Task: Book a multi-city flight from New Delhi to Bengaluru and then to Kolkata, departing on June 1, 2023, and June 2, 2023, respectively. Compare prices across different platforms.
Action: Mouse moved to (262, 239)
Screenshot: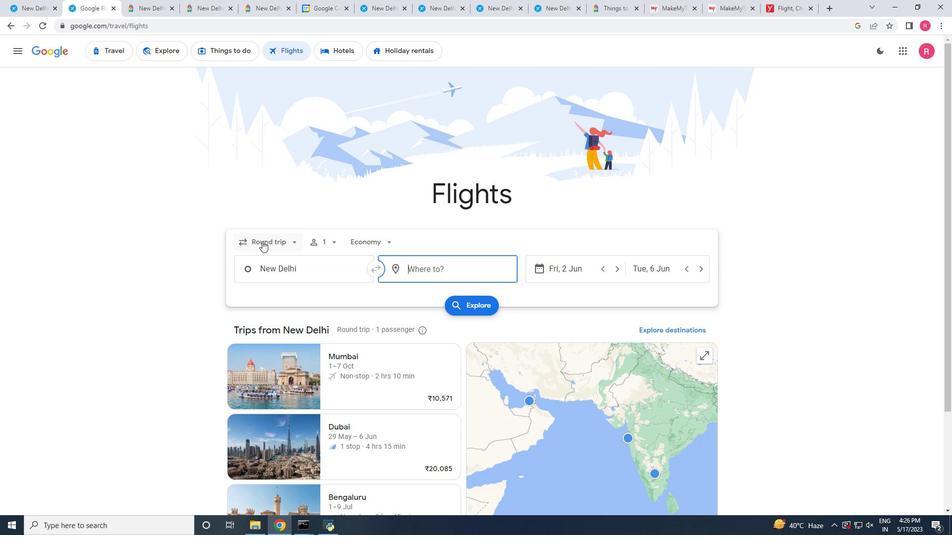 
Action: Mouse pressed left at (262, 239)
Screenshot: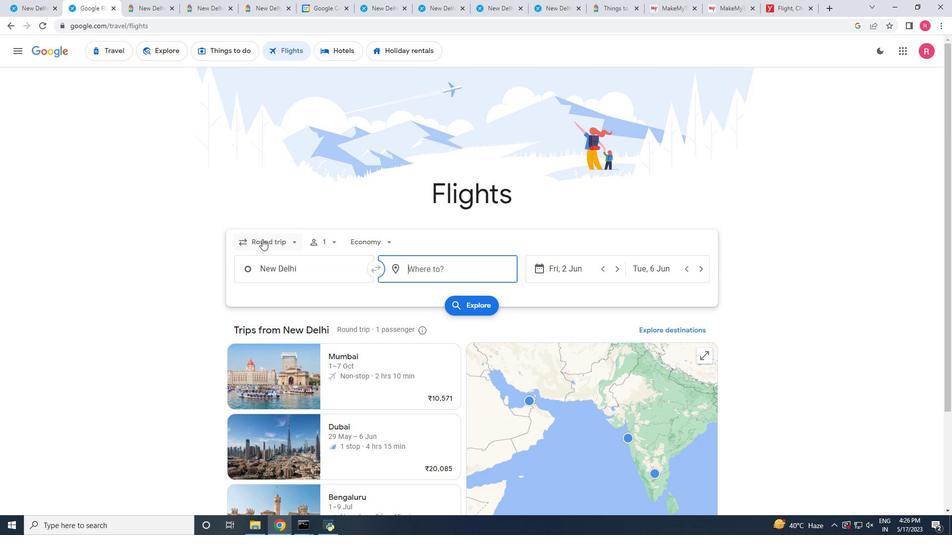 
Action: Mouse moved to (265, 304)
Screenshot: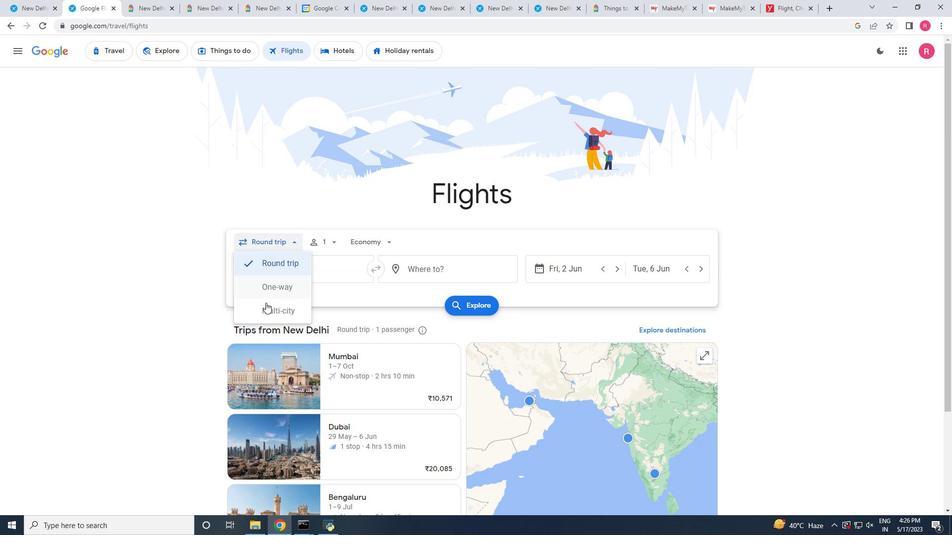 
Action: Mouse pressed left at (265, 304)
Screenshot: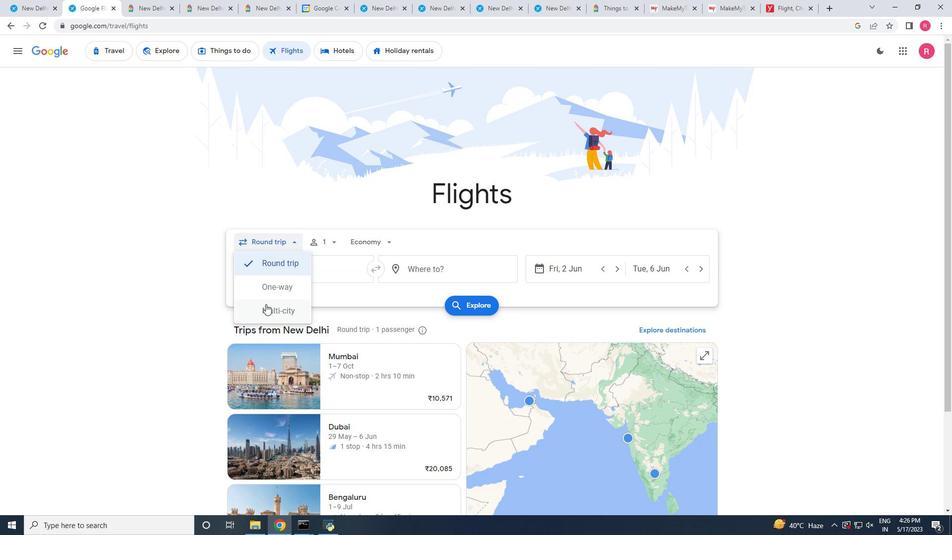 
Action: Mouse moved to (411, 274)
Screenshot: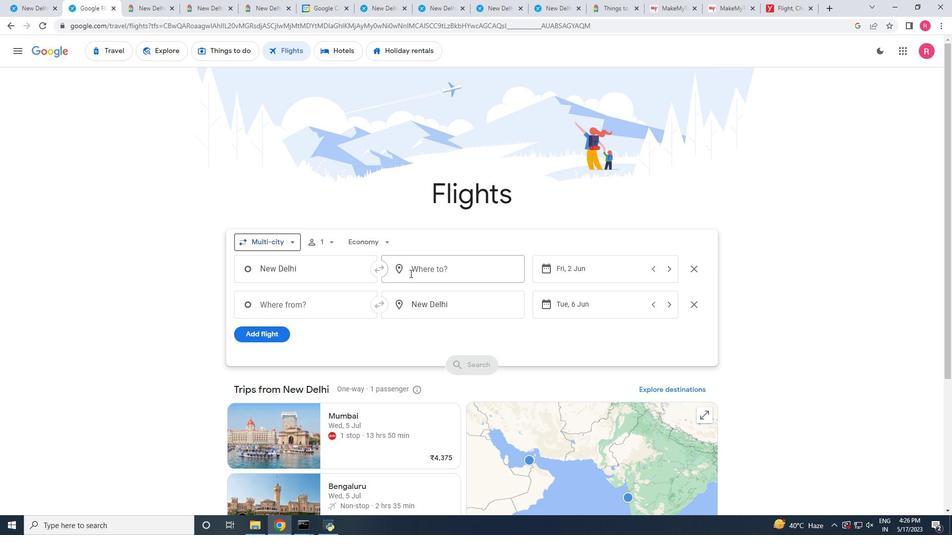 
Action: Mouse pressed left at (411, 274)
Screenshot: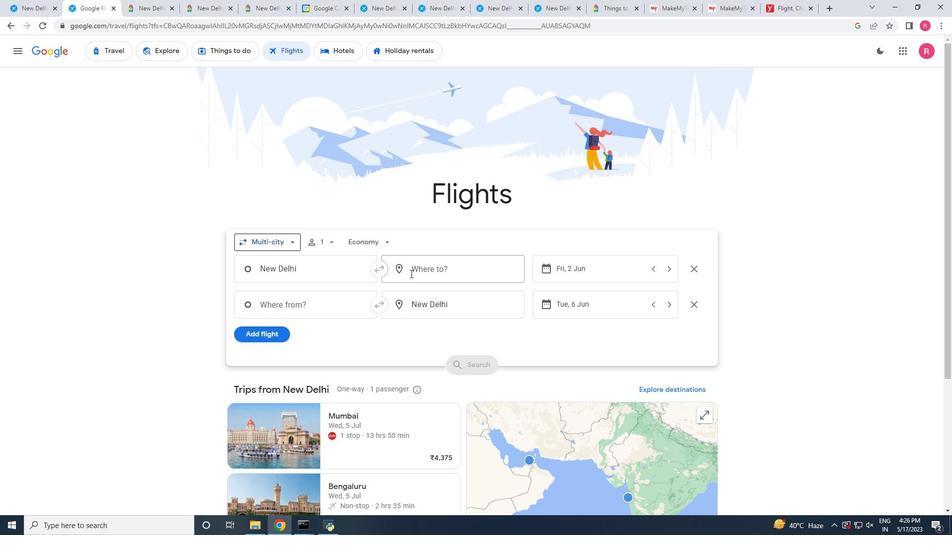 
Action: Mouse moved to (427, 323)
Screenshot: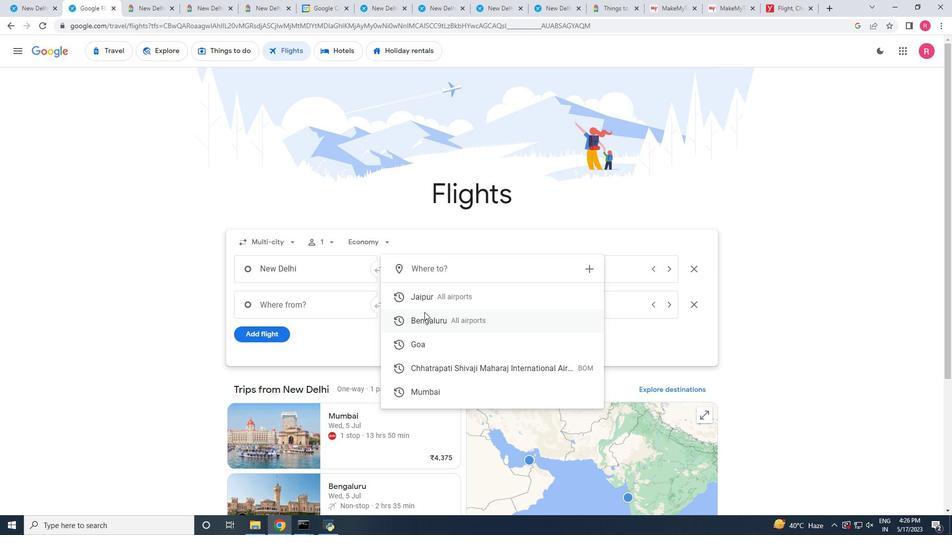 
Action: Mouse pressed left at (427, 323)
Screenshot: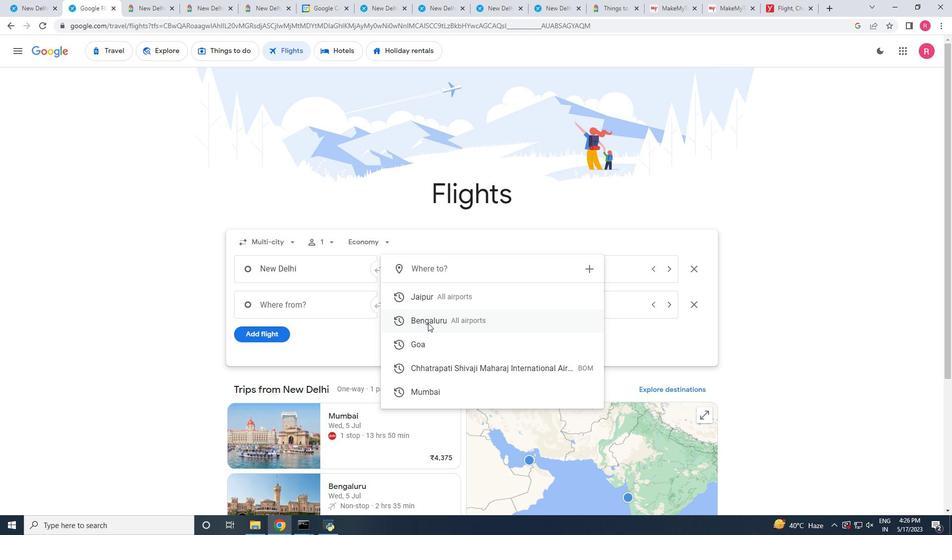 
Action: Mouse moved to (471, 313)
Screenshot: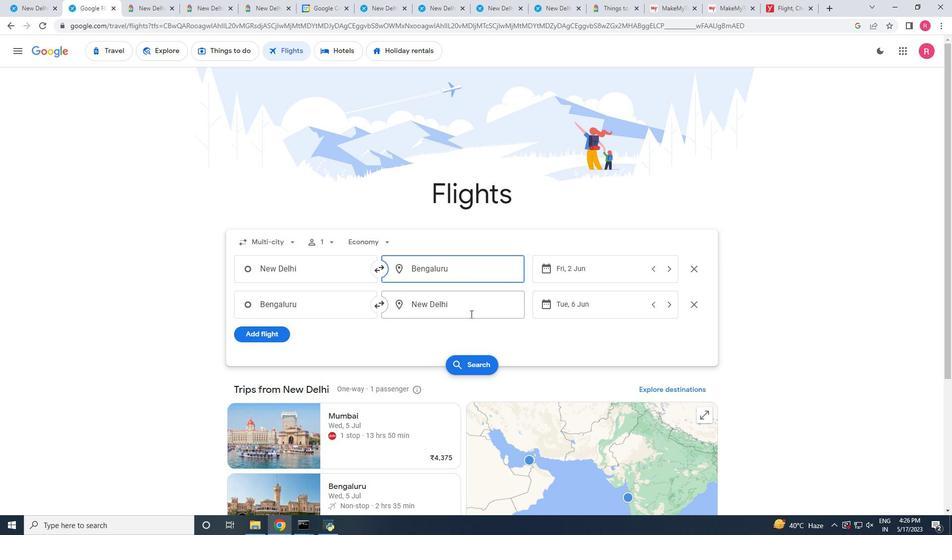 
Action: Mouse pressed left at (471, 313)
Screenshot: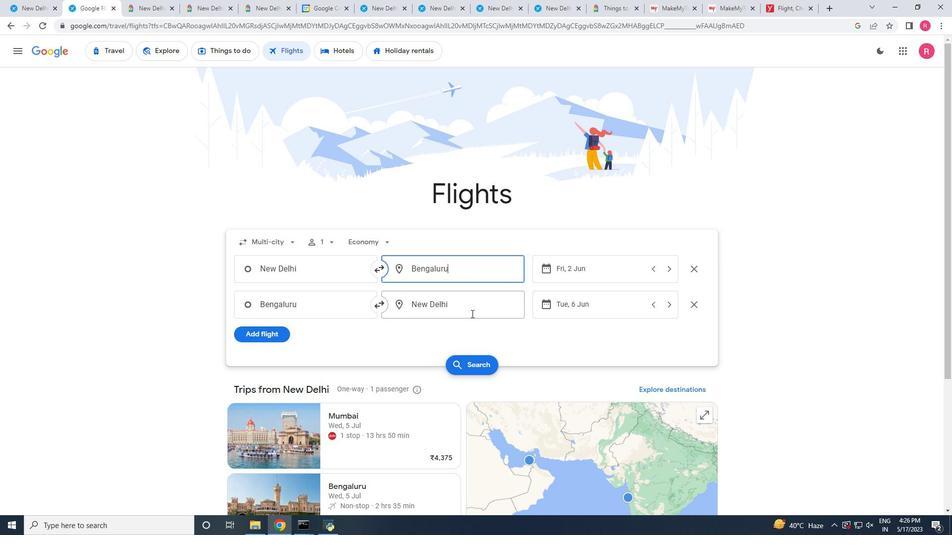 
Action: Mouse moved to (450, 299)
Screenshot: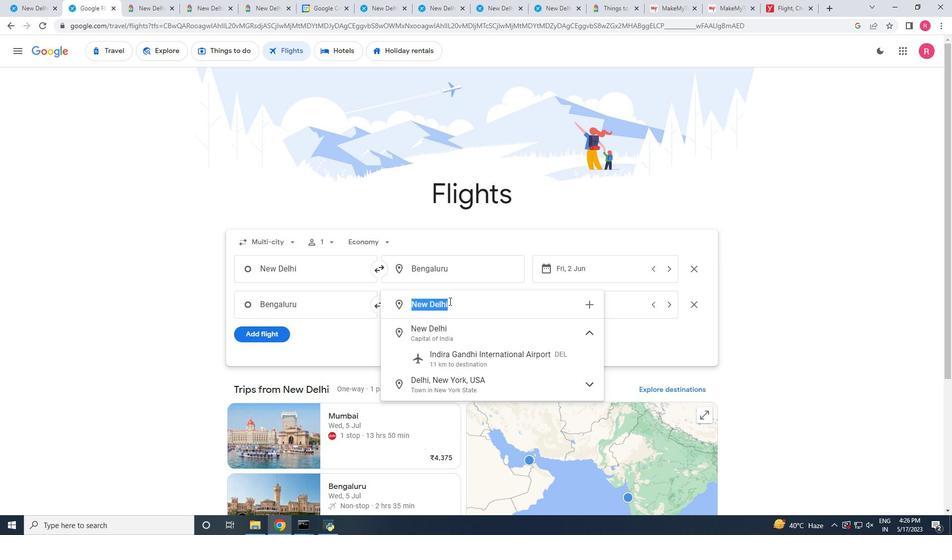 
Action: Key pressed ka<Key.backspace>ol
Screenshot: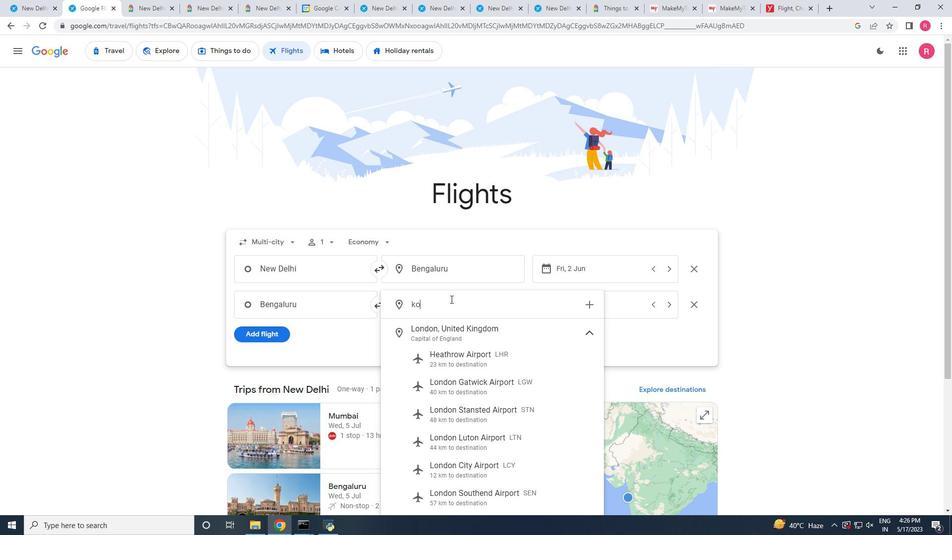 
Action: Mouse moved to (464, 356)
Screenshot: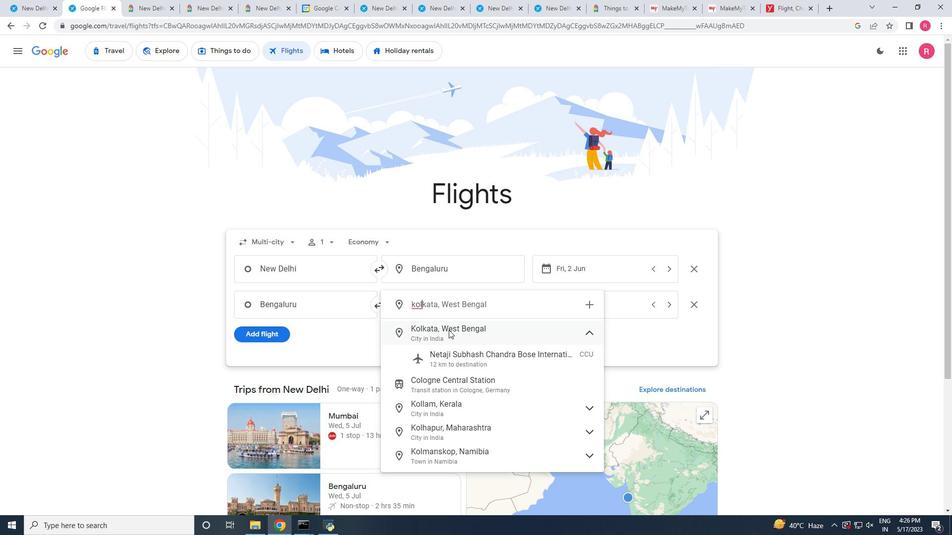 
Action: Mouse pressed left at (464, 356)
Screenshot: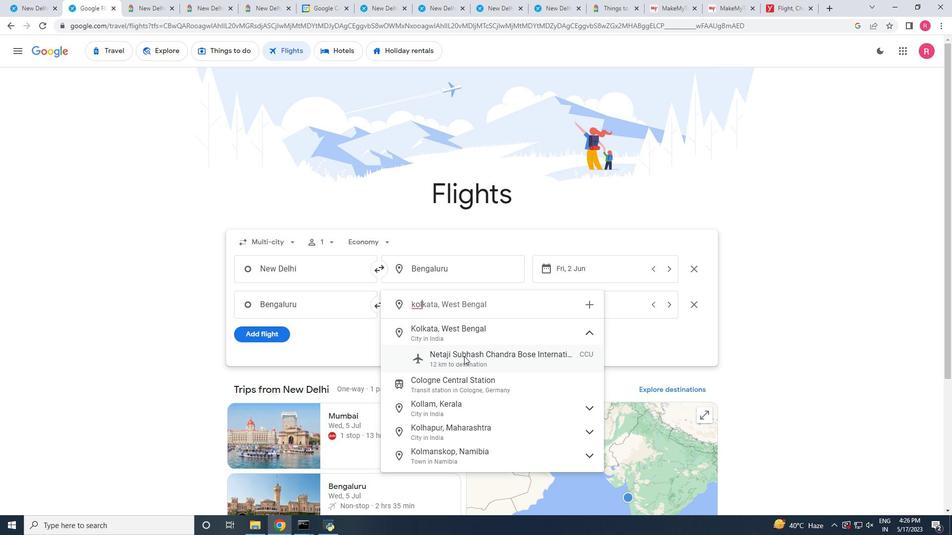 
Action: Mouse moved to (603, 268)
Screenshot: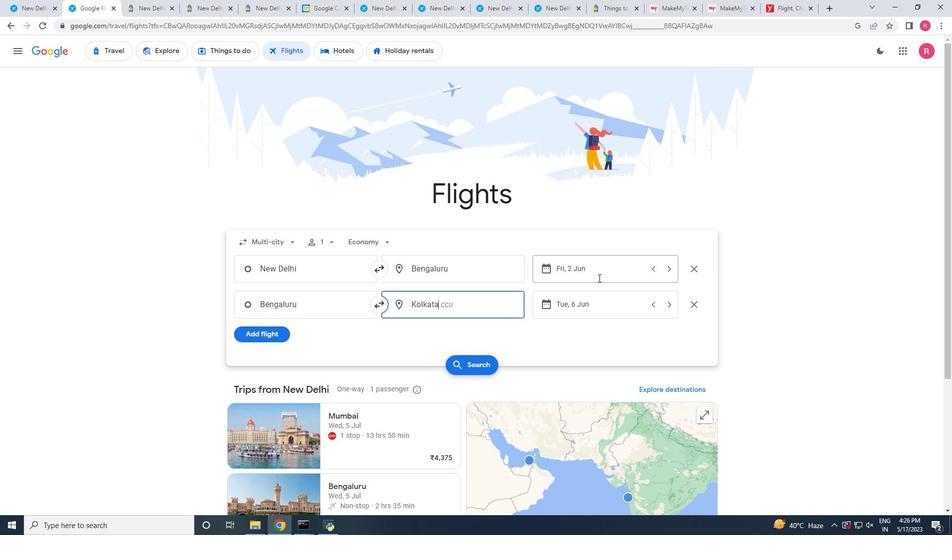 
Action: Mouse pressed left at (603, 268)
Screenshot: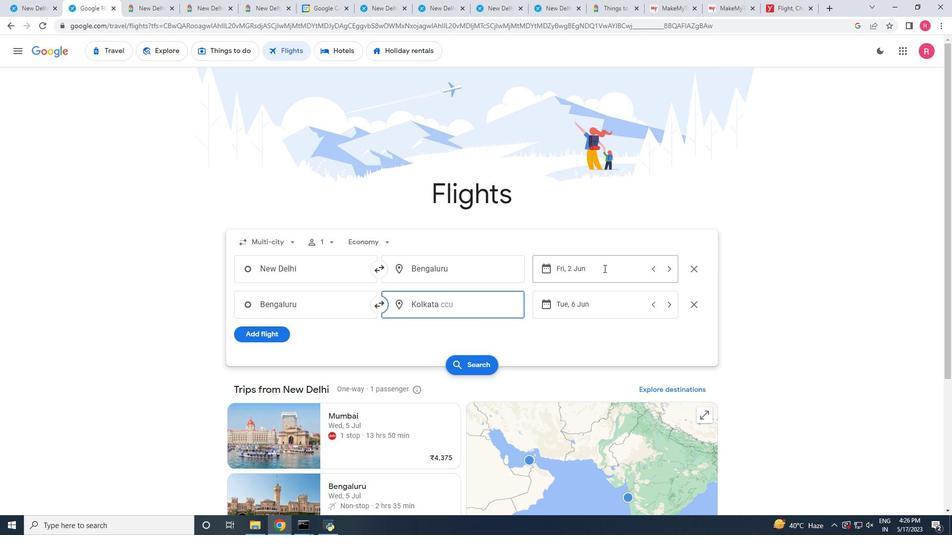 
Action: Mouse moved to (609, 331)
Screenshot: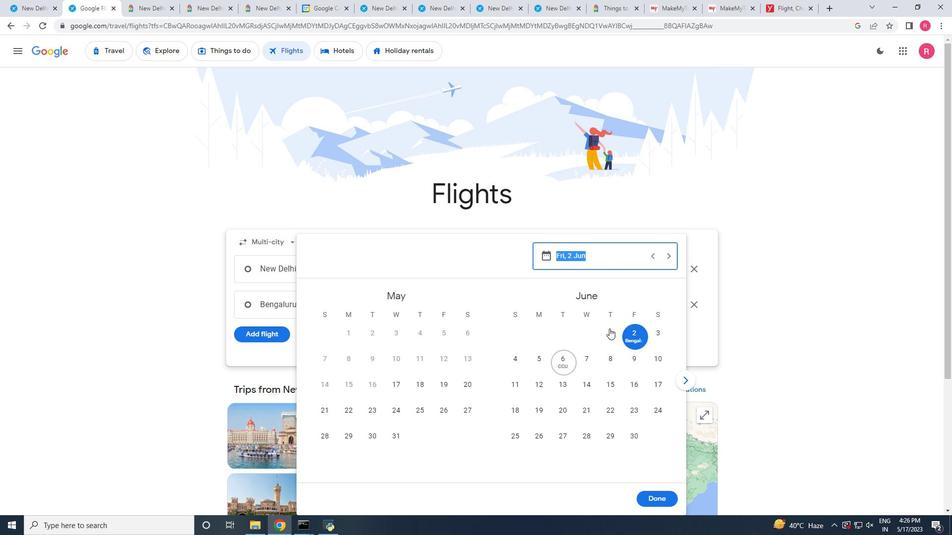 
Action: Mouse pressed left at (609, 331)
Screenshot: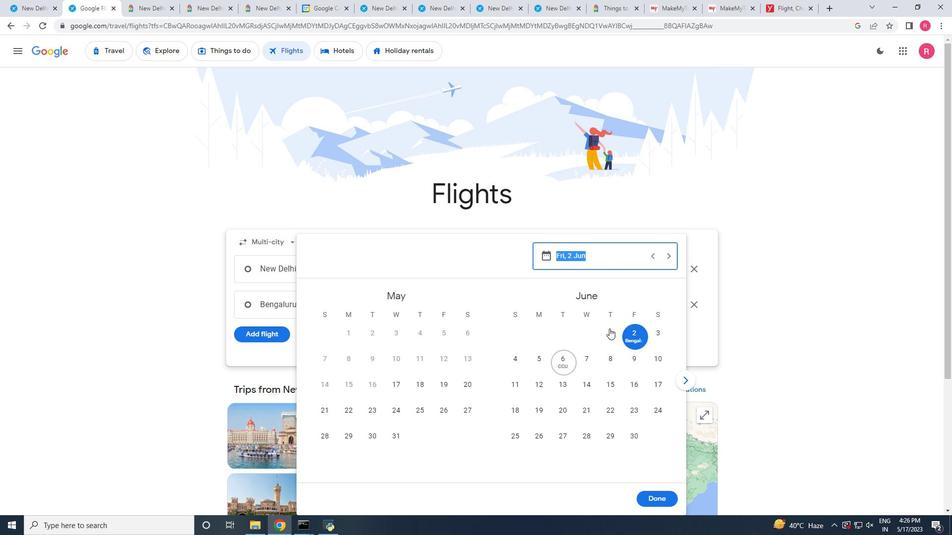 
Action: Mouse moved to (649, 497)
Screenshot: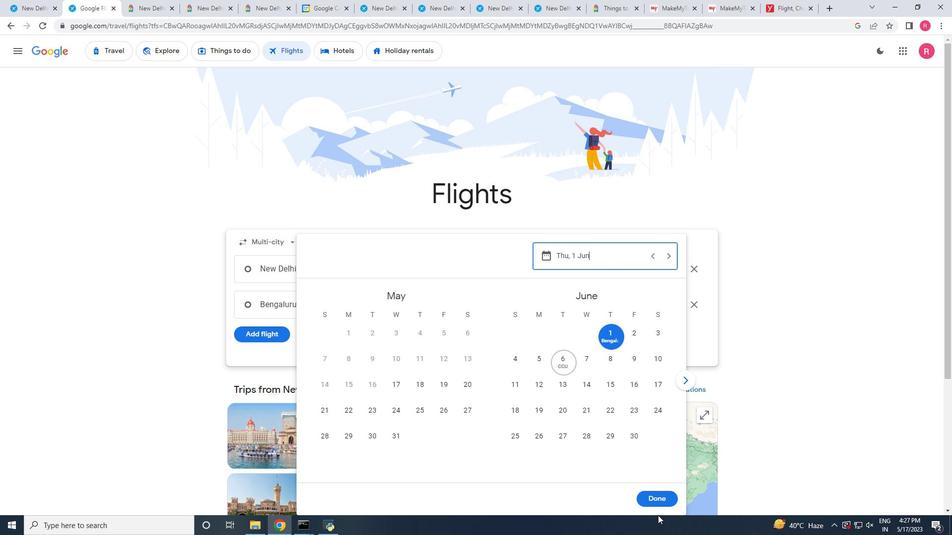 
Action: Mouse pressed left at (649, 497)
Screenshot: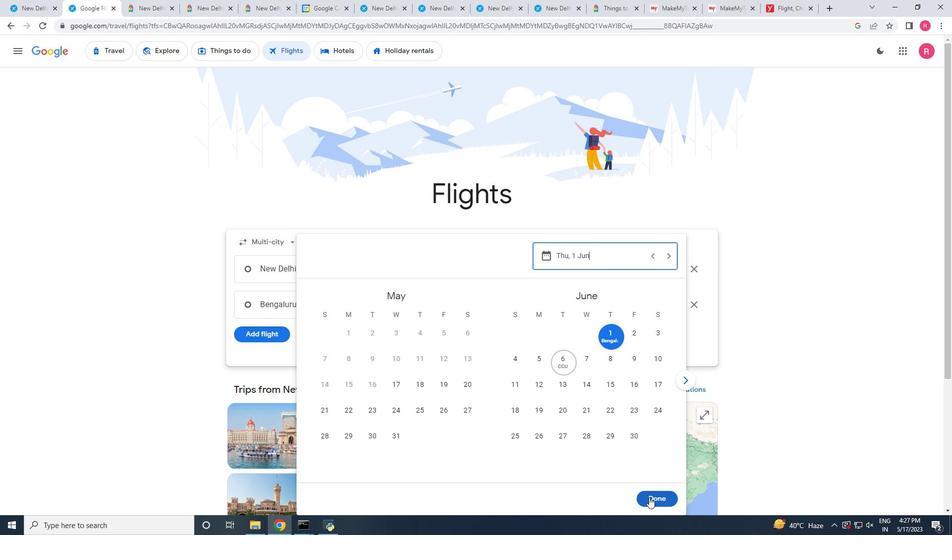 
Action: Mouse moved to (612, 305)
Screenshot: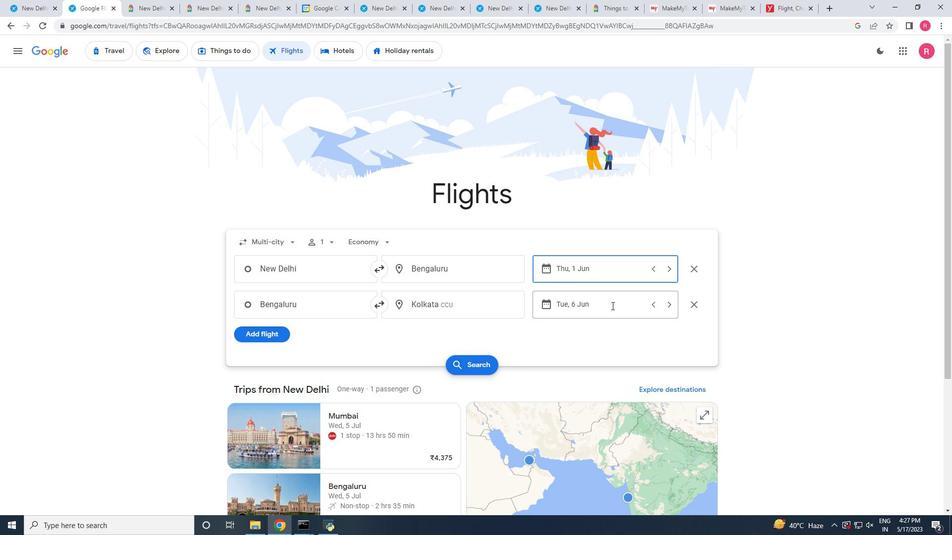
Action: Mouse pressed left at (612, 305)
Screenshot: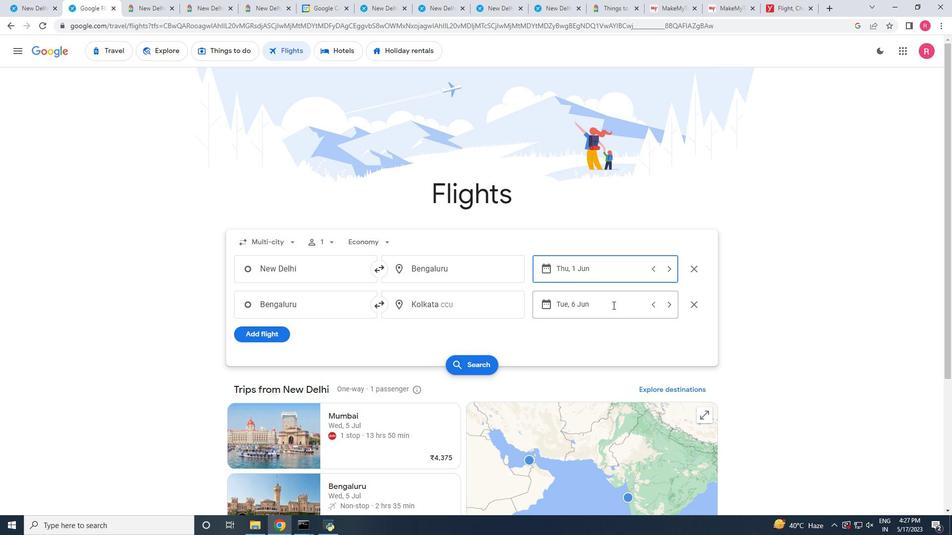 
Action: Mouse moved to (631, 334)
Screenshot: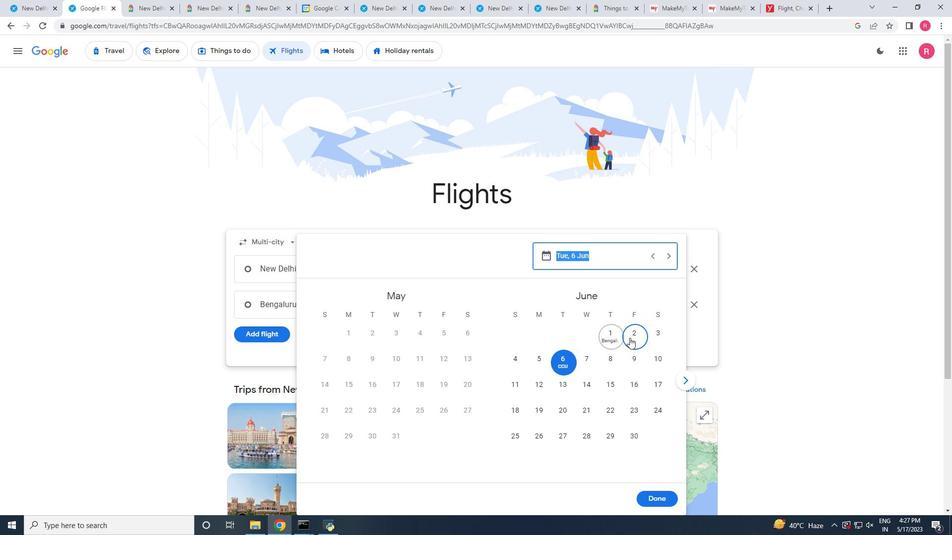 
Action: Mouse pressed left at (631, 334)
Screenshot: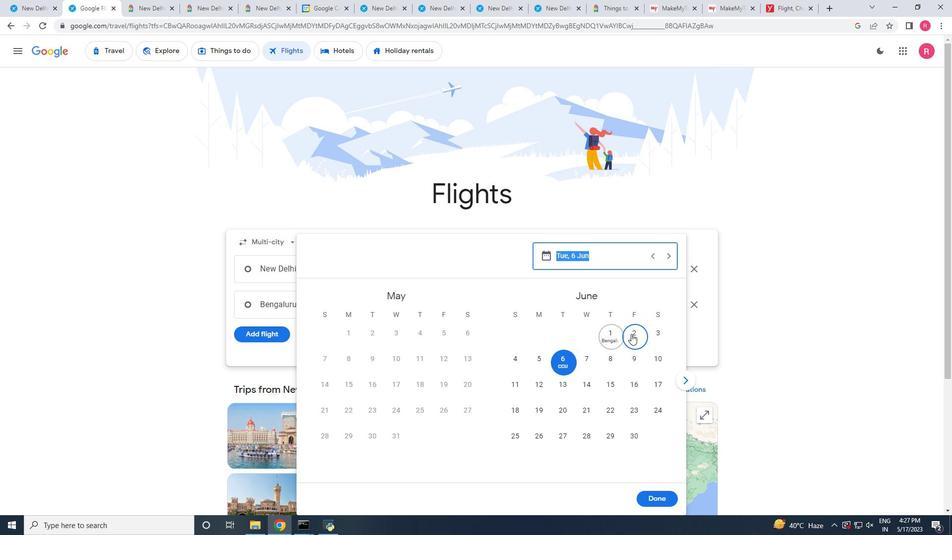 
Action: Mouse moved to (655, 498)
Screenshot: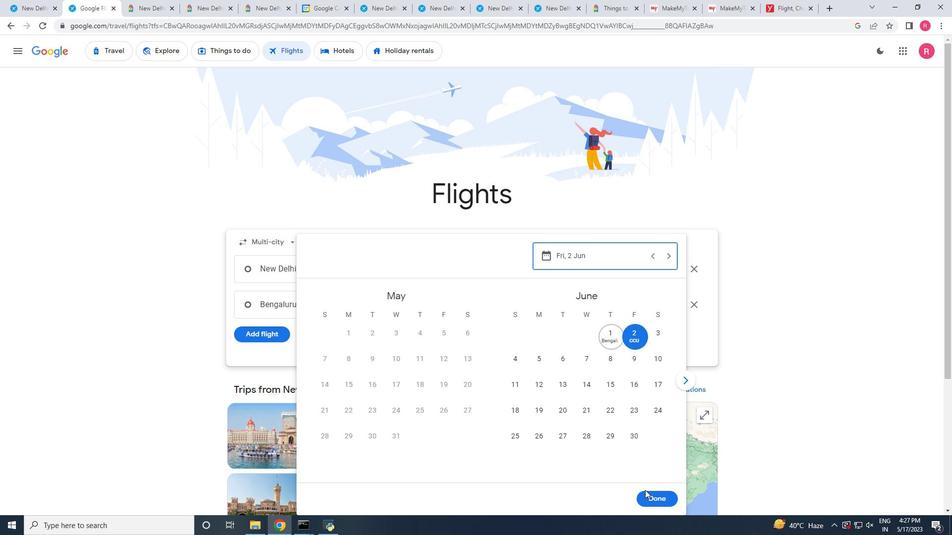 
Action: Mouse pressed left at (655, 498)
Screenshot: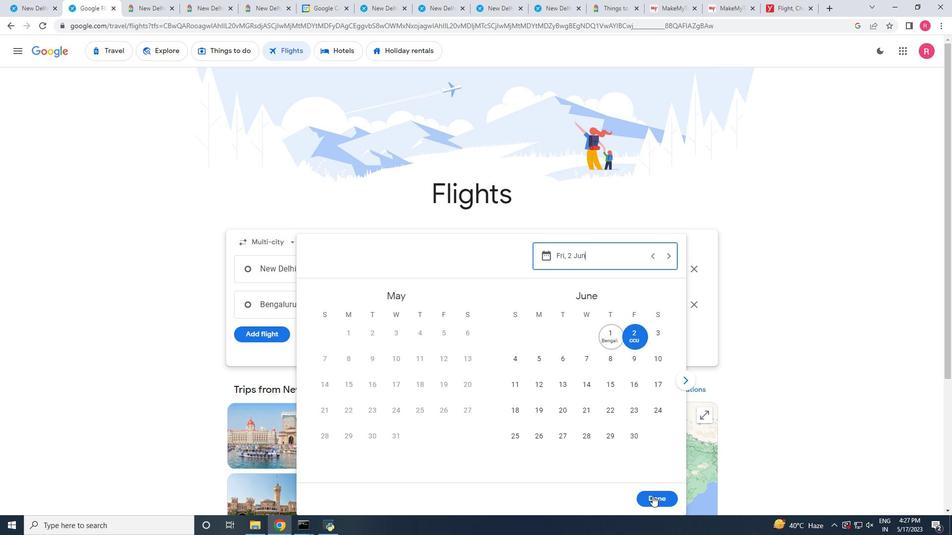 
Action: Mouse moved to (462, 365)
Screenshot: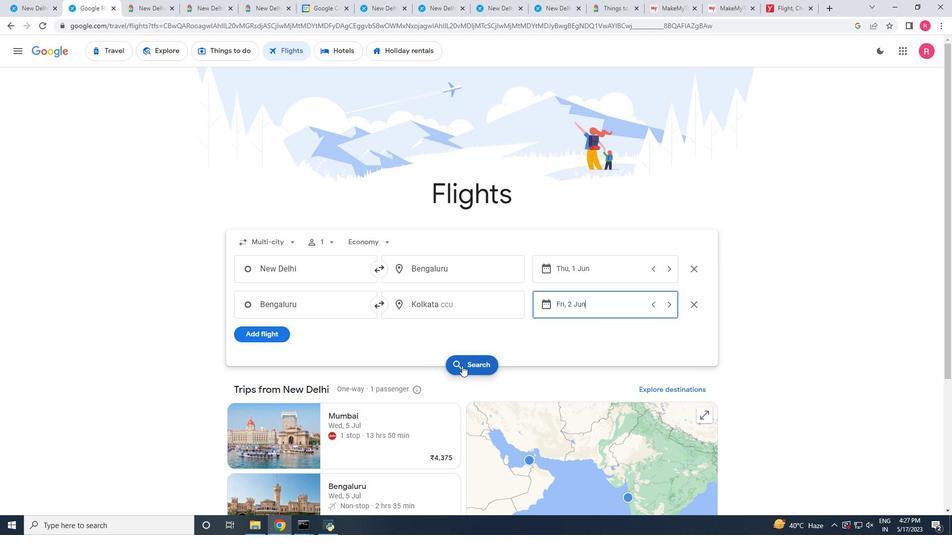 
Action: Mouse pressed left at (462, 365)
Screenshot: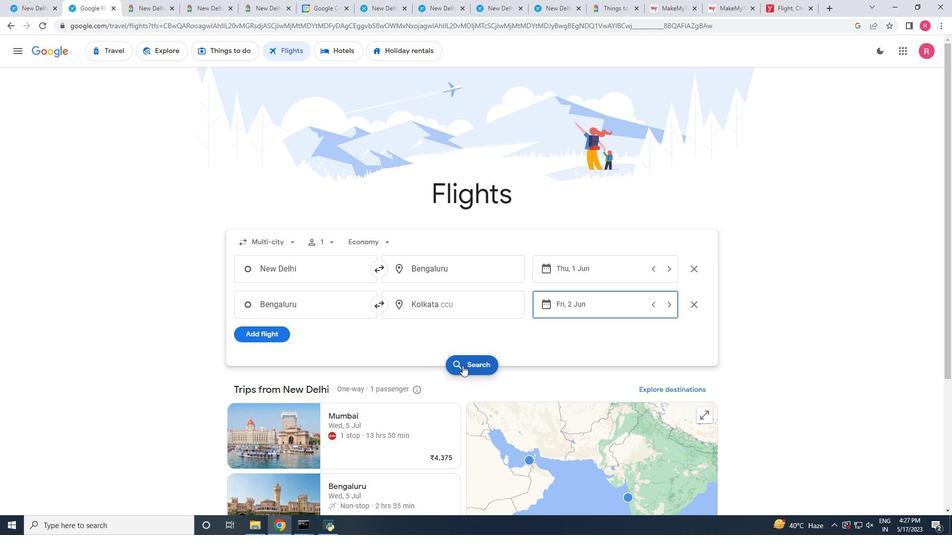 
Action: Mouse moved to (307, 198)
Screenshot: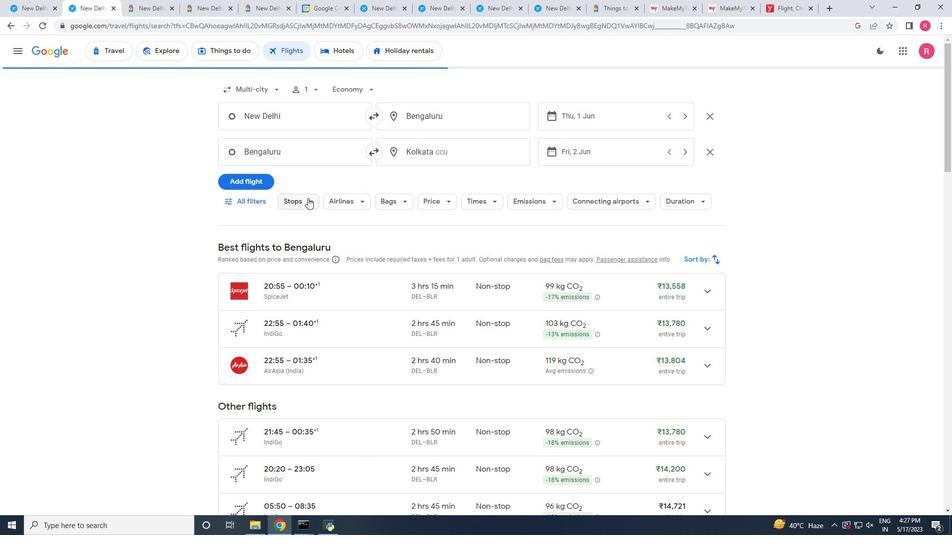 
Action: Mouse pressed left at (307, 198)
Screenshot: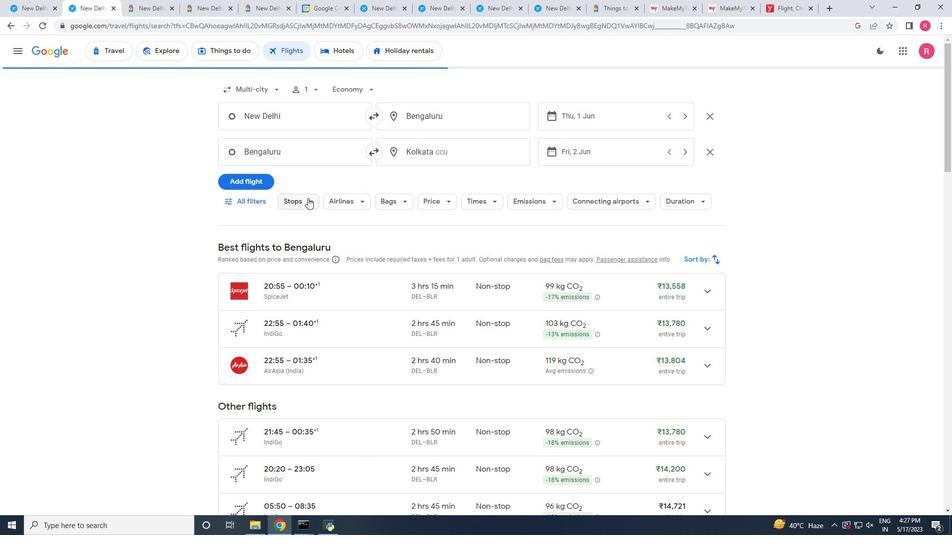 
Action: Mouse moved to (313, 322)
Screenshot: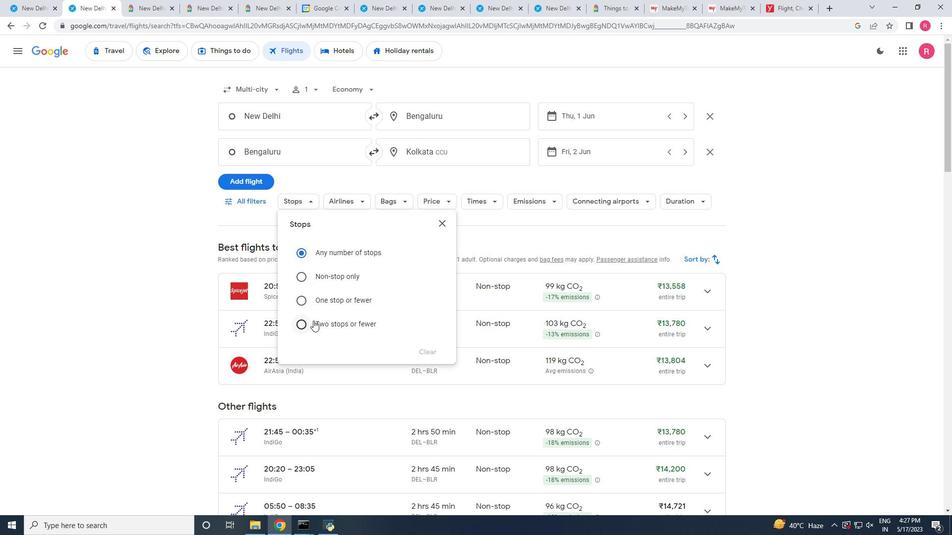 
Action: Mouse pressed left at (313, 322)
Screenshot: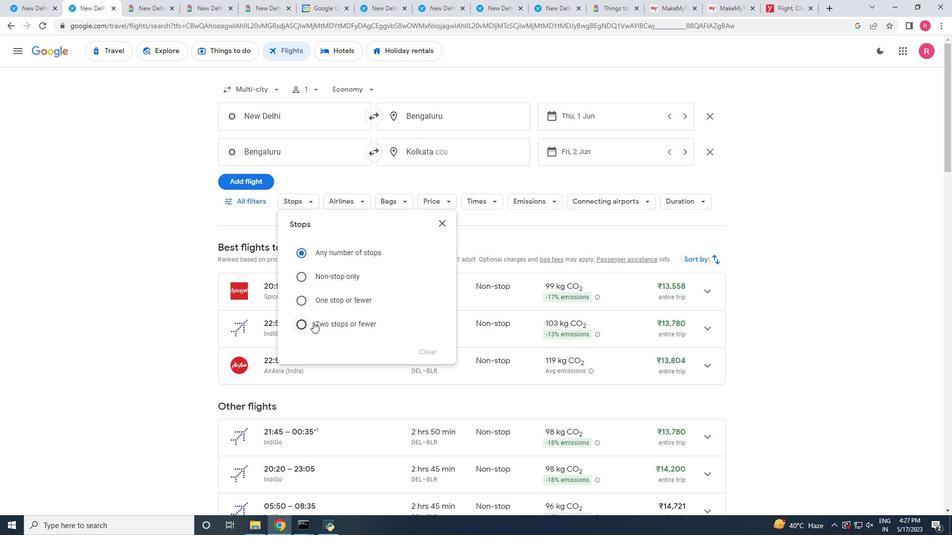 
Action: Mouse moved to (441, 223)
Screenshot: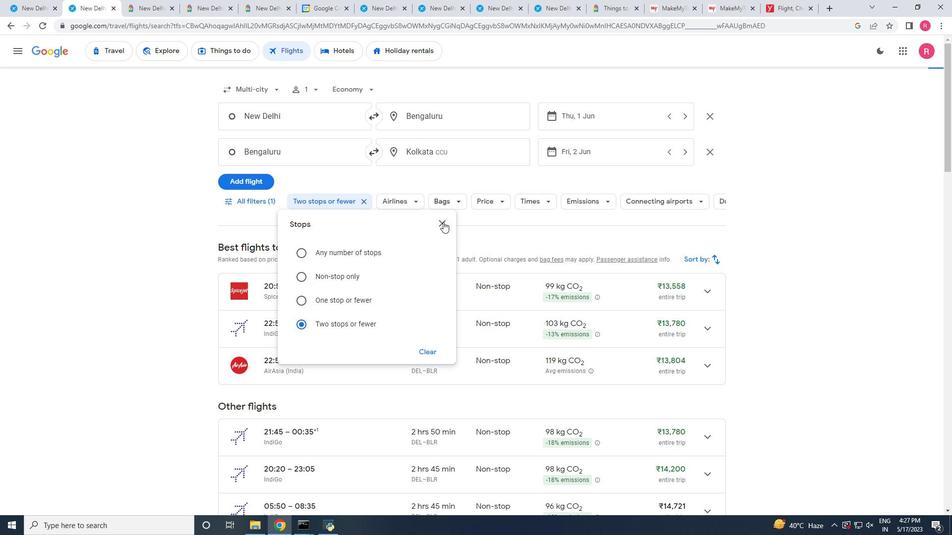 
Action: Mouse pressed left at (441, 223)
Screenshot: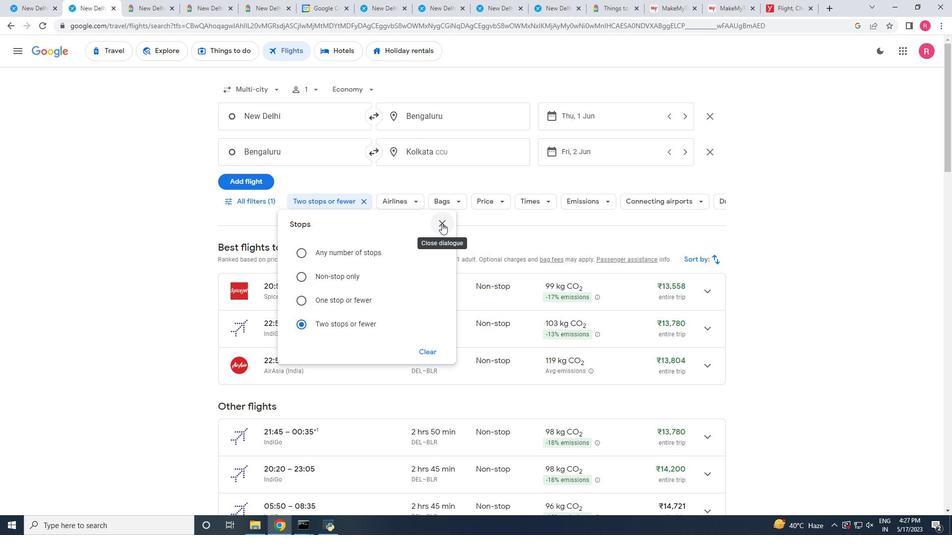 
Action: Mouse moved to (704, 294)
Screenshot: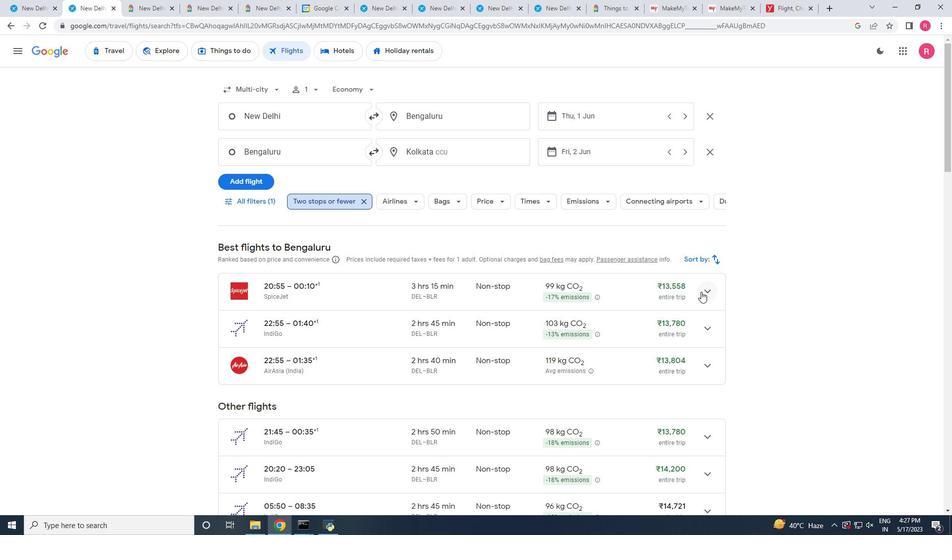 
Action: Mouse pressed left at (704, 294)
Screenshot: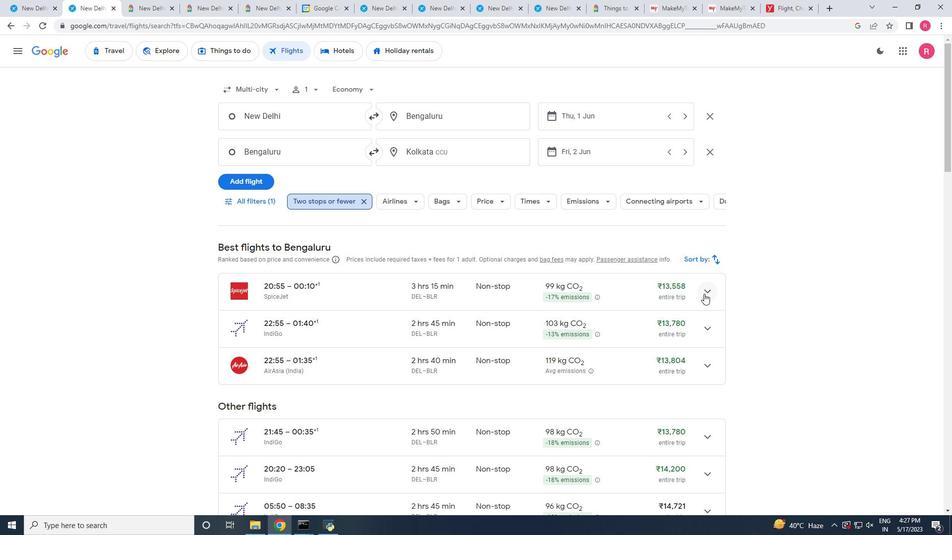 
Action: Mouse moved to (549, 326)
Screenshot: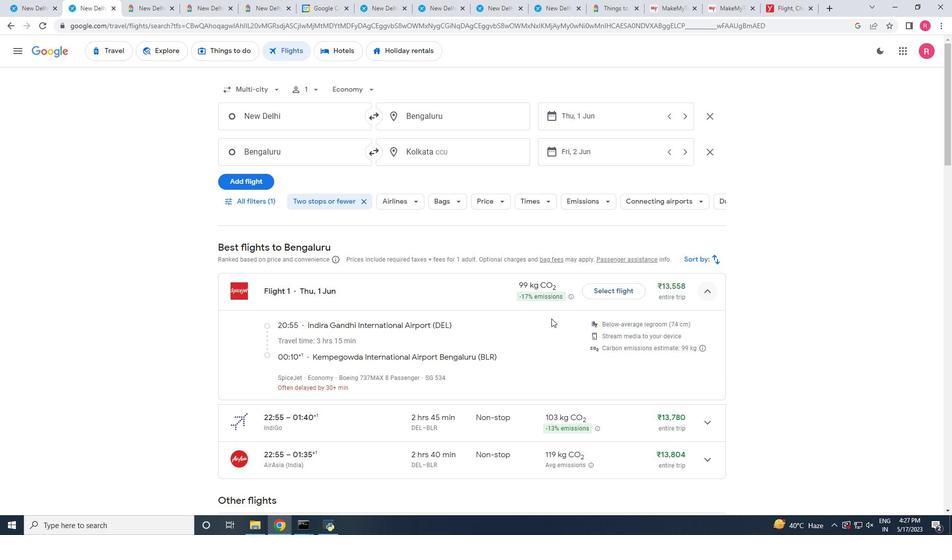 
Action: Mouse scrolled (549, 326) with delta (0, 0)
Screenshot: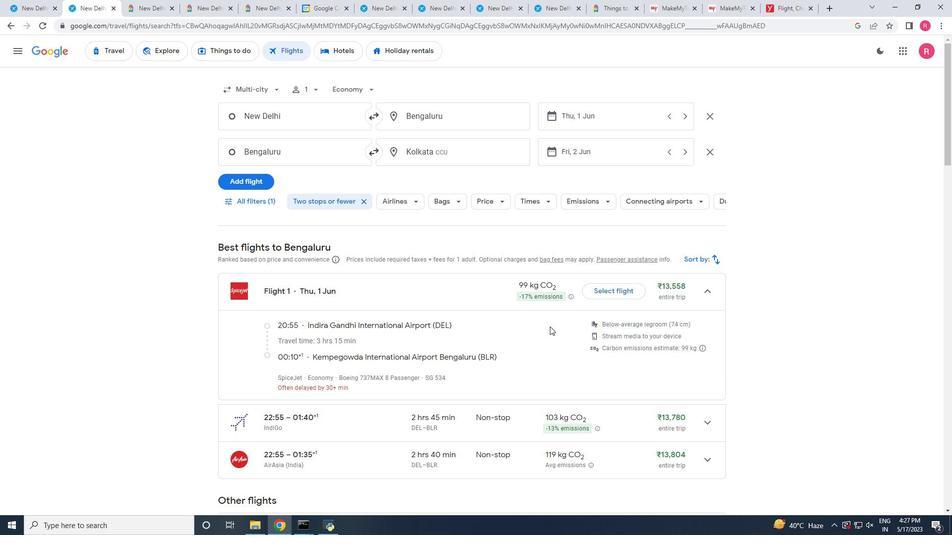 
Action: Mouse scrolled (549, 326) with delta (0, 0)
Screenshot: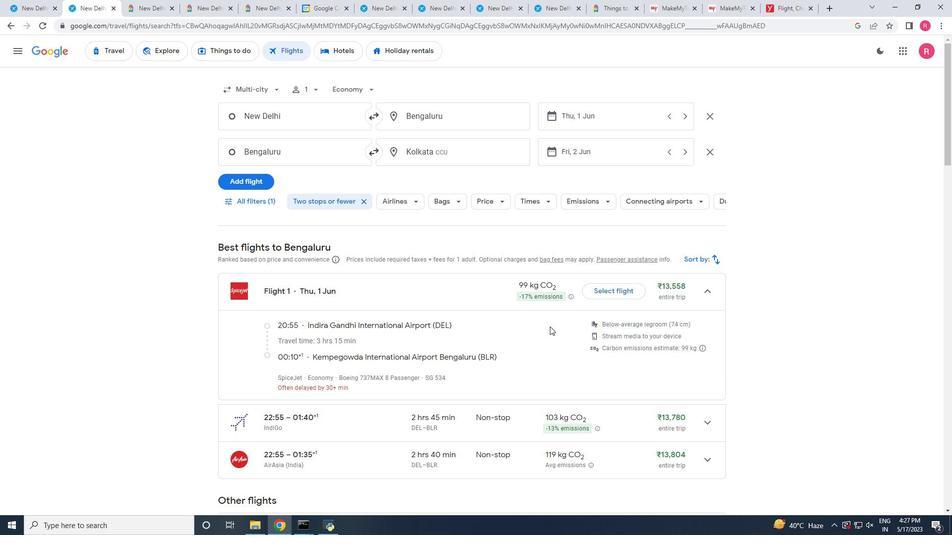 
Action: Mouse scrolled (549, 326) with delta (0, 0)
Screenshot: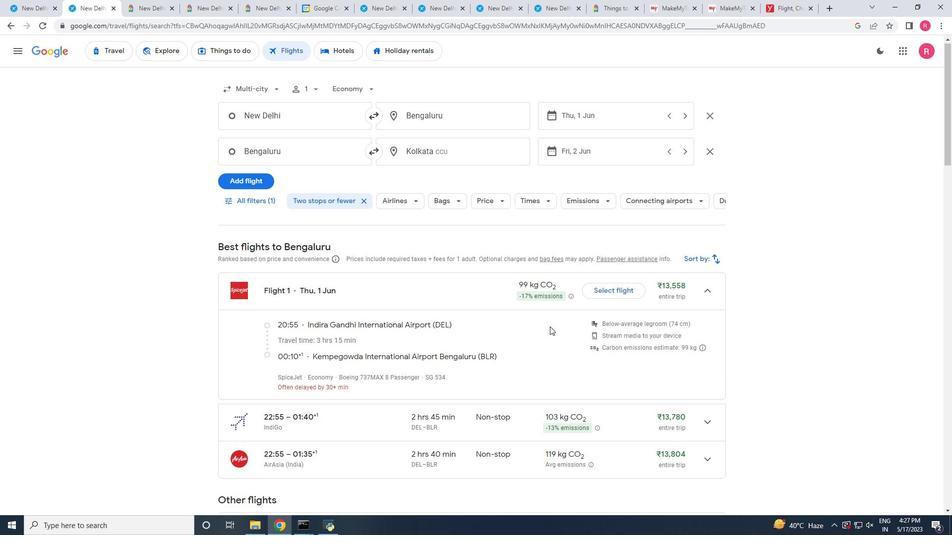 
Action: Mouse moved to (708, 278)
Screenshot: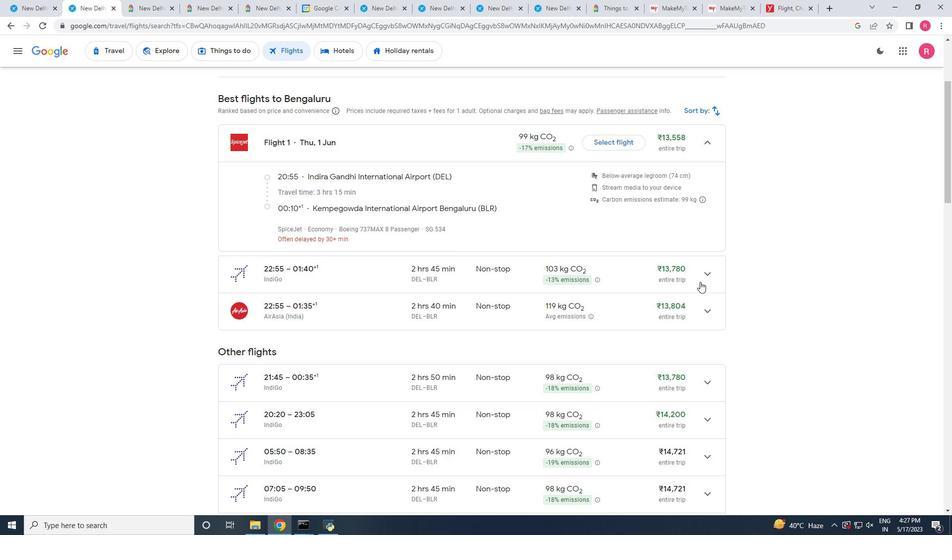 
Action: Mouse pressed left at (708, 278)
Screenshot: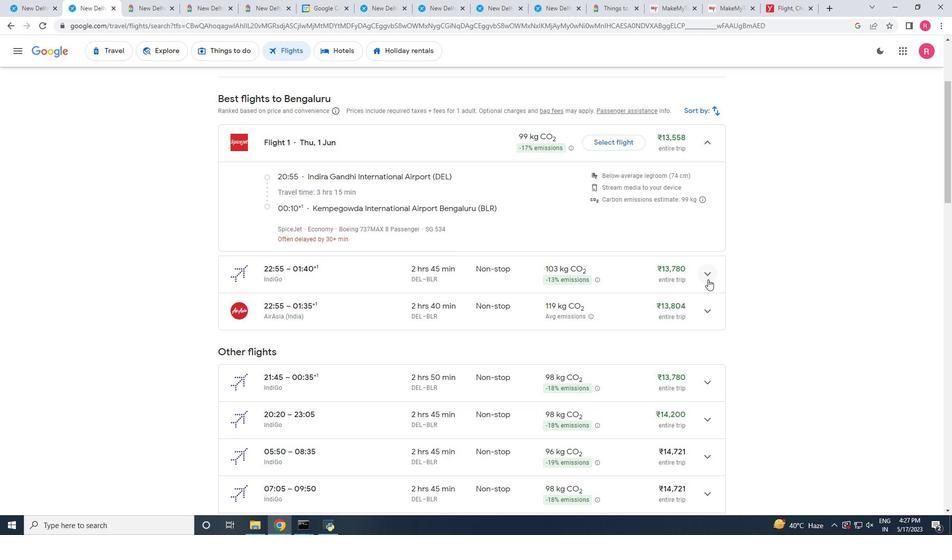 
Action: Mouse moved to (695, 309)
Screenshot: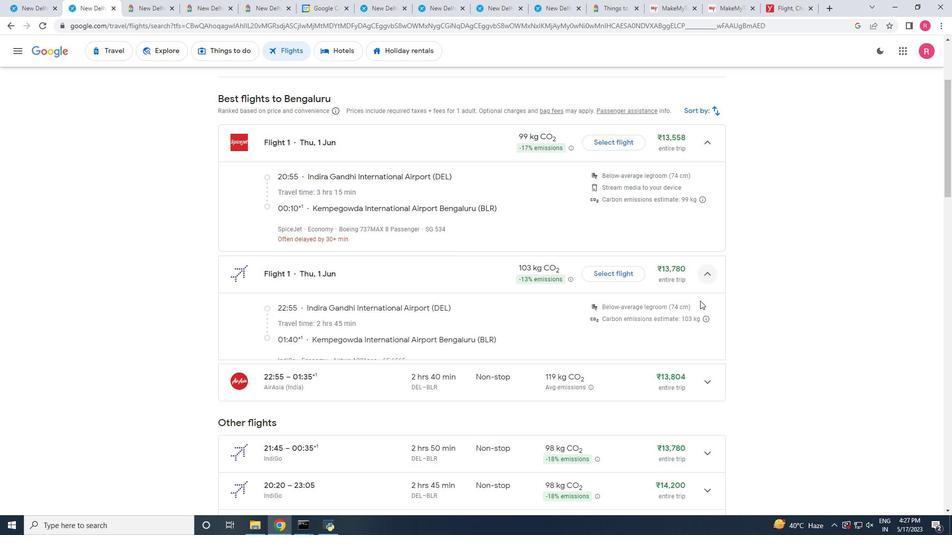 
Action: Mouse scrolled (695, 309) with delta (0, 0)
Screenshot: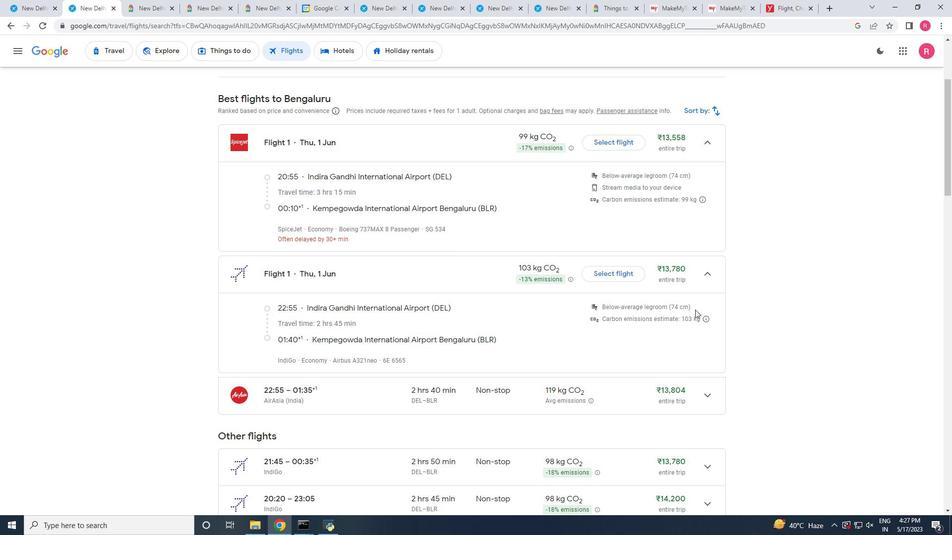 
Action: Mouse scrolled (695, 309) with delta (0, 0)
Screenshot: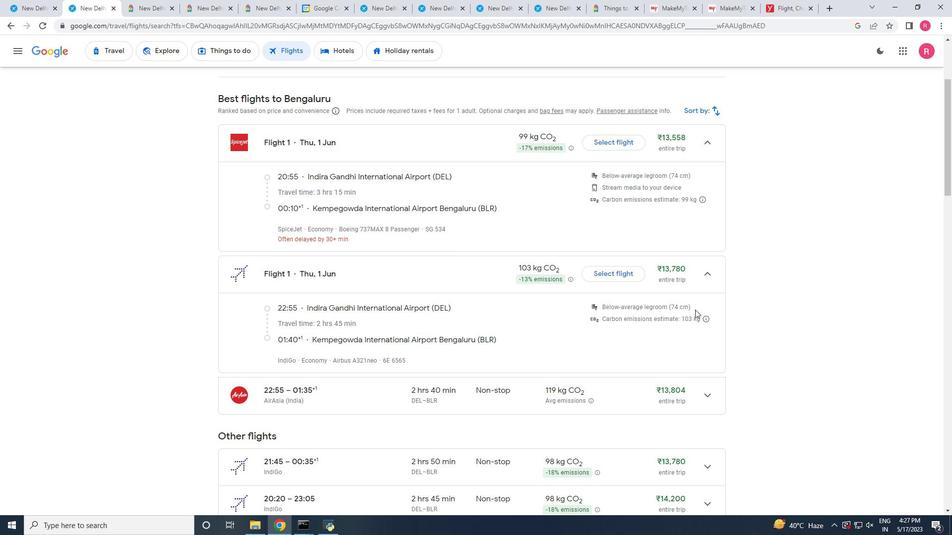 
Action: Mouse moved to (702, 301)
Screenshot: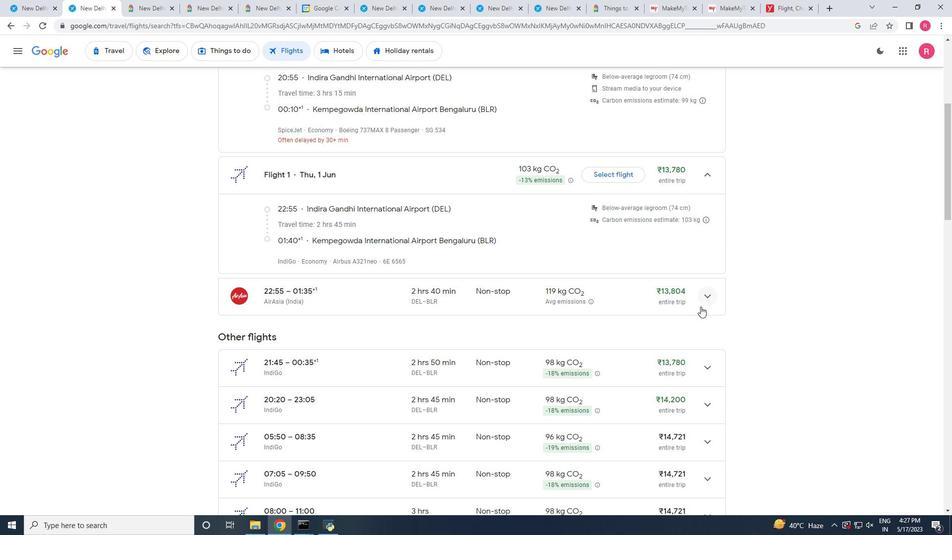 
Action: Mouse pressed left at (702, 301)
Screenshot: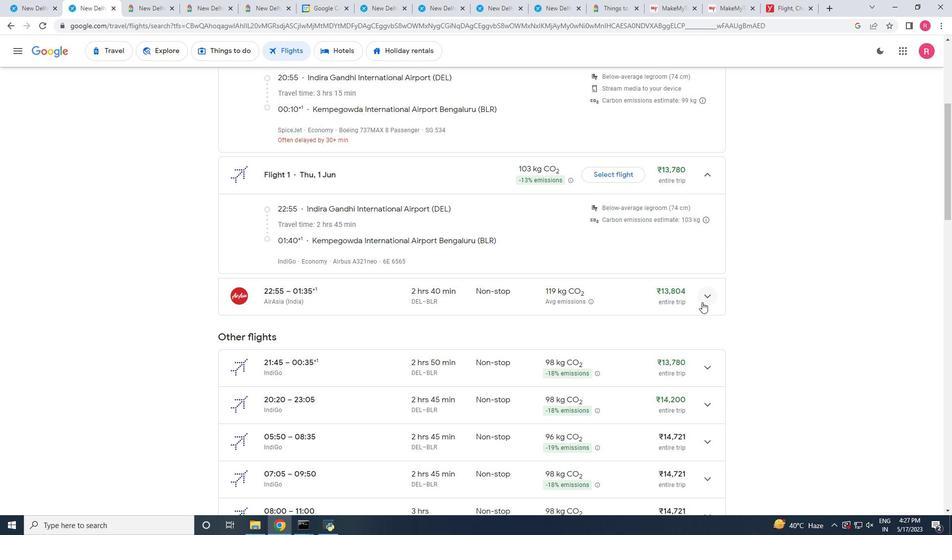 
Action: Mouse scrolled (702, 301) with delta (0, 0)
Screenshot: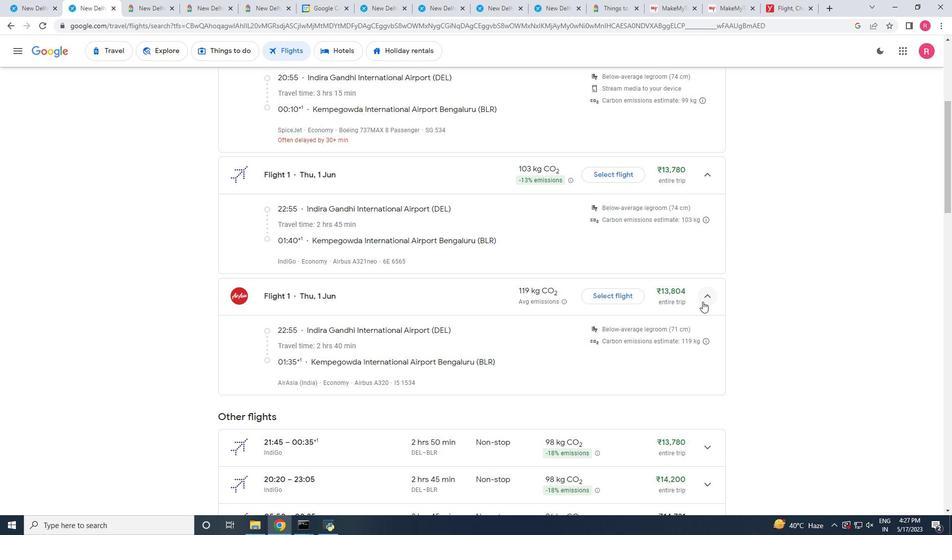 
Action: Mouse moved to (703, 363)
Screenshot: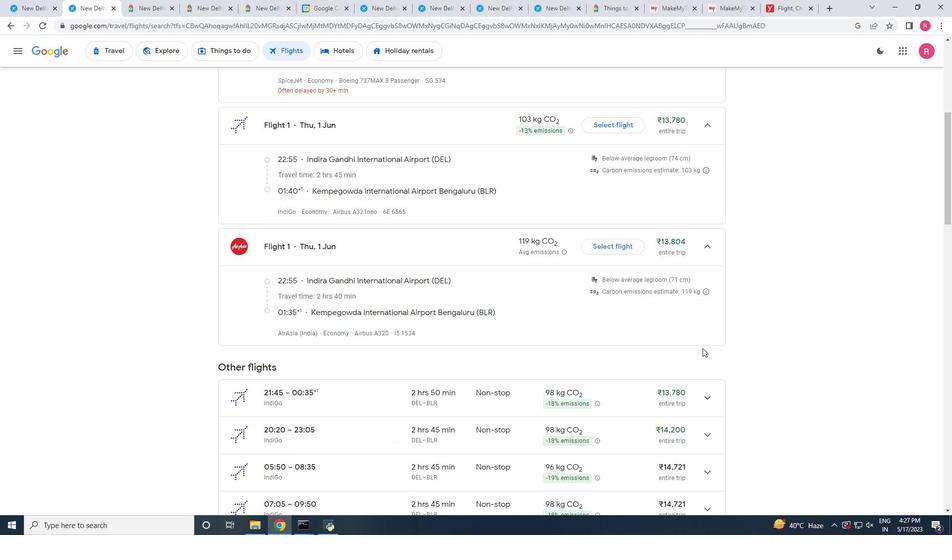 
Action: Mouse scrolled (703, 362) with delta (0, 0)
Screenshot: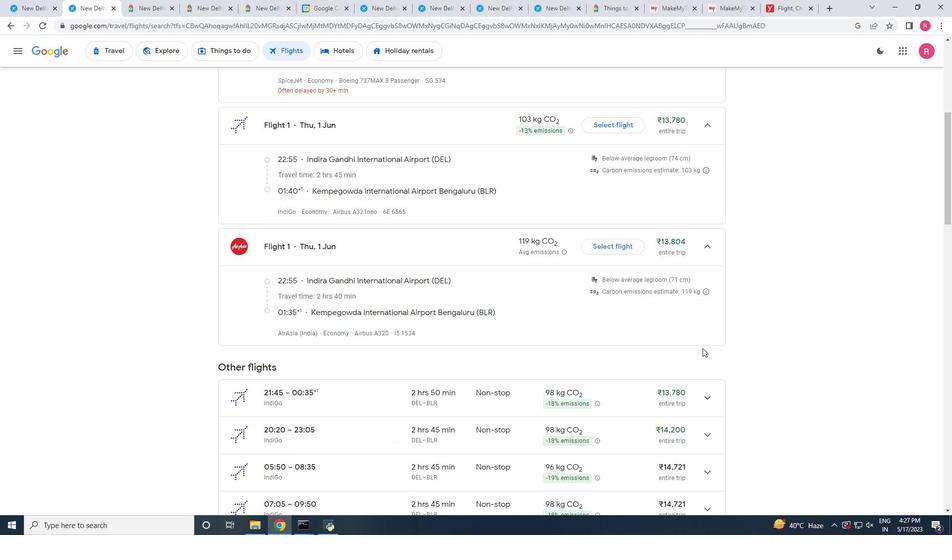 
Action: Mouse moved to (703, 363)
Screenshot: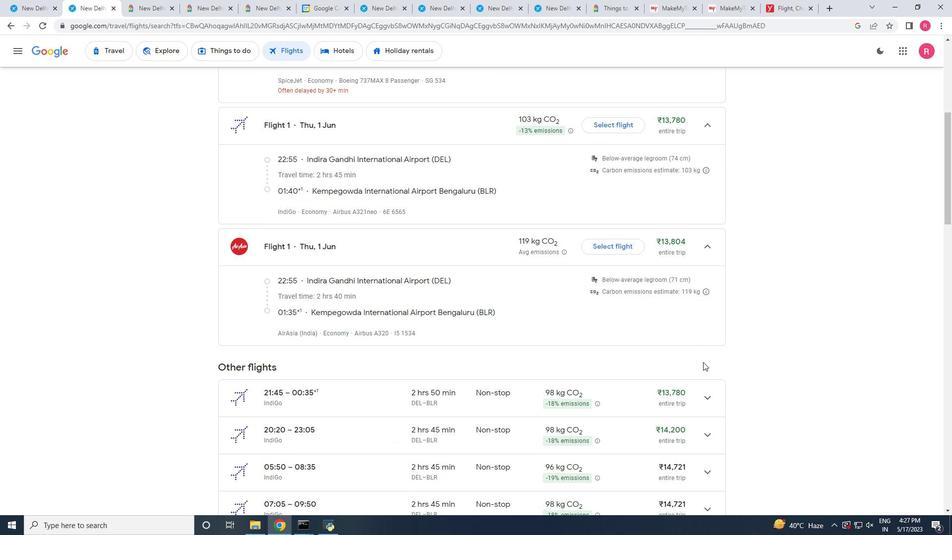 
Action: Mouse scrolled (703, 363) with delta (0, 0)
Screenshot: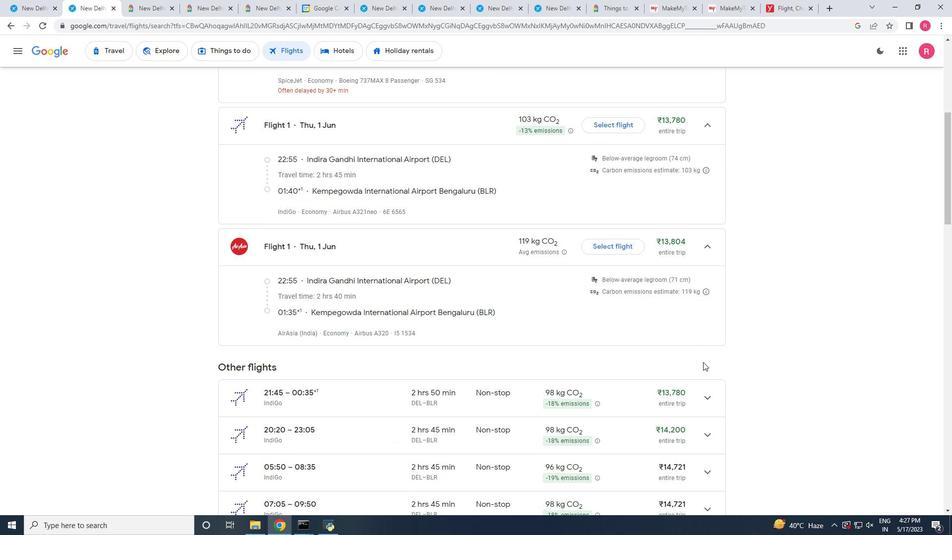 
Action: Mouse moved to (703, 299)
Screenshot: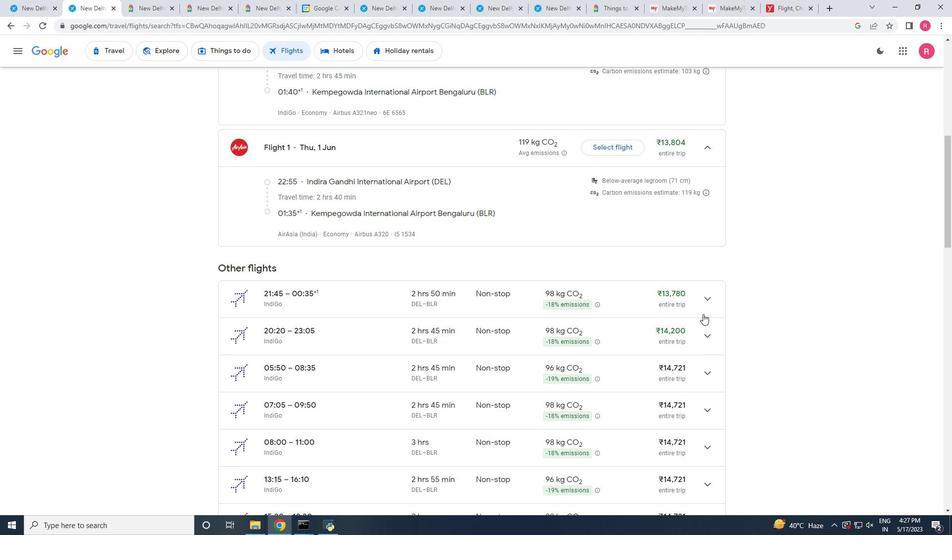 
Action: Mouse pressed left at (703, 299)
Screenshot: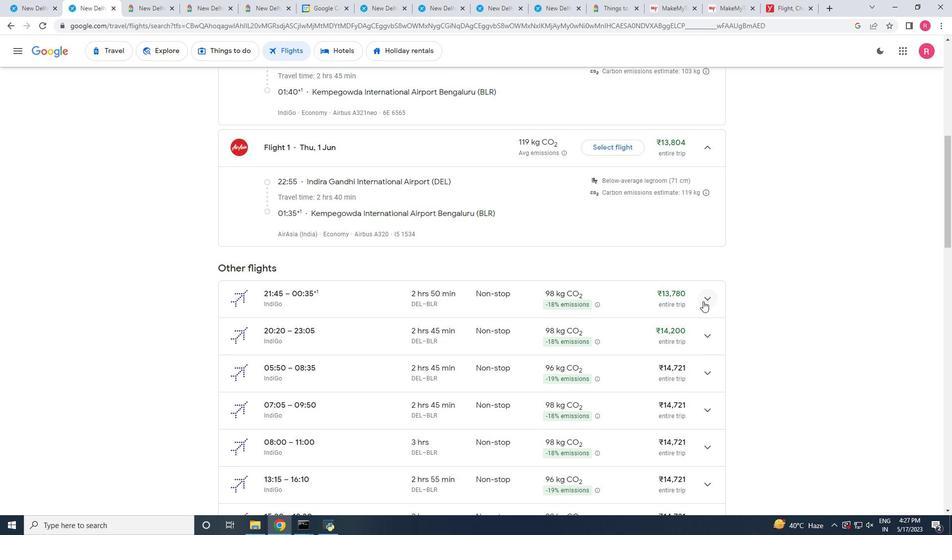 
Action: Mouse moved to (710, 343)
Screenshot: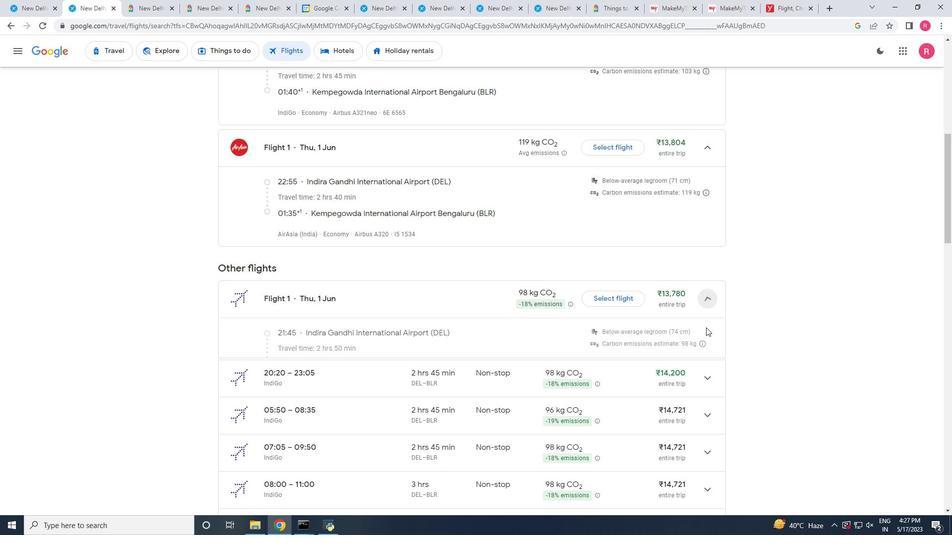 
Action: Mouse scrolled (710, 342) with delta (0, 0)
Screenshot: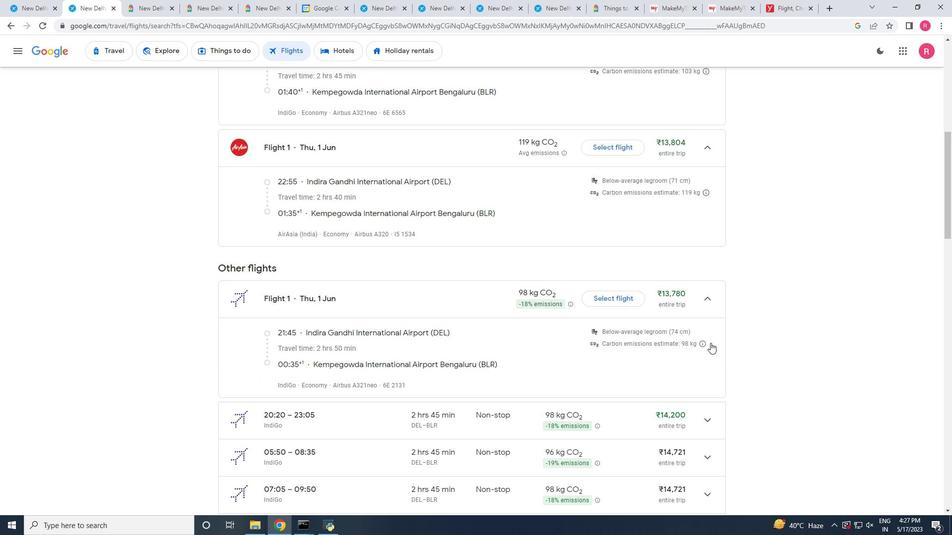 
Action: Mouse scrolled (710, 342) with delta (0, 0)
Screenshot: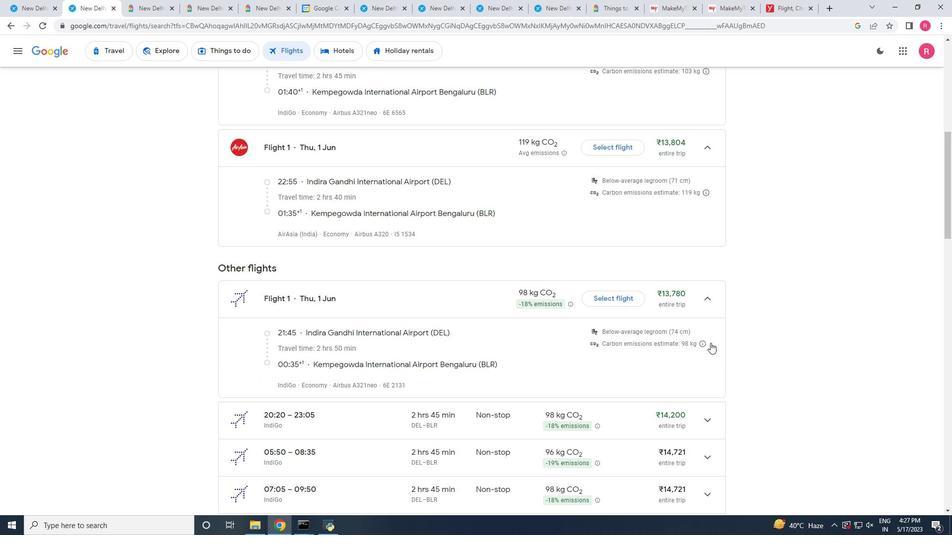 
Action: Mouse moved to (708, 336)
Screenshot: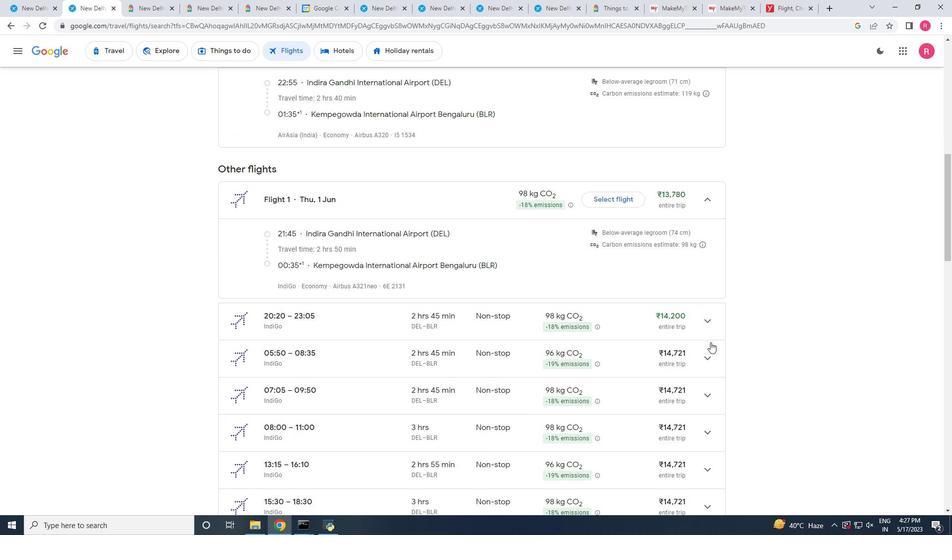 
Action: Mouse pressed left at (708, 336)
Screenshot: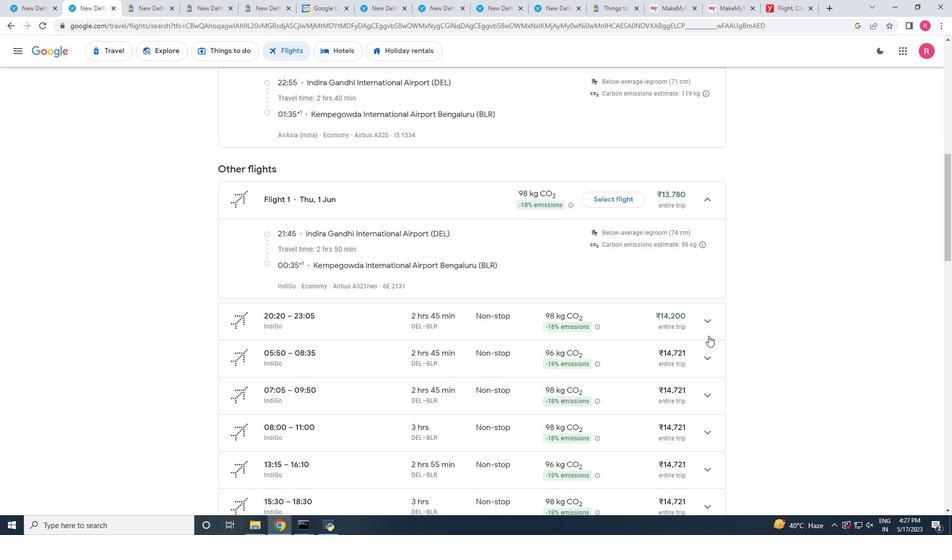 
Action: Mouse moved to (387, 303)
Screenshot: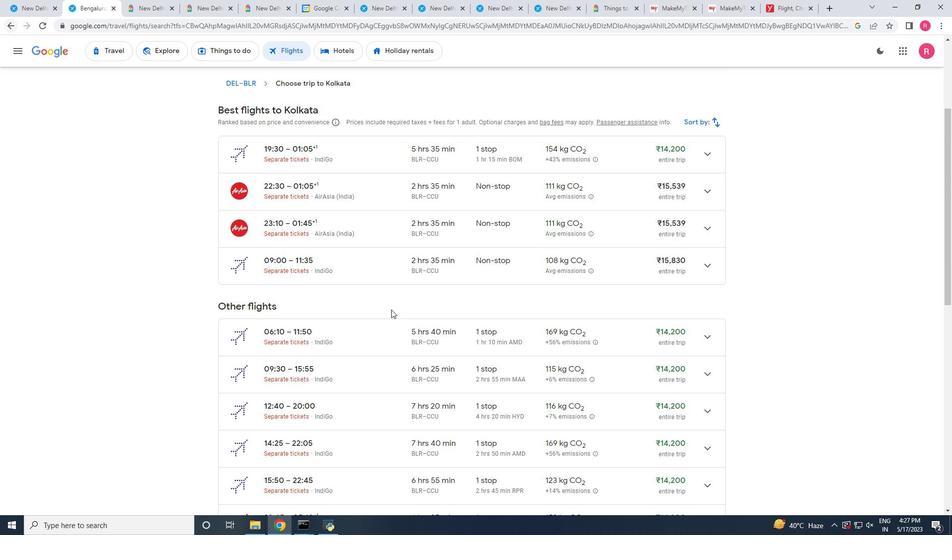 
Action: Mouse scrolled (387, 304) with delta (0, 0)
Screenshot: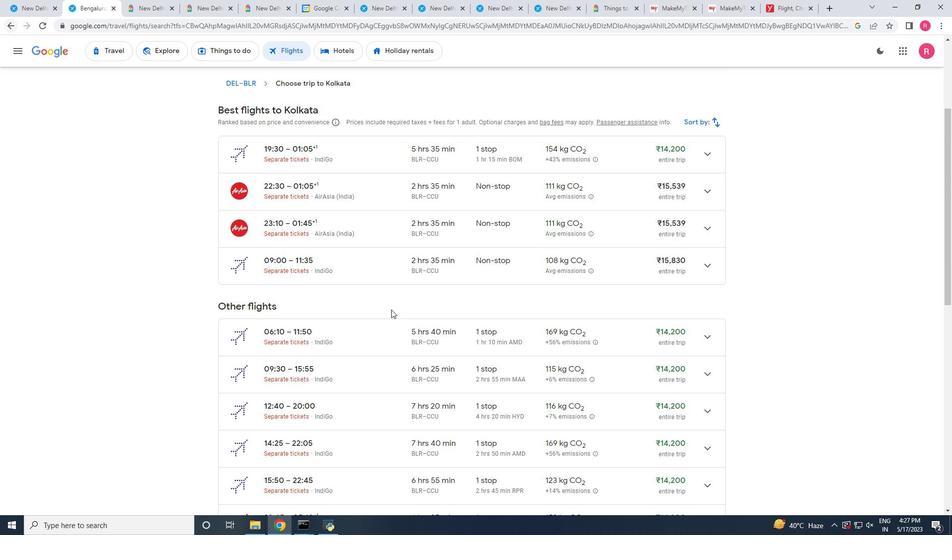 
Action: Mouse scrolled (387, 304) with delta (0, 0)
Screenshot: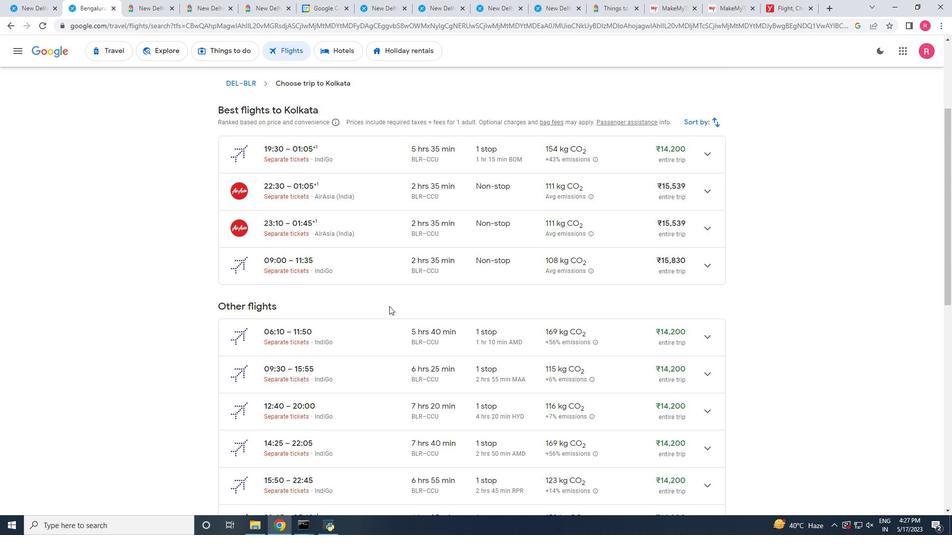 
Action: Mouse scrolled (387, 304) with delta (0, 0)
Screenshot: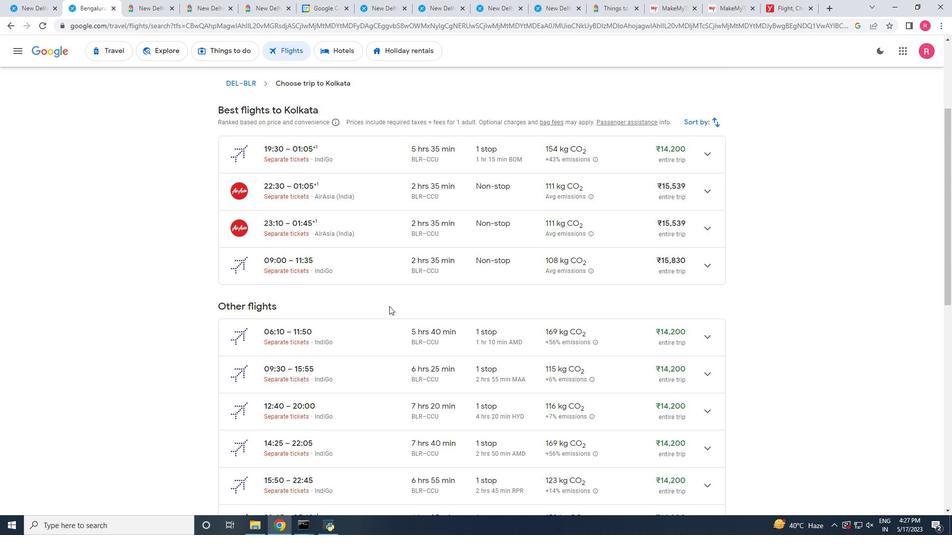 
Action: Mouse scrolled (387, 304) with delta (0, 0)
Screenshot: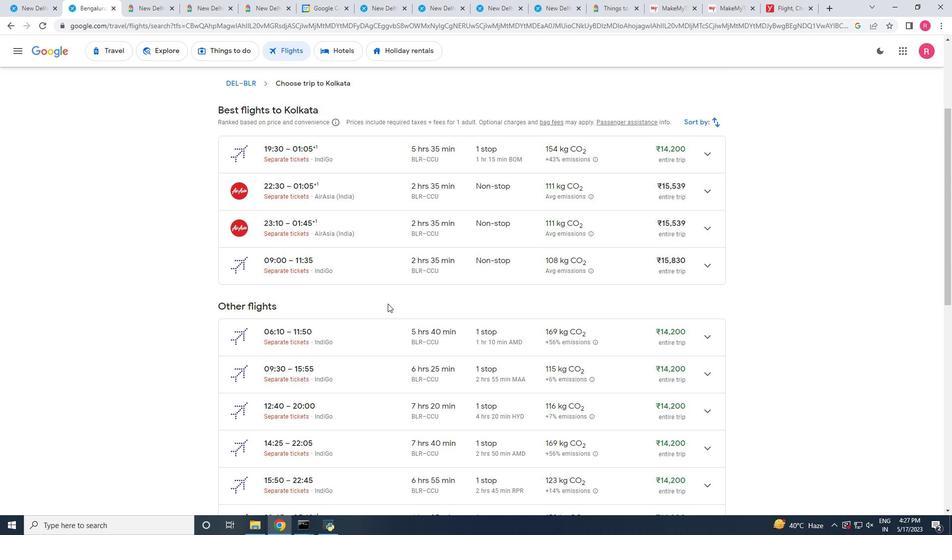 
Action: Mouse moved to (387, 303)
Screenshot: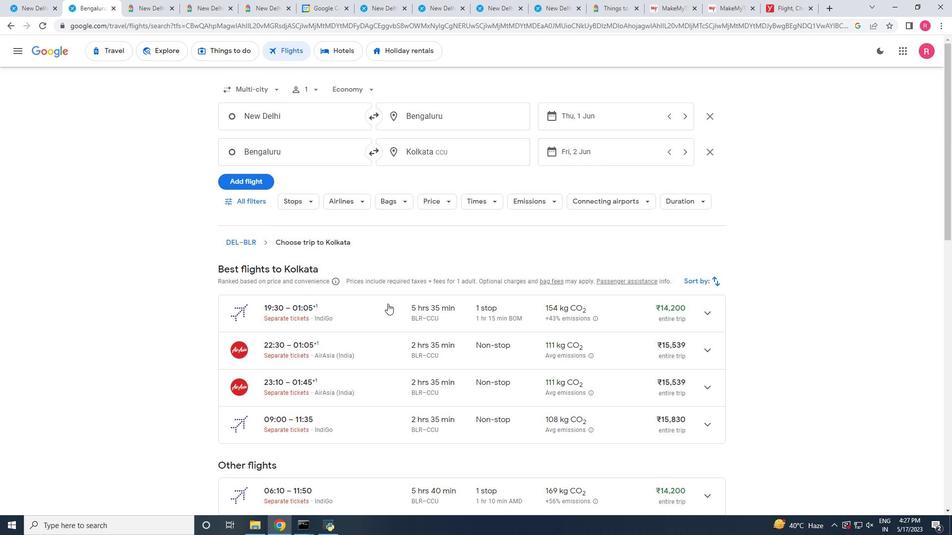 
Action: Mouse scrolled (387, 303) with delta (0, 0)
Screenshot: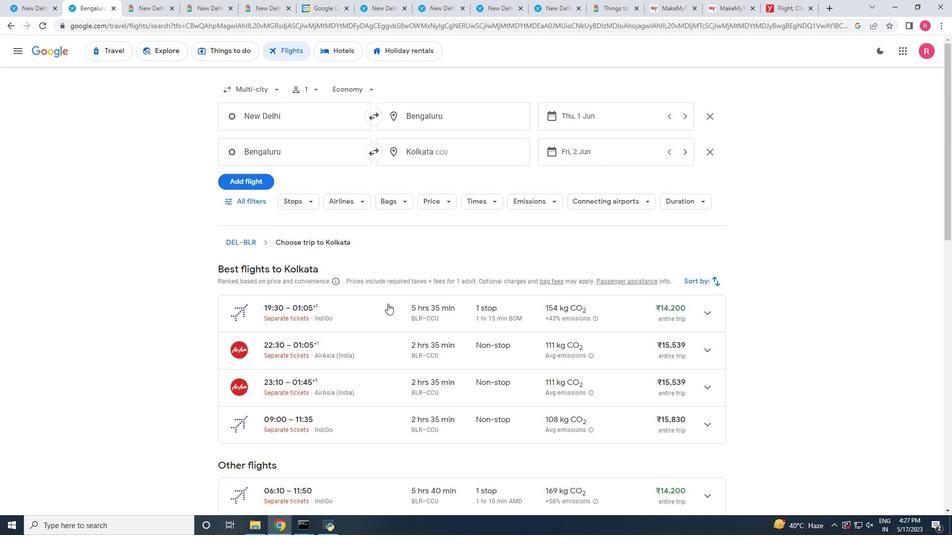 
Action: Mouse scrolled (387, 303) with delta (0, 0)
Screenshot: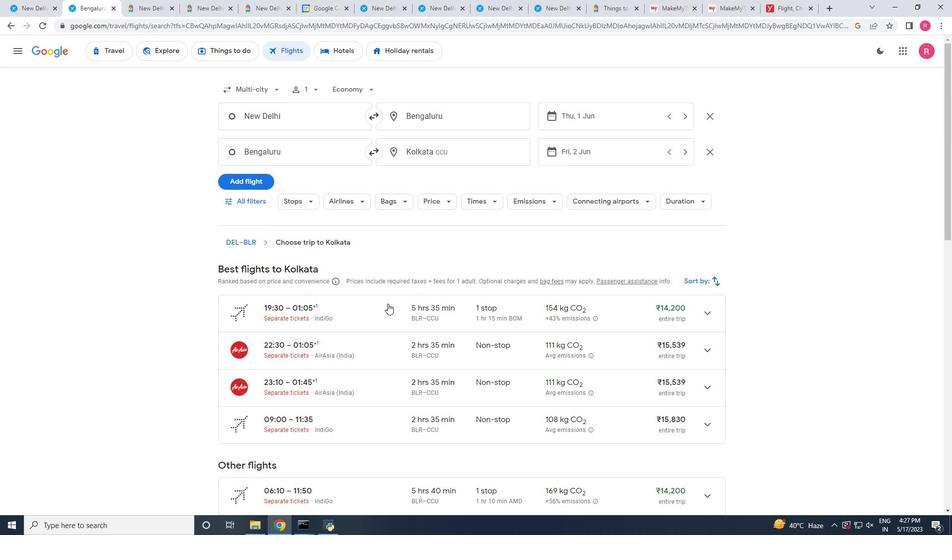 
Action: Mouse scrolled (387, 303) with delta (0, 0)
Screenshot: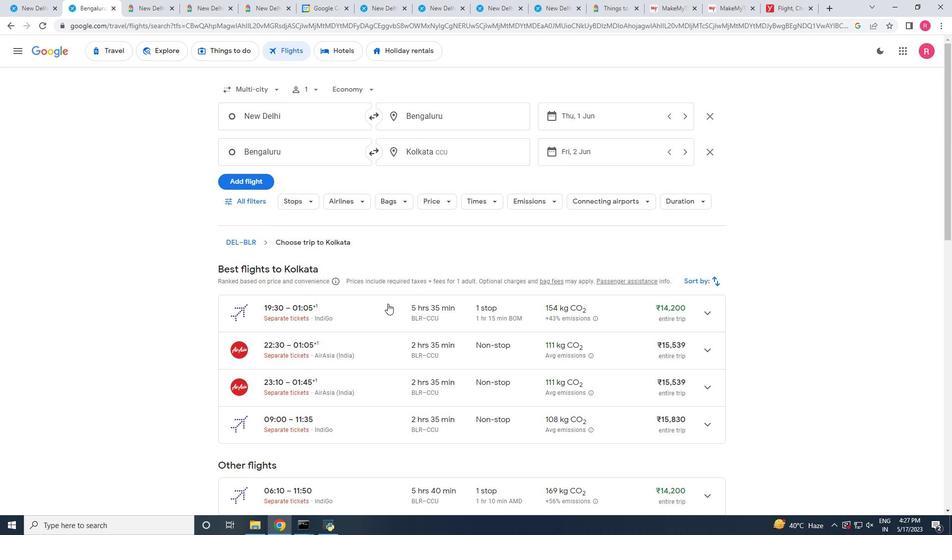 
Action: Mouse scrolled (387, 303) with delta (0, 0)
Screenshot: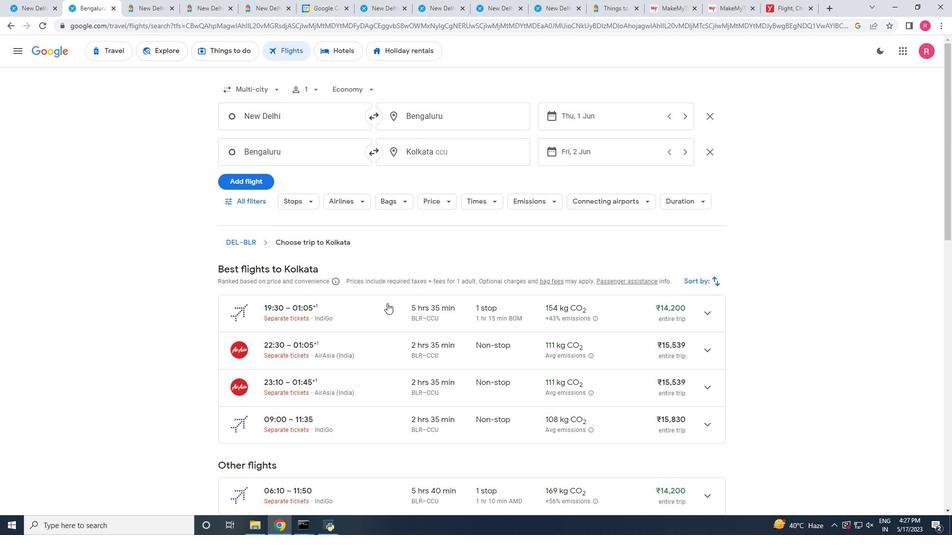 
Action: Mouse scrolled (387, 303) with delta (0, 0)
Screenshot: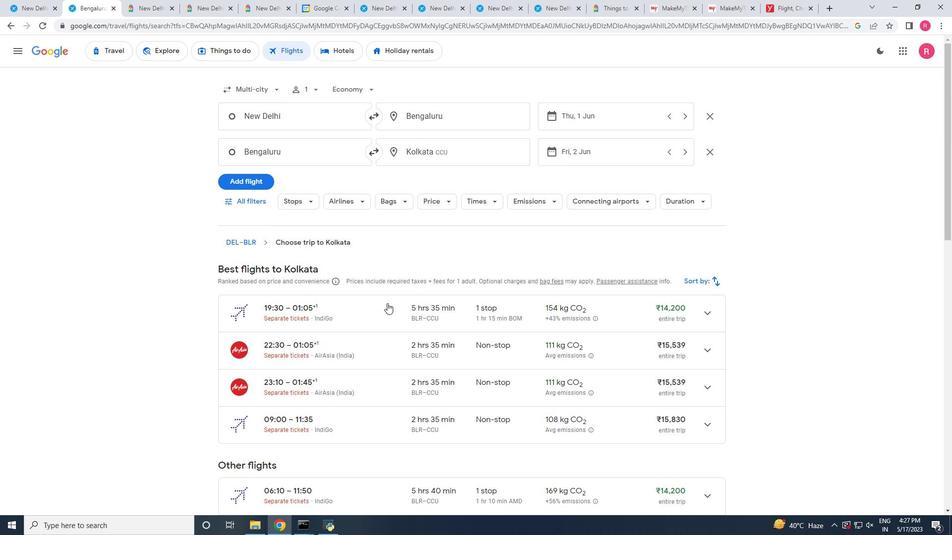 
Action: Mouse moved to (681, 310)
Screenshot: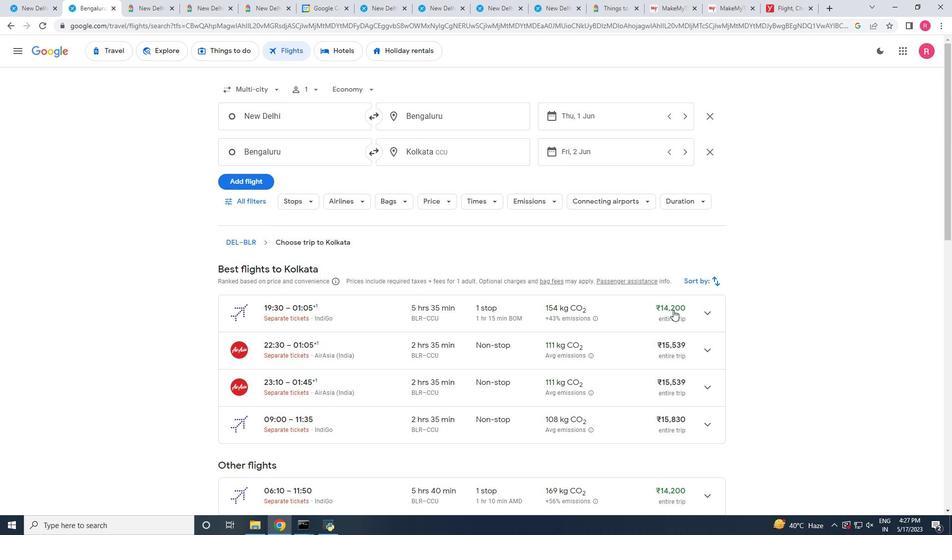 
Action: Mouse scrolled (681, 309) with delta (0, 0)
Screenshot: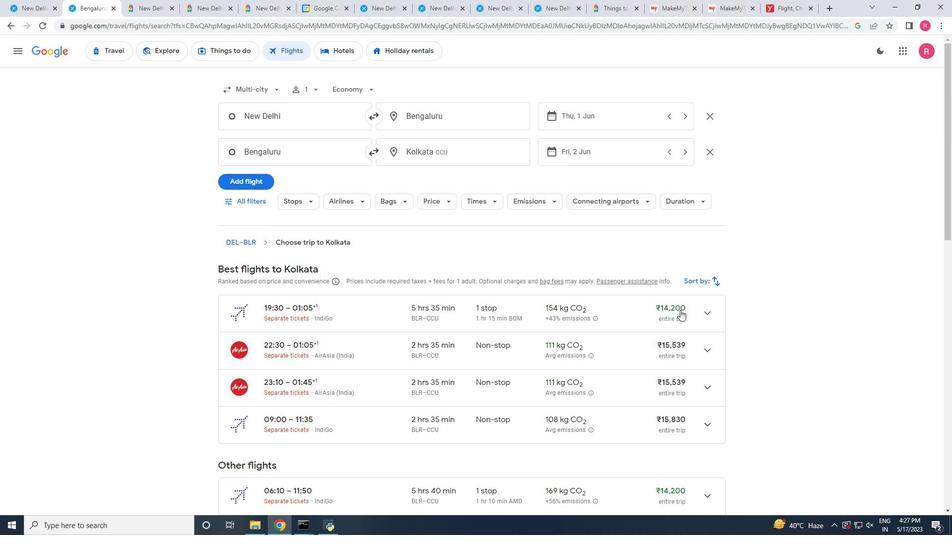 
Action: Mouse moved to (703, 339)
Screenshot: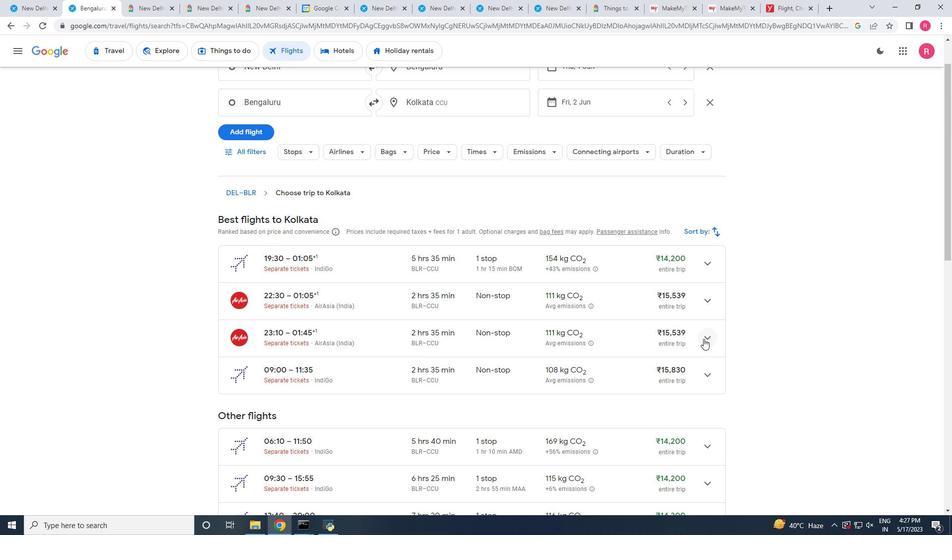 
Action: Mouse pressed left at (703, 339)
Screenshot: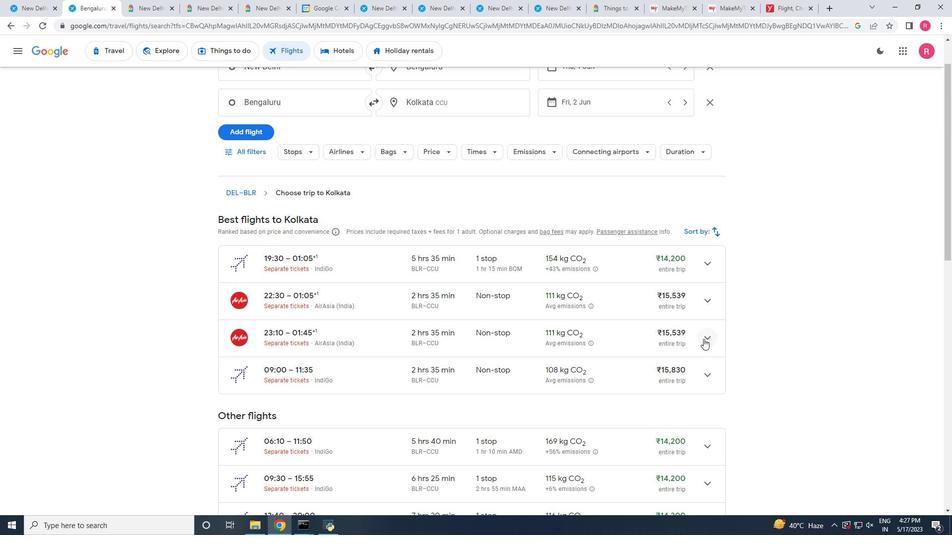 
Action: Mouse moved to (689, 430)
Screenshot: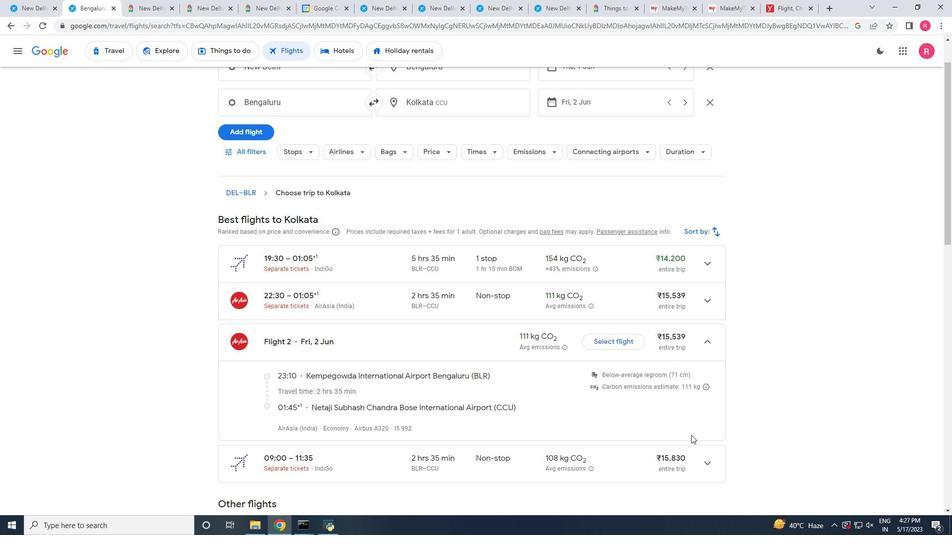 
Action: Mouse scrolled (689, 429) with delta (0, 0)
Screenshot: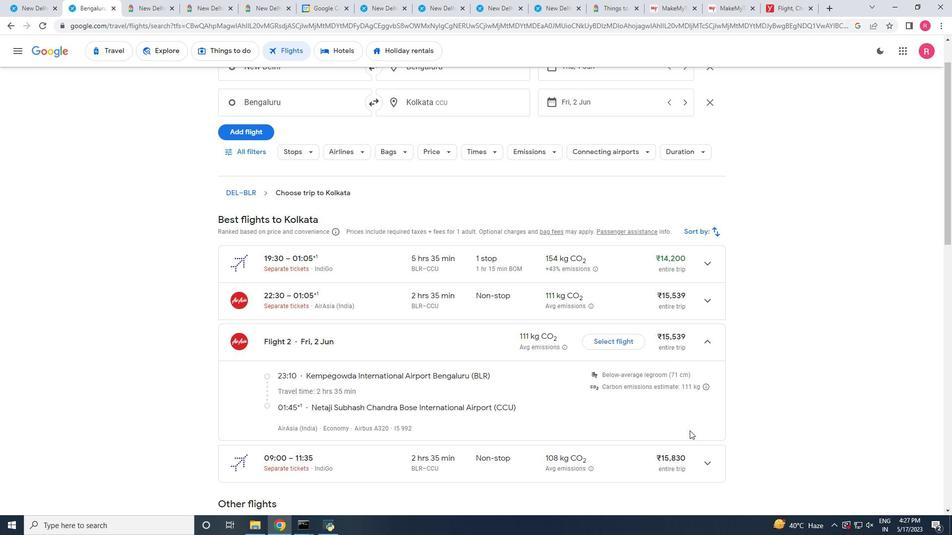 
Action: Mouse scrolled (689, 429) with delta (0, 0)
Screenshot: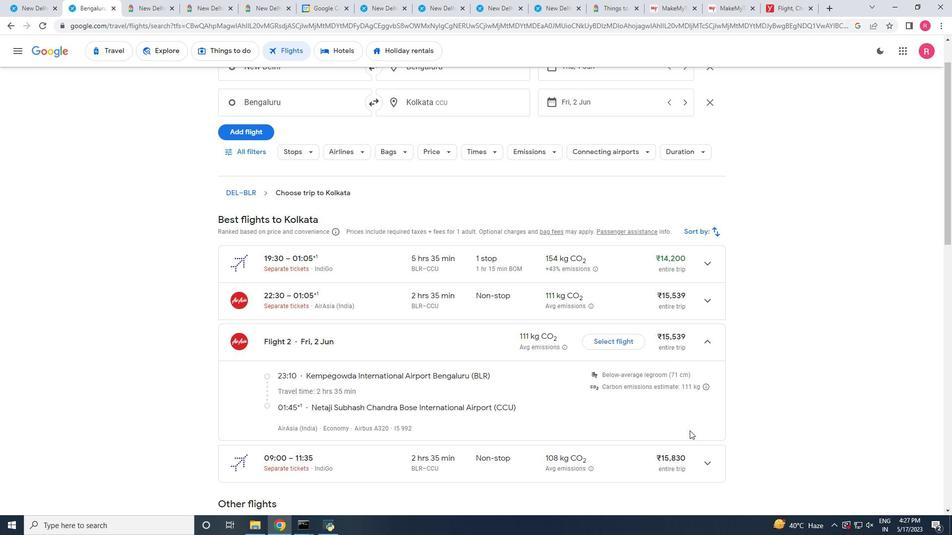 
Action: Mouse scrolled (689, 429) with delta (0, 0)
Screenshot: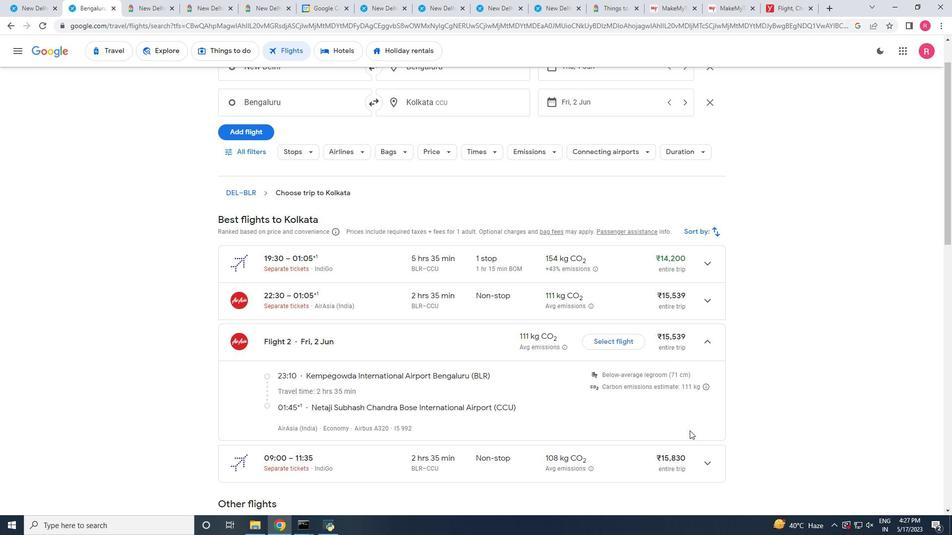 
Action: Mouse scrolled (689, 429) with delta (0, 0)
Screenshot: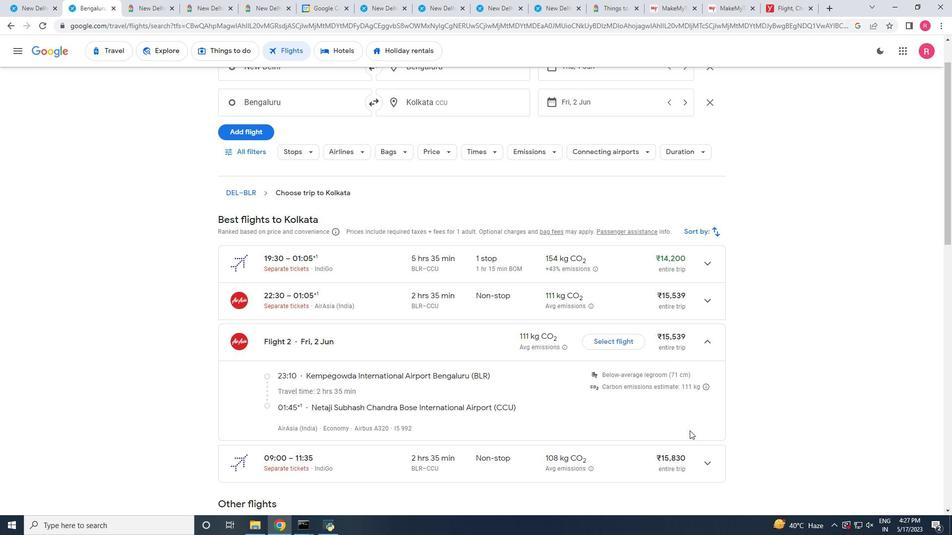 
Action: Mouse moved to (709, 406)
Screenshot: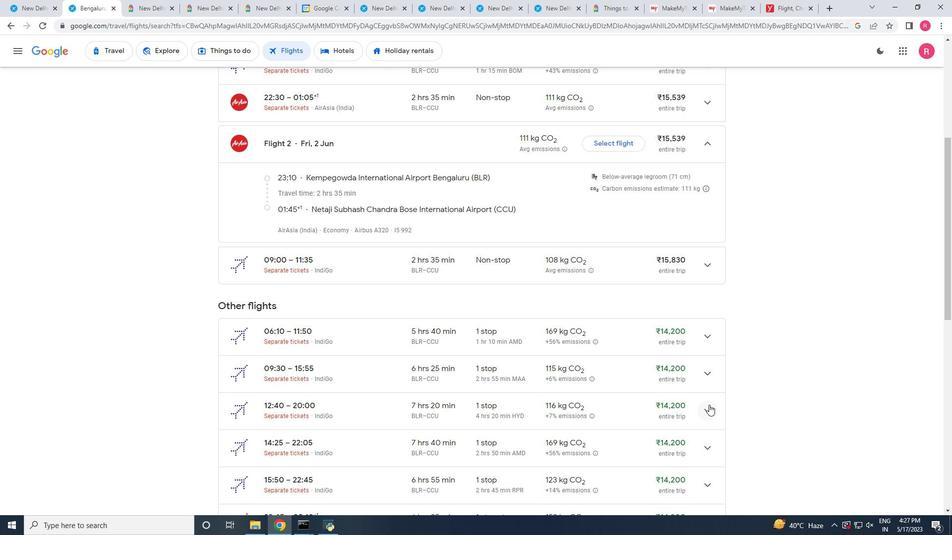 
Action: Mouse pressed left at (709, 406)
Screenshot: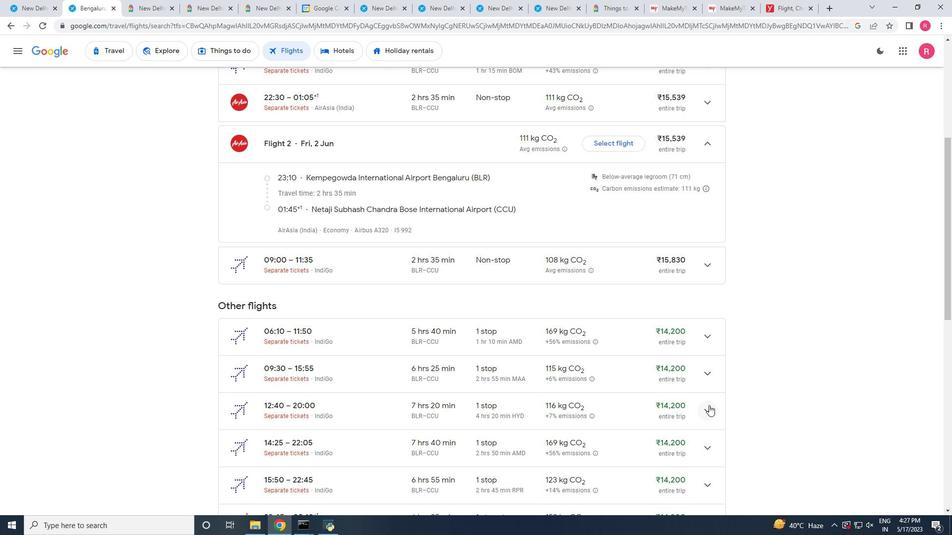 
Action: Mouse moved to (704, 416)
Screenshot: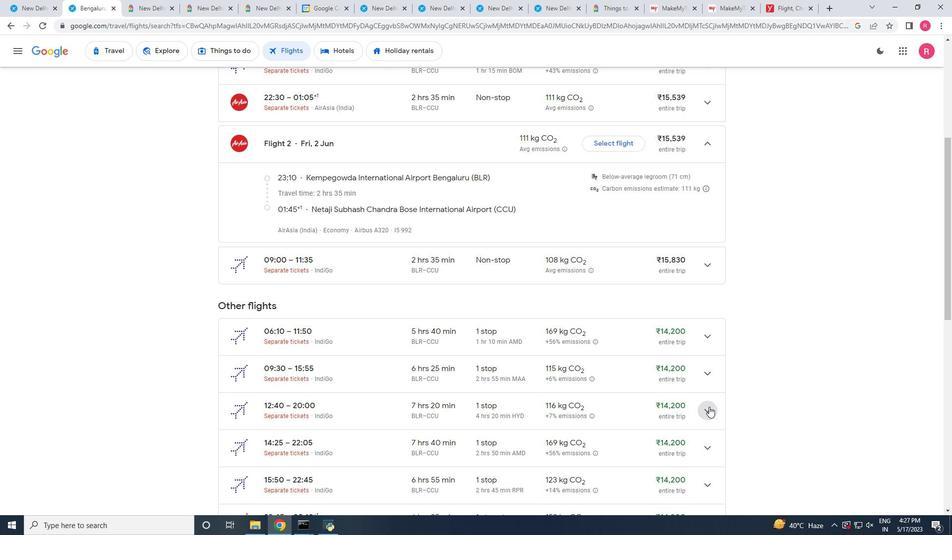
Action: Mouse scrolled (704, 416) with delta (0, 0)
Screenshot: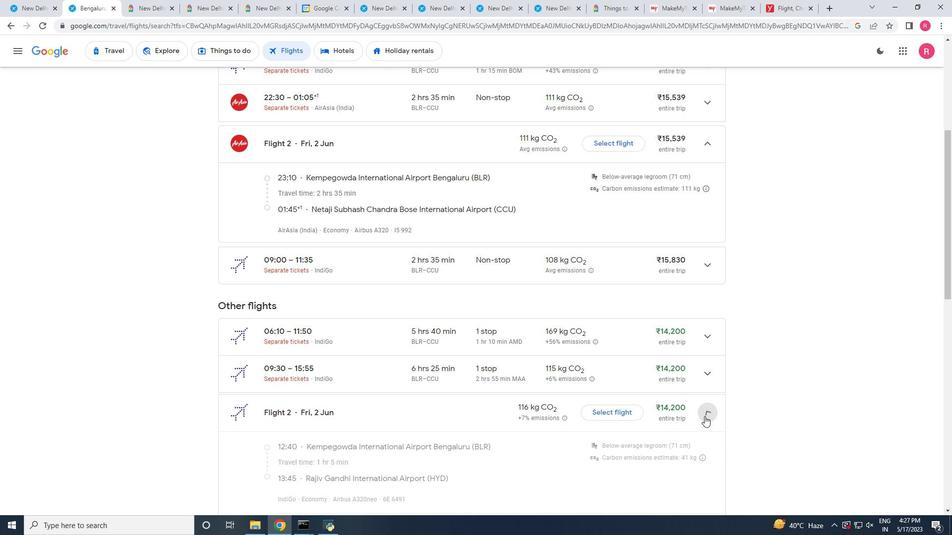 
Action: Mouse scrolled (704, 416) with delta (0, 0)
Screenshot: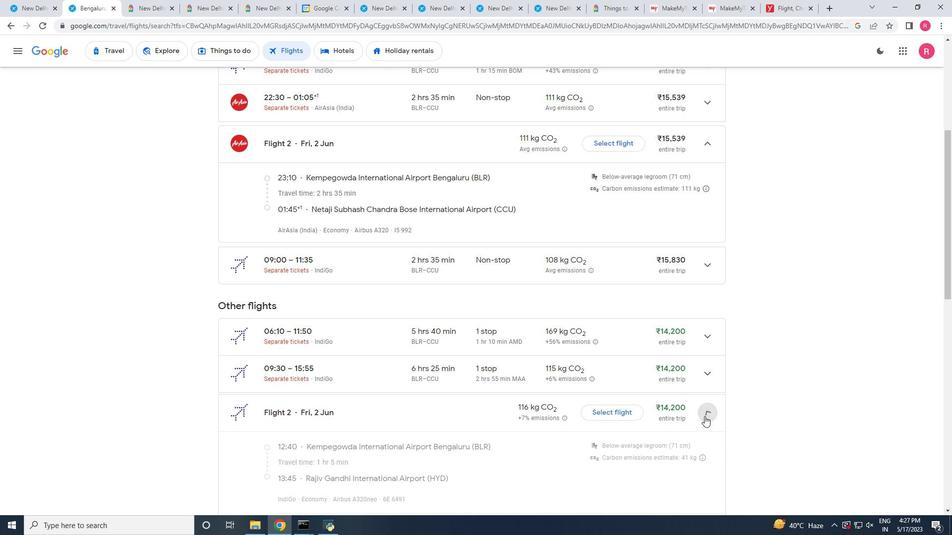 
Action: Mouse scrolled (704, 416) with delta (0, 0)
Screenshot: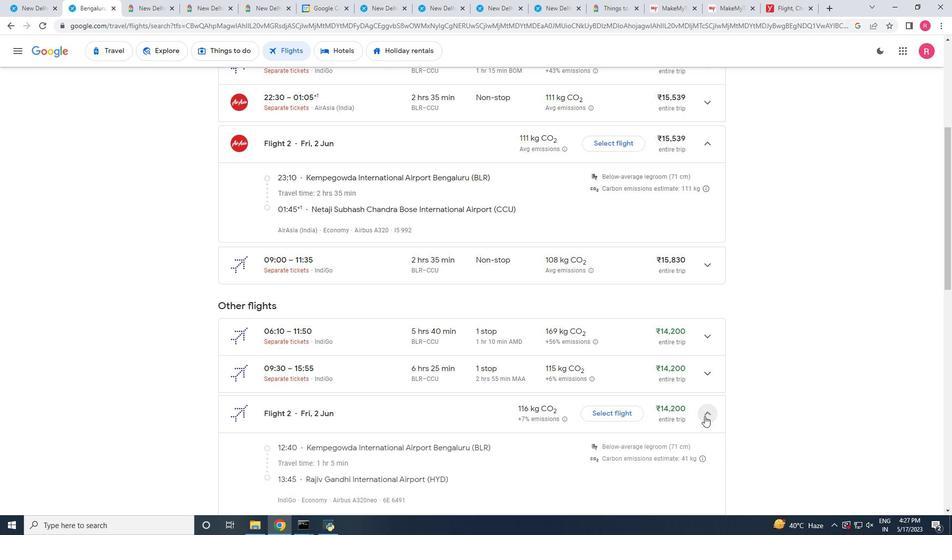 
Action: Mouse scrolled (704, 416) with delta (0, 0)
Screenshot: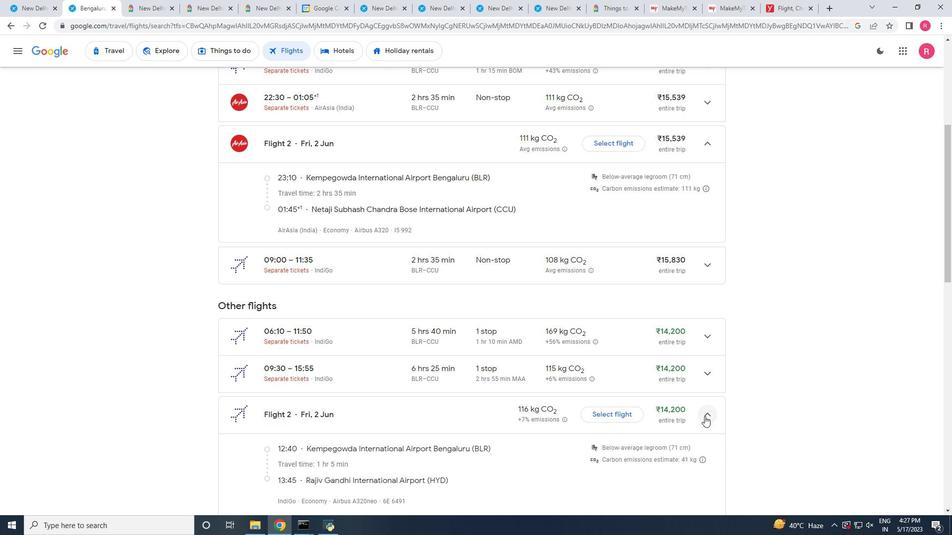
Action: Mouse moved to (709, 441)
Screenshot: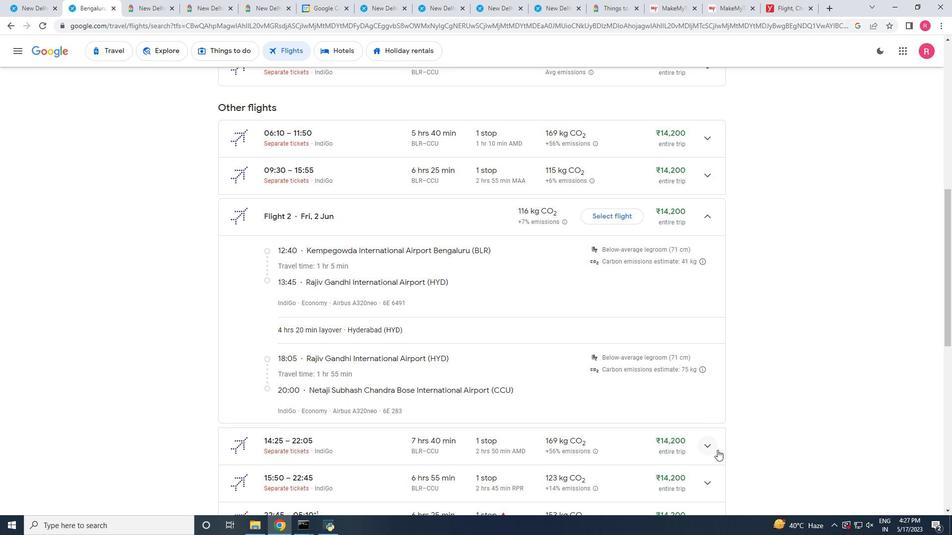 
Action: Mouse pressed left at (709, 441)
Screenshot: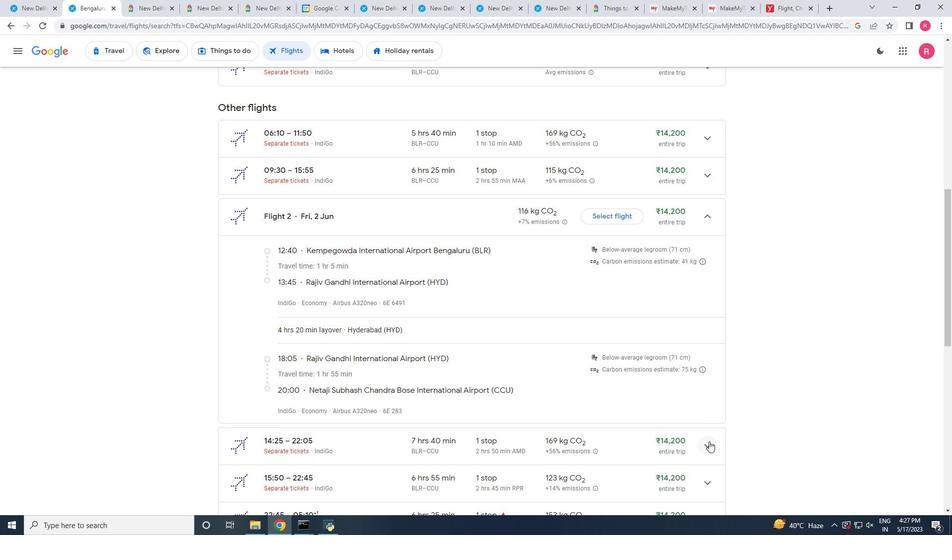
Action: Mouse moved to (665, 401)
Screenshot: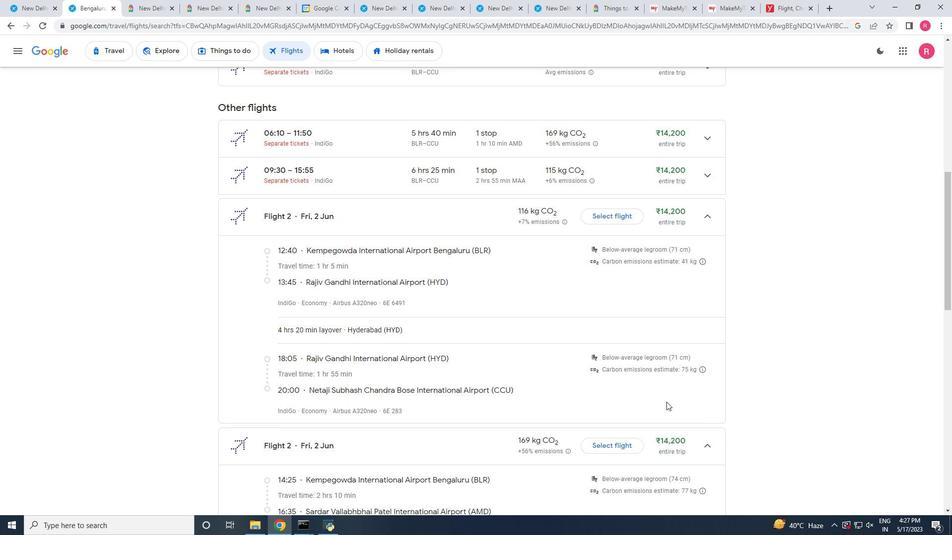 
Action: Mouse scrolled (665, 400) with delta (0, 0)
Screenshot: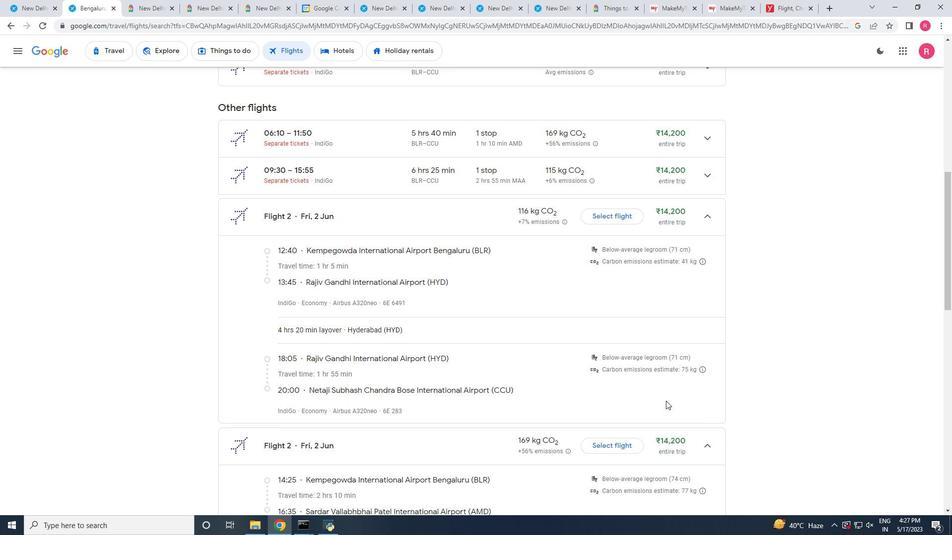 
Action: Mouse scrolled (665, 400) with delta (0, 0)
Screenshot: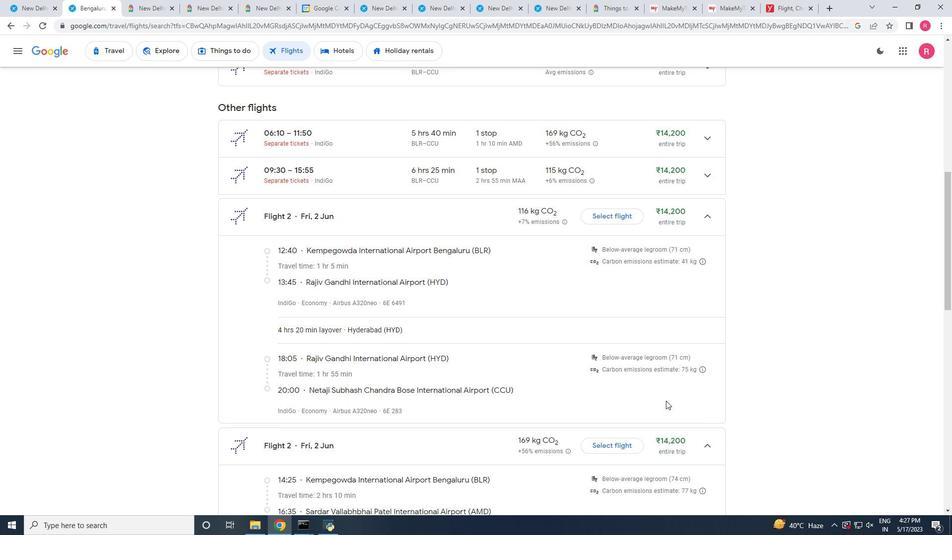 
Action: Mouse scrolled (665, 400) with delta (0, 0)
Screenshot: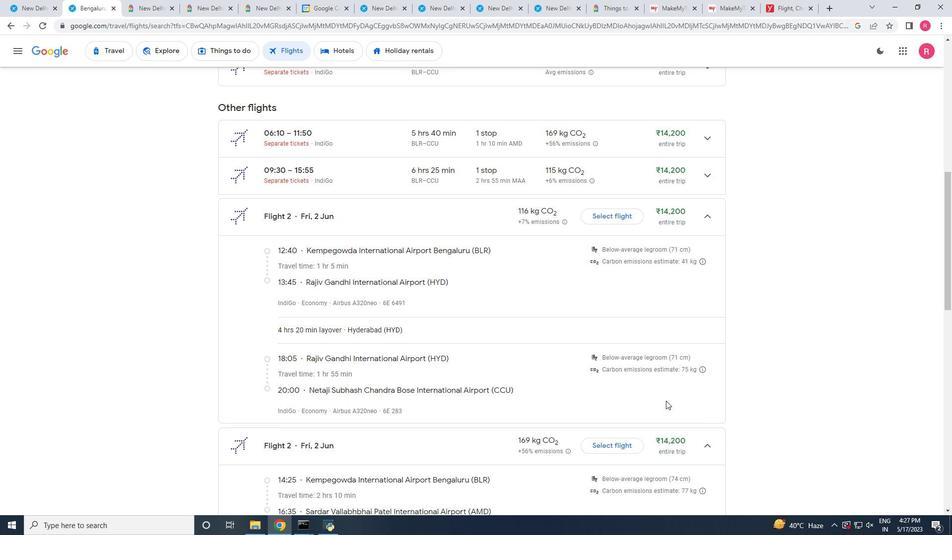 
Action: Mouse scrolled (665, 400) with delta (0, 0)
Screenshot: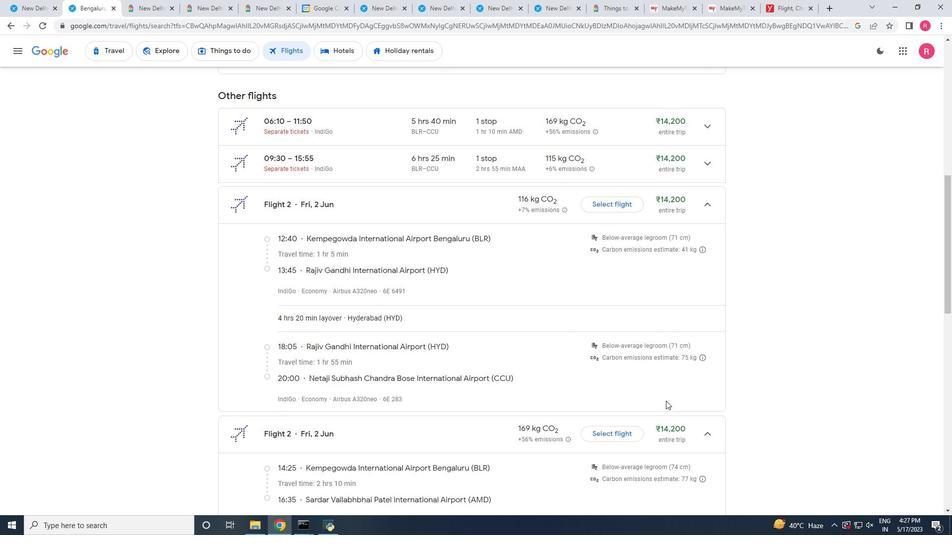 
Action: Mouse moved to (661, 392)
Screenshot: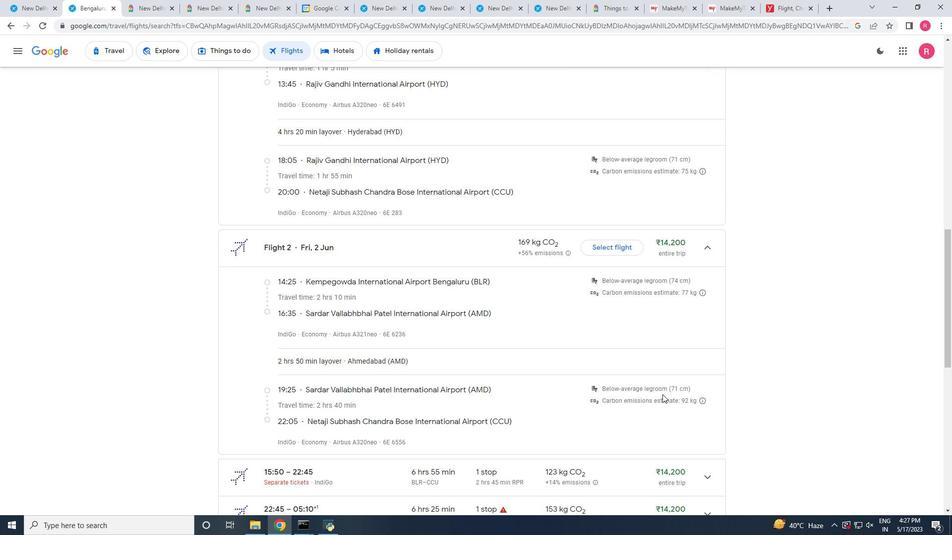 
Action: Mouse scrolled (661, 392) with delta (0, 0)
Screenshot: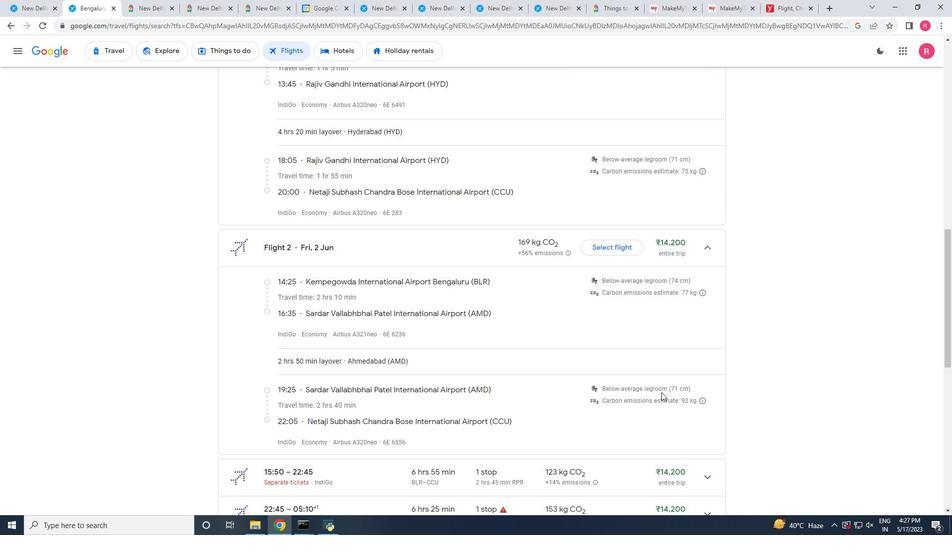 
Action: Mouse scrolled (661, 392) with delta (0, 0)
Screenshot: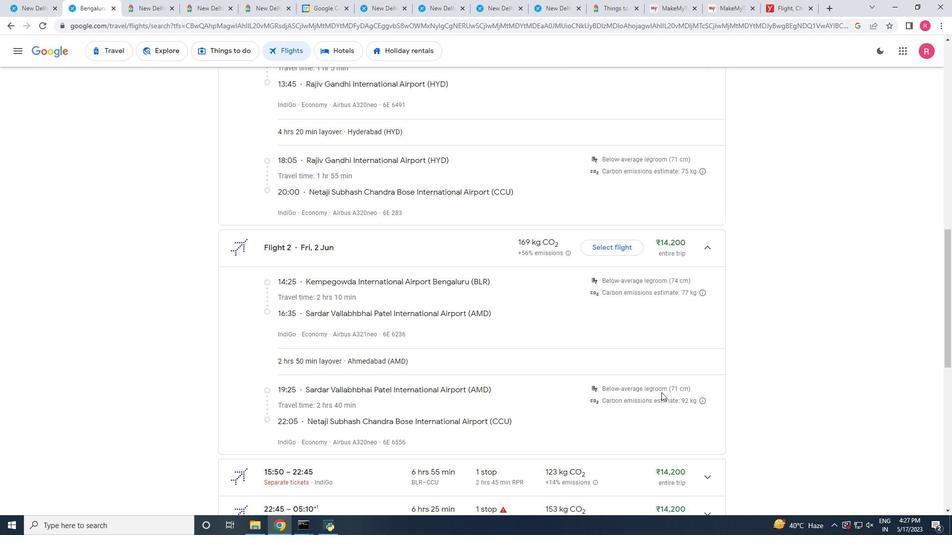 
Action: Mouse scrolled (661, 392) with delta (0, 0)
Screenshot: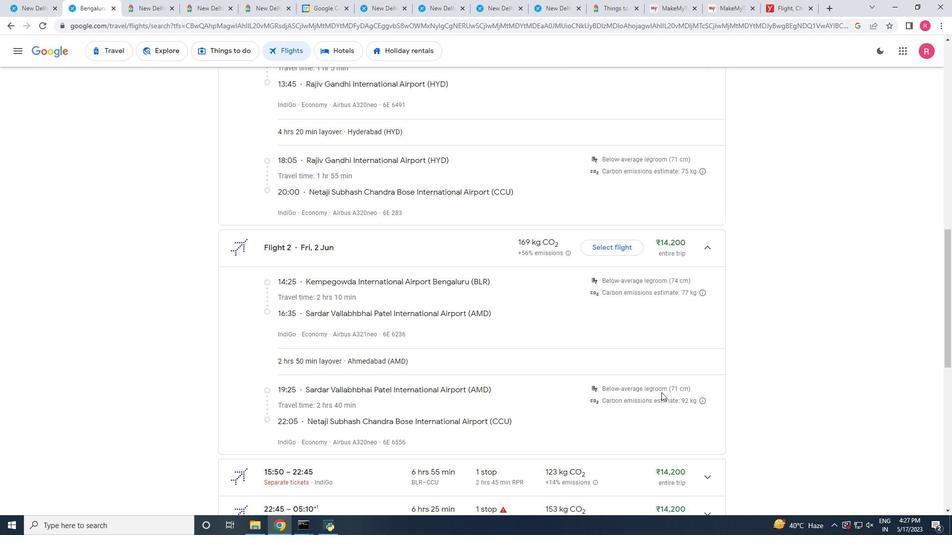 
Action: Mouse scrolled (661, 392) with delta (0, 0)
Screenshot: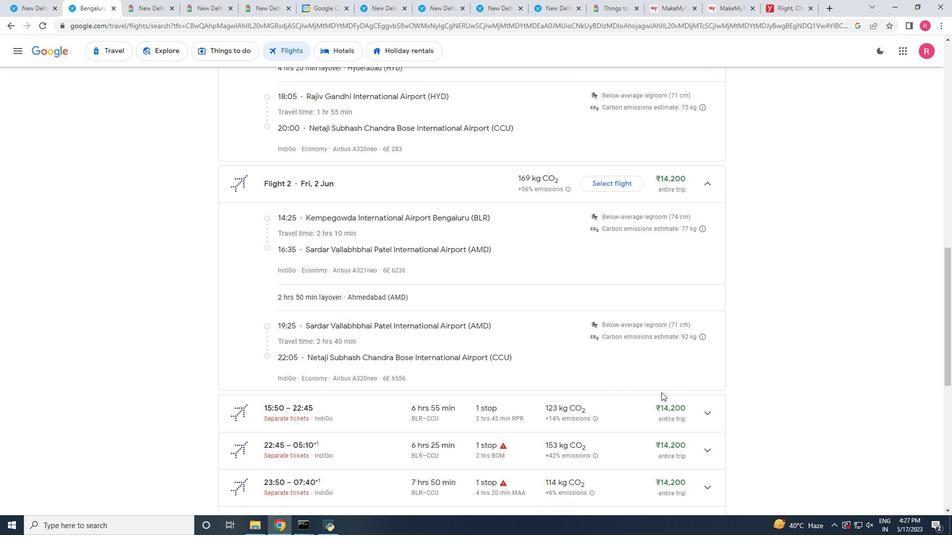
Action: Mouse moved to (636, 377)
Screenshot: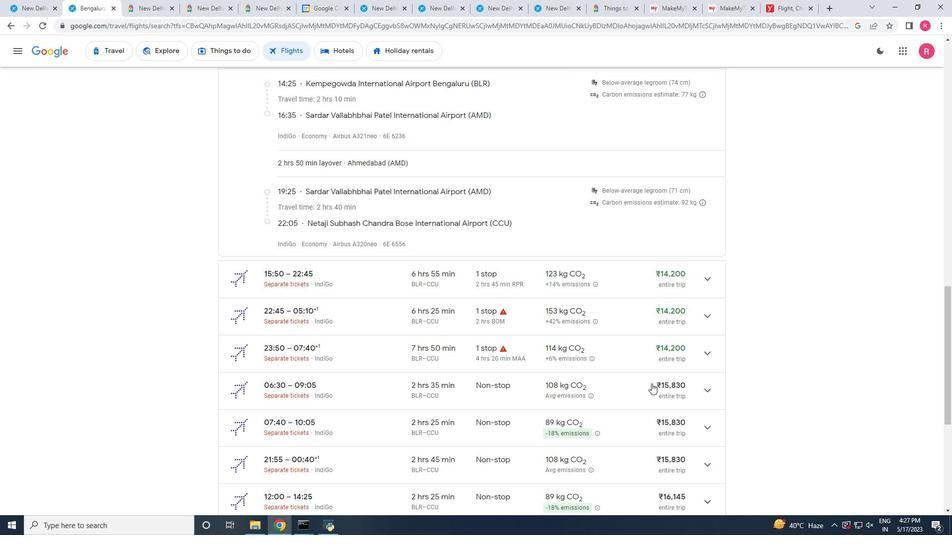 
Action: Mouse scrolled (636, 376) with delta (0, 0)
Screenshot: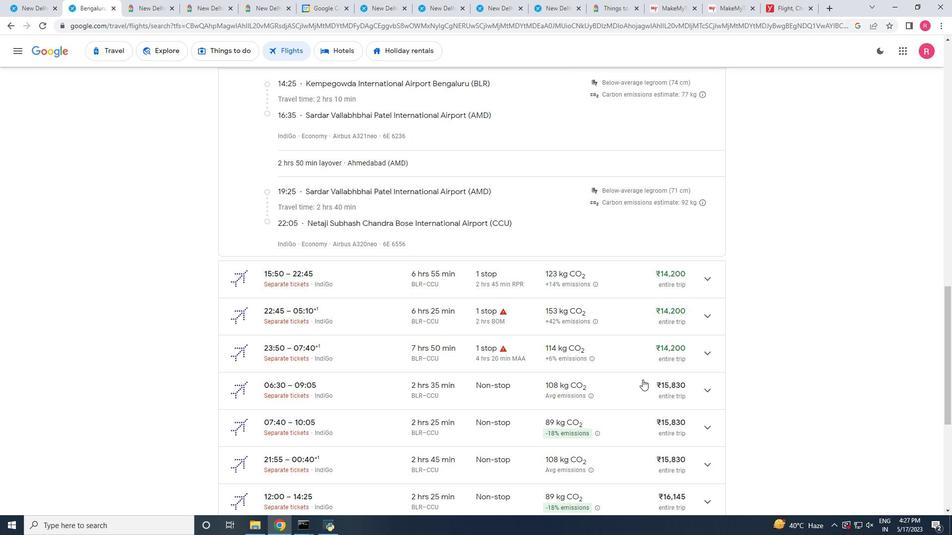 
Action: Mouse scrolled (636, 376) with delta (0, 0)
Screenshot: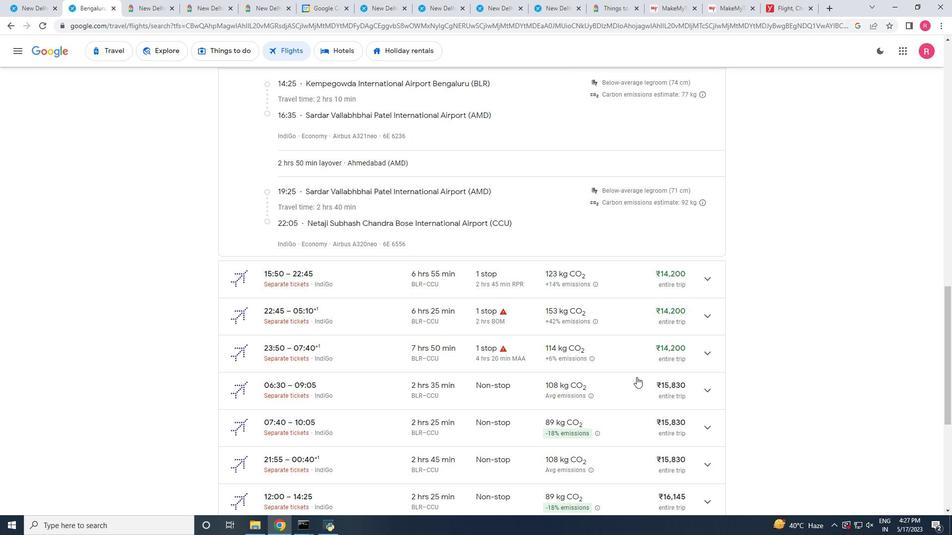 
Action: Mouse scrolled (636, 376) with delta (0, 0)
Screenshot: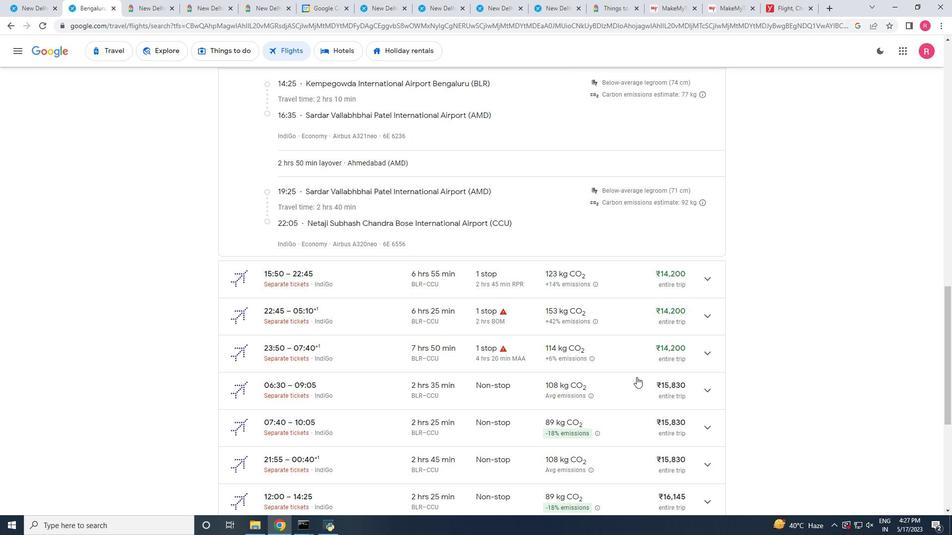 
Action: Mouse moved to (705, 318)
Screenshot: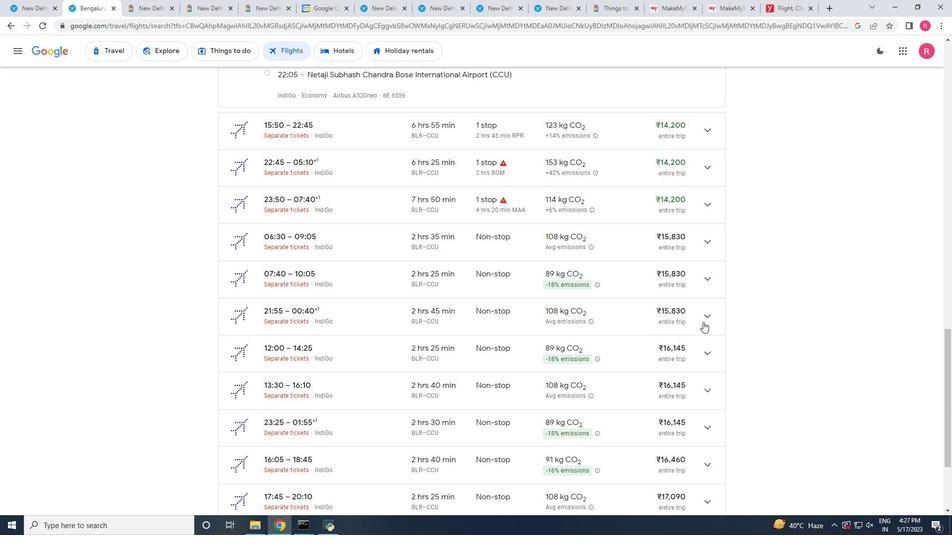 
Action: Mouse pressed left at (705, 318)
Screenshot: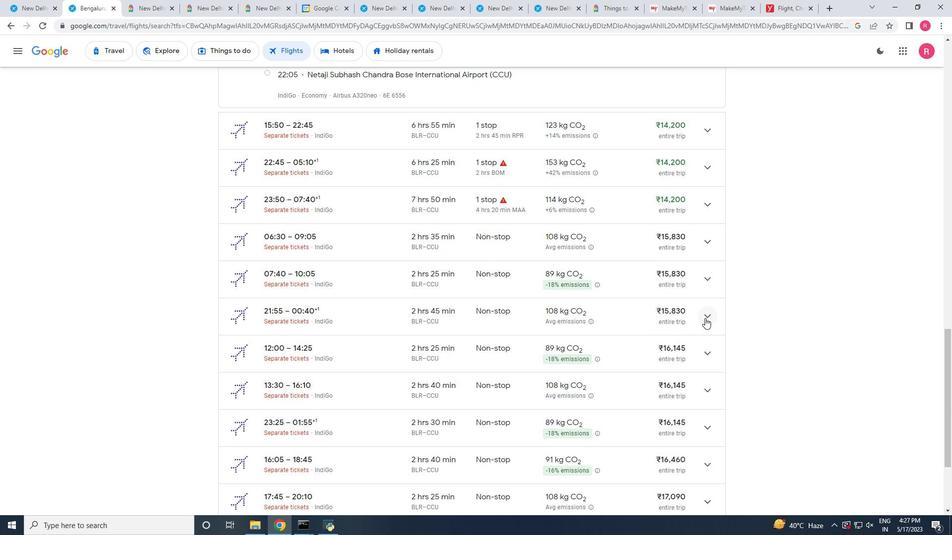 
Action: Mouse moved to (600, 324)
Screenshot: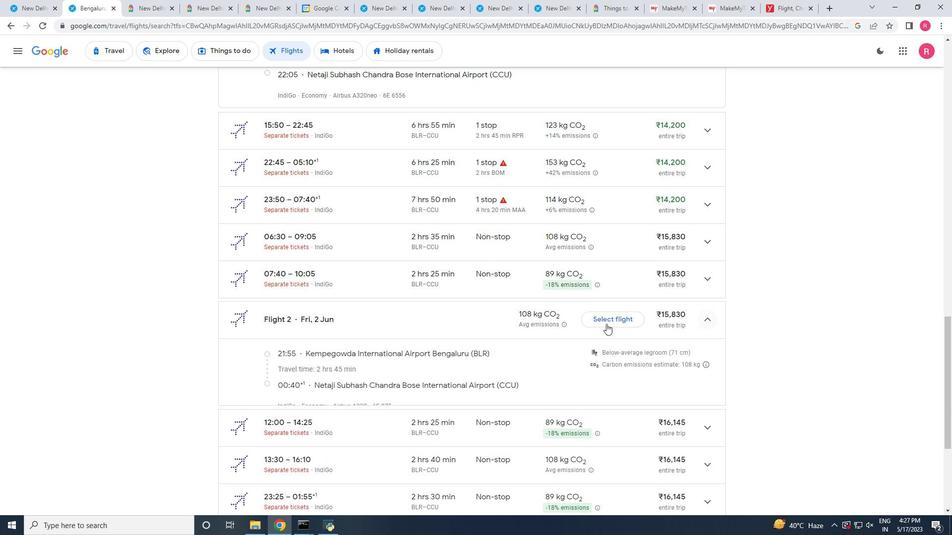 
Action: Mouse scrolled (600, 323) with delta (0, 0)
Screenshot: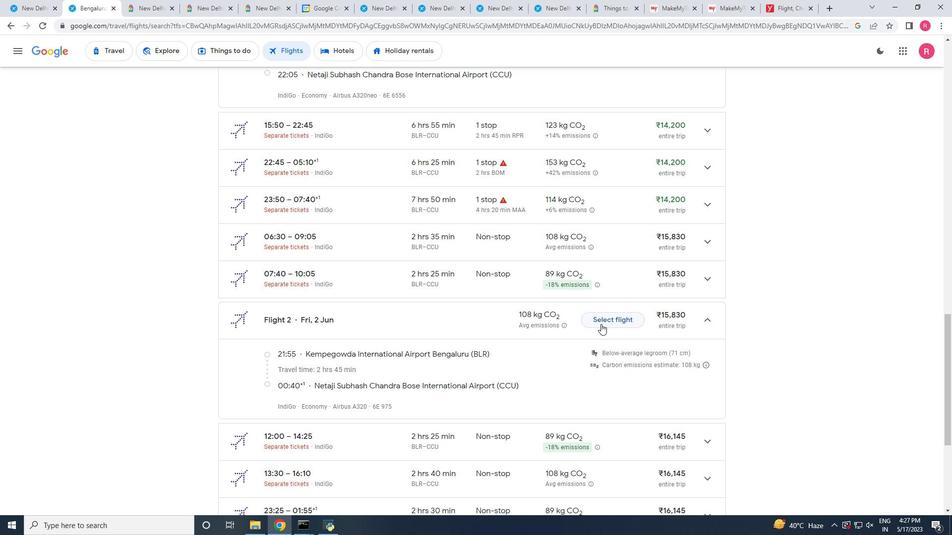
Action: Mouse scrolled (600, 323) with delta (0, 0)
Screenshot: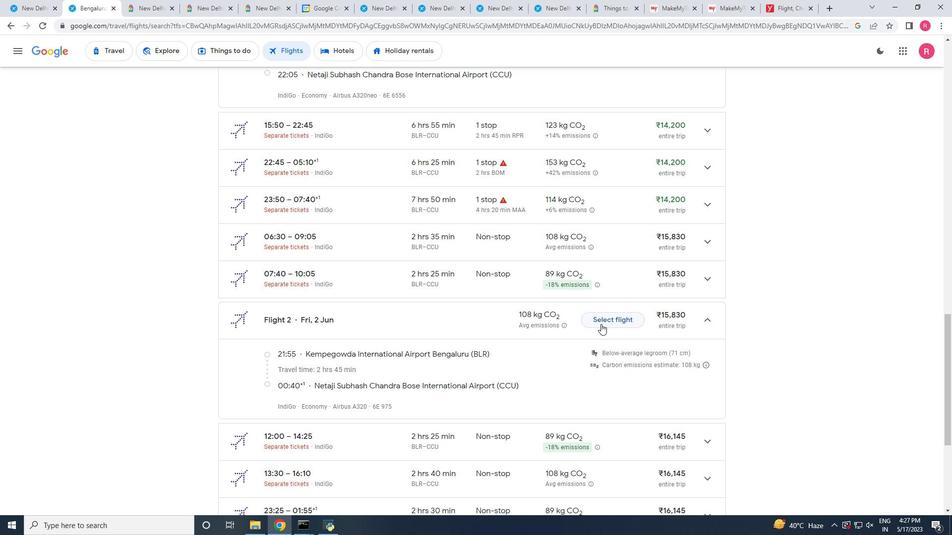 
Action: Mouse scrolled (600, 323) with delta (0, 0)
Screenshot: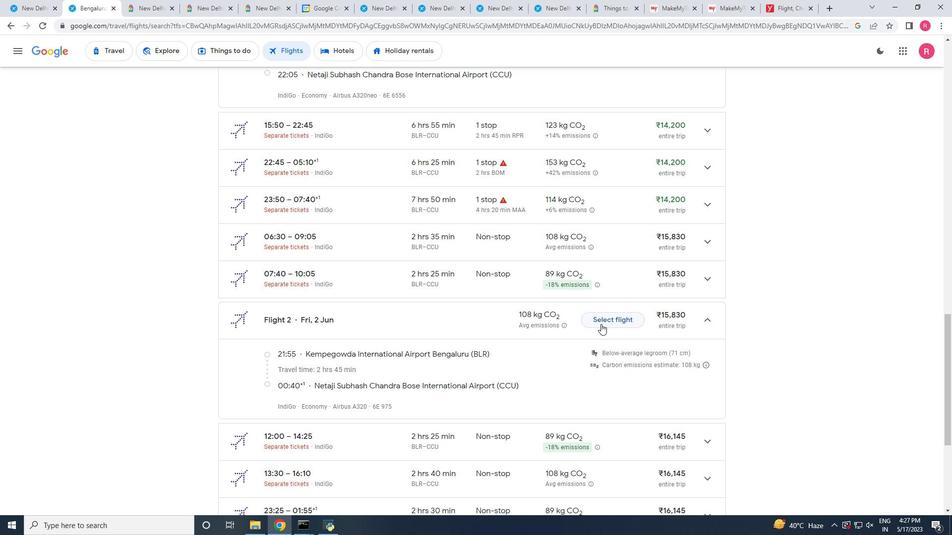 
Action: Mouse scrolled (600, 323) with delta (0, 0)
Screenshot: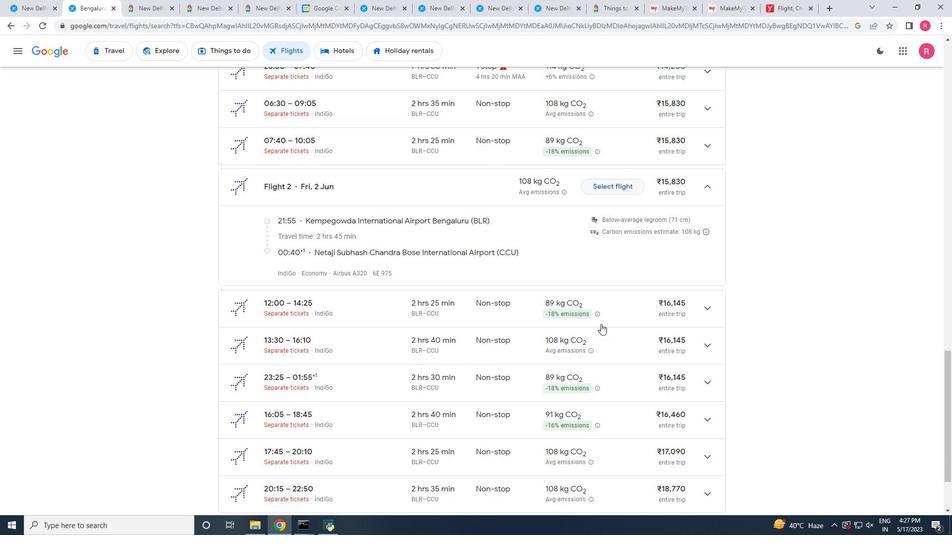 
Action: Mouse moved to (699, 322)
Screenshot: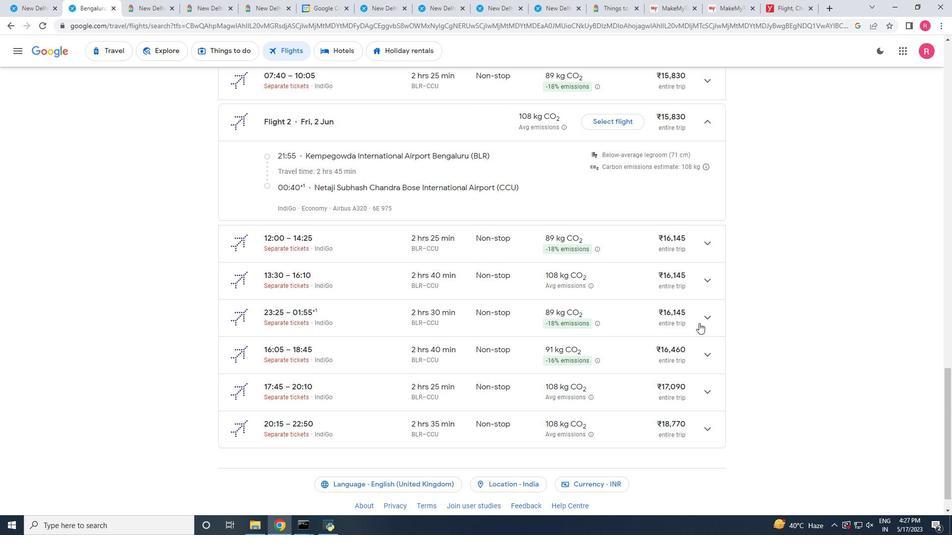 
Action: Mouse pressed left at (699, 322)
Screenshot: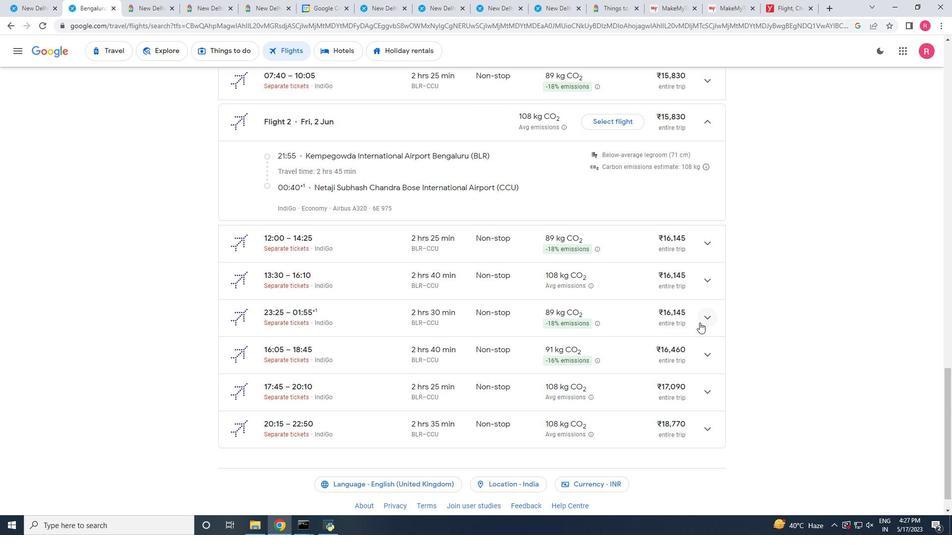
Action: Mouse moved to (647, 342)
Screenshot: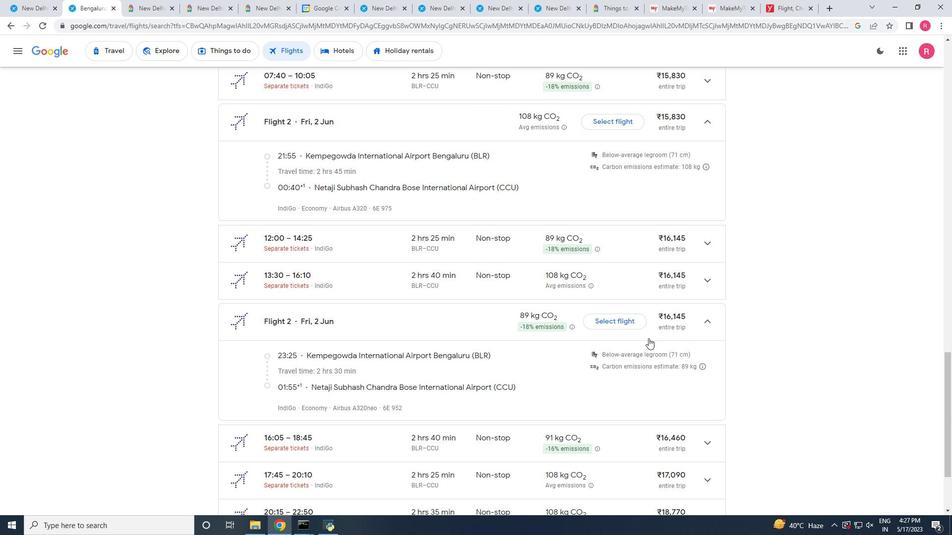 
Action: Mouse scrolled (647, 341) with delta (0, 0)
Screenshot: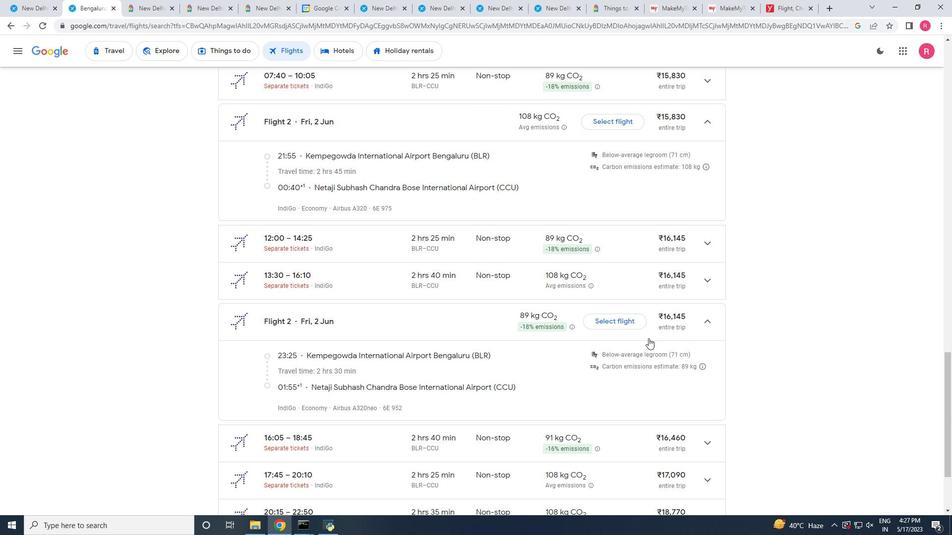 
Action: Mouse moved to (647, 342)
Screenshot: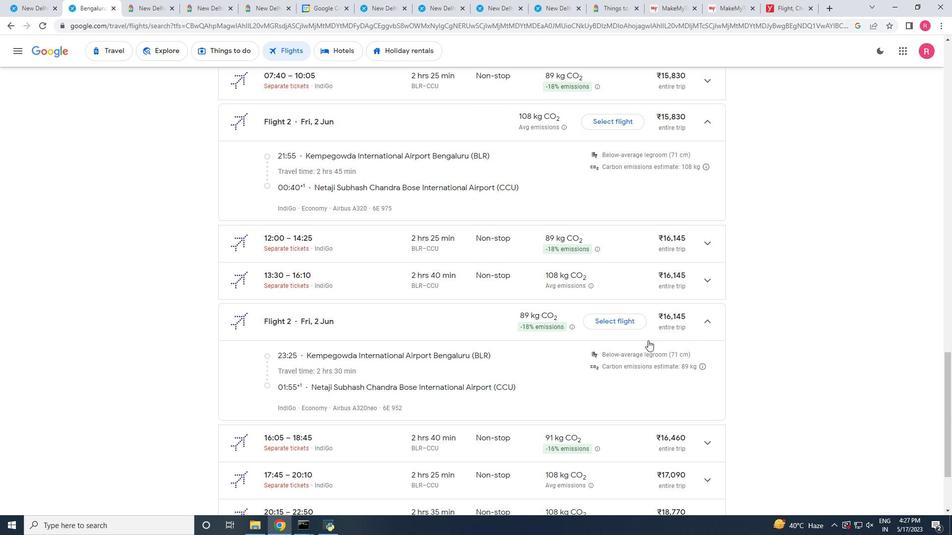 
Action: Mouse scrolled (647, 342) with delta (0, 0)
Screenshot: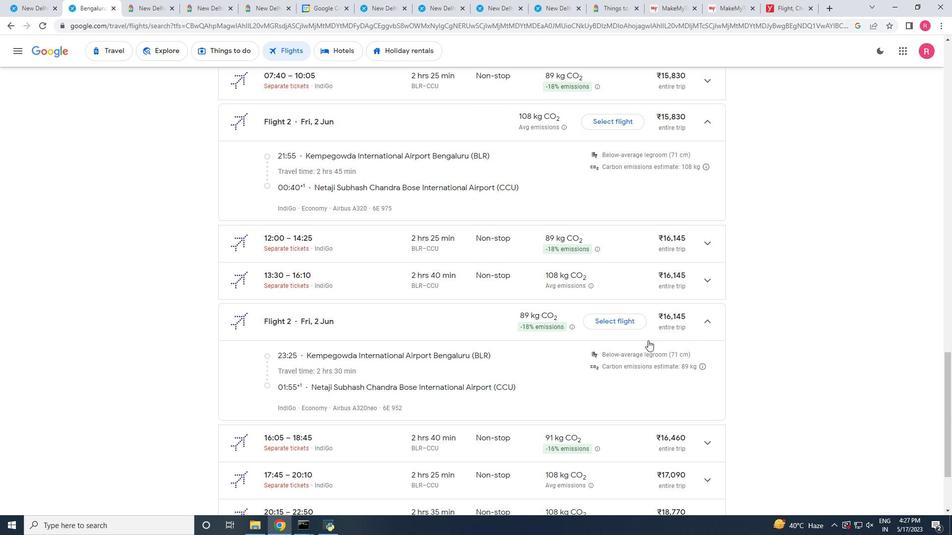 
Action: Mouse scrolled (647, 342) with delta (0, 0)
Screenshot: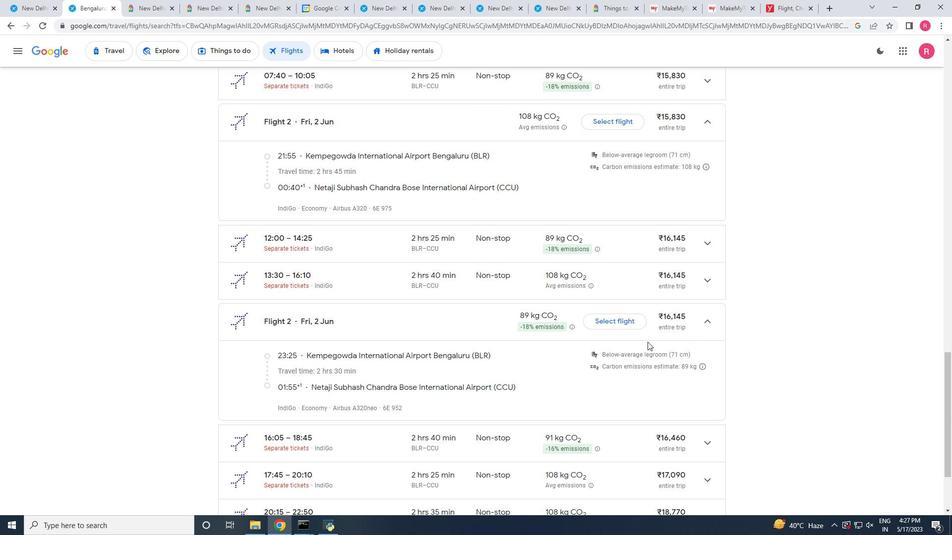 
Action: Mouse scrolled (647, 342) with delta (0, 0)
Screenshot: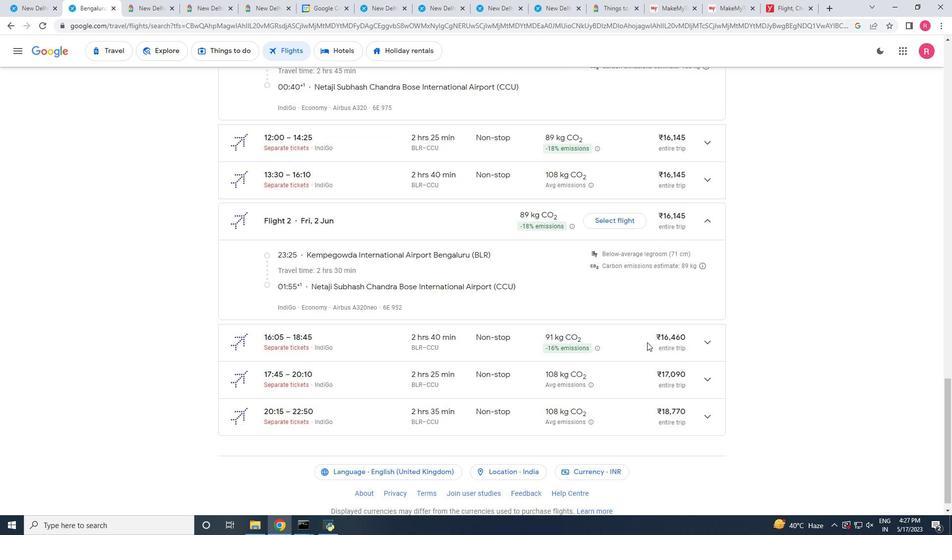 
Action: Mouse moved to (705, 329)
Screenshot: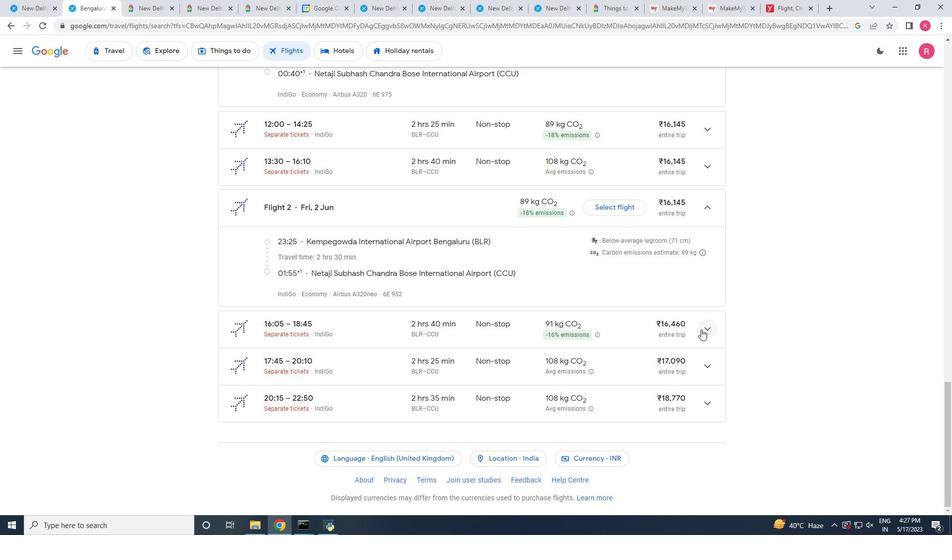
Action: Mouse pressed left at (705, 329)
Screenshot: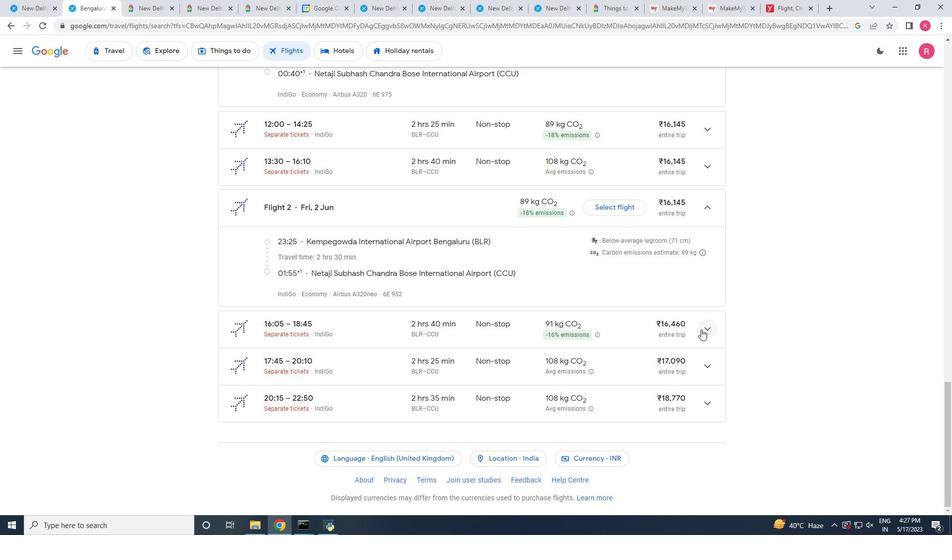 
Action: Mouse moved to (708, 446)
Screenshot: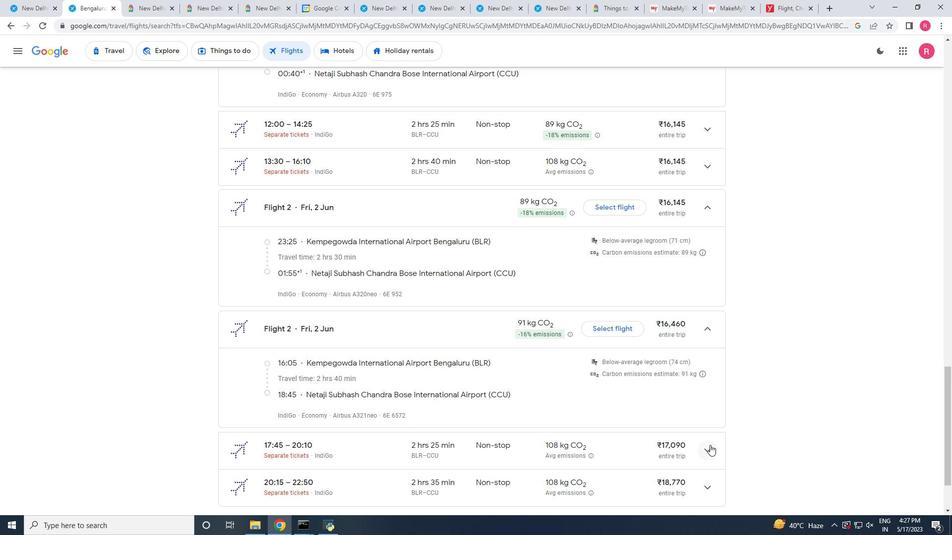 
Action: Mouse pressed left at (708, 446)
Screenshot: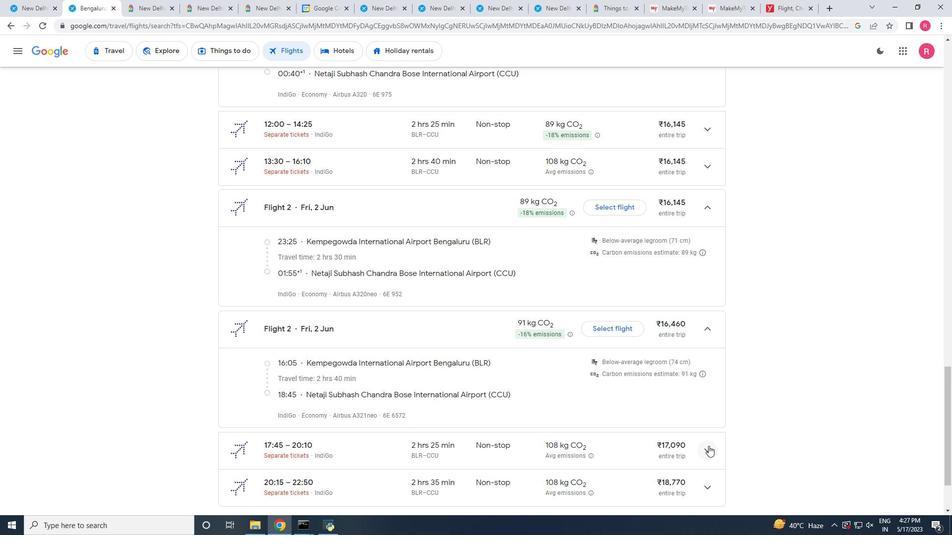 
Action: Mouse moved to (707, 446)
Screenshot: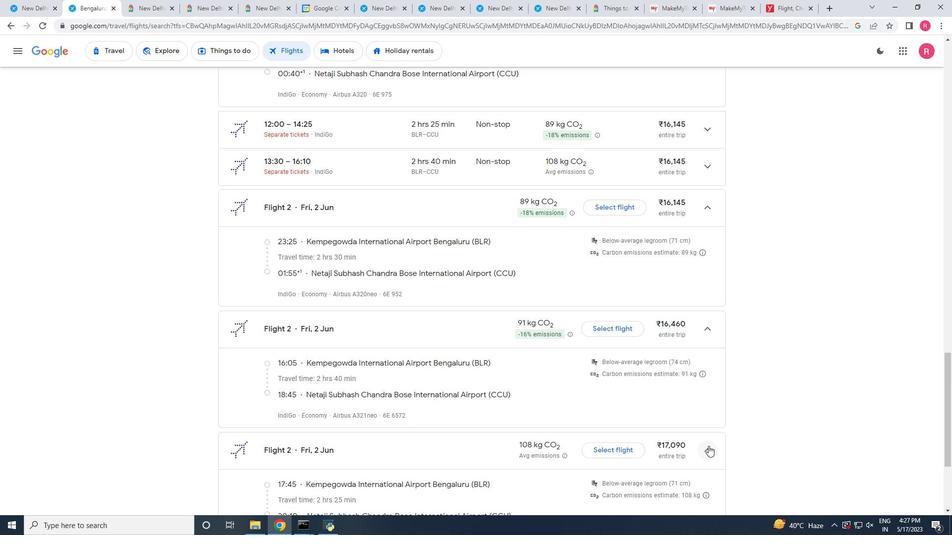 
Action: Mouse scrolled (707, 445) with delta (0, 0)
Screenshot: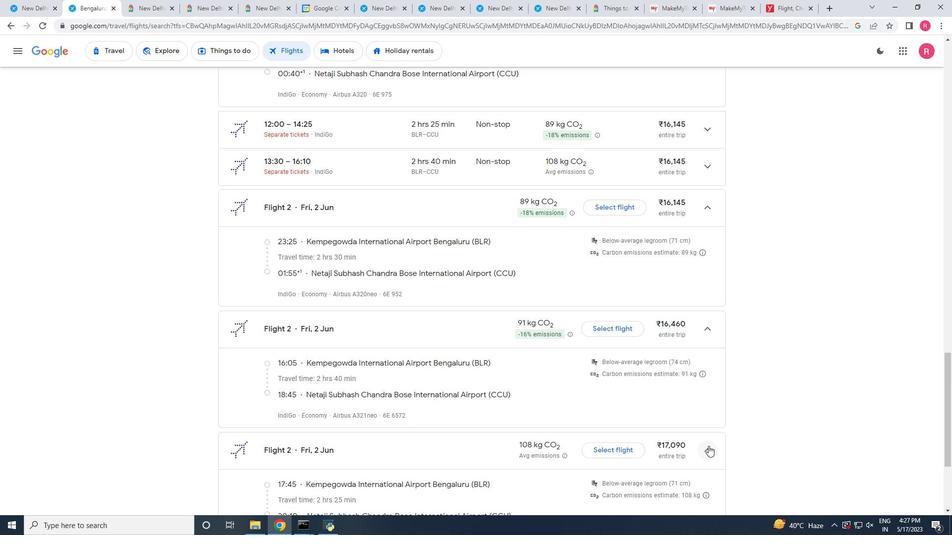 
Action: Mouse moved to (707, 446)
Screenshot: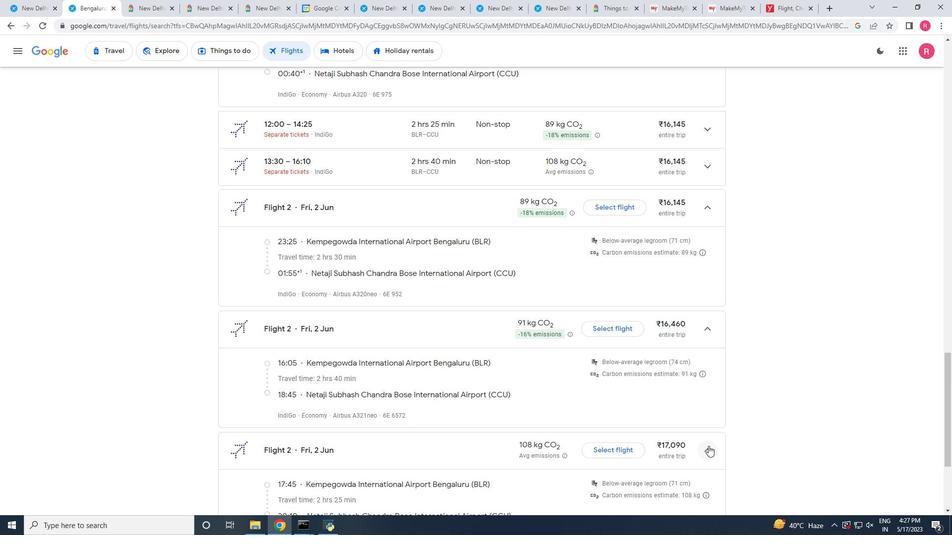 
Action: Mouse scrolled (707, 445) with delta (0, 0)
Screenshot: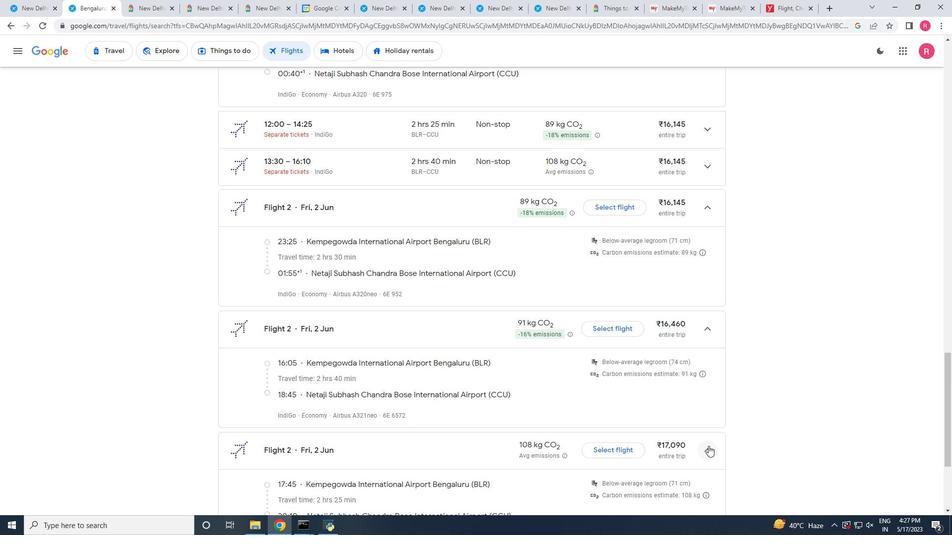 
Action: Mouse scrolled (707, 445) with delta (0, 0)
Screenshot: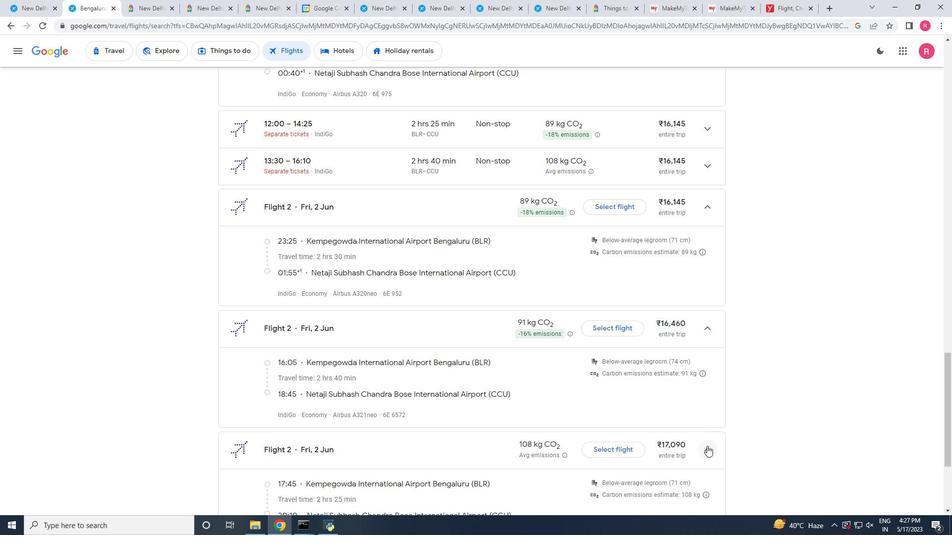 
Action: Mouse moved to (692, 320)
Screenshot: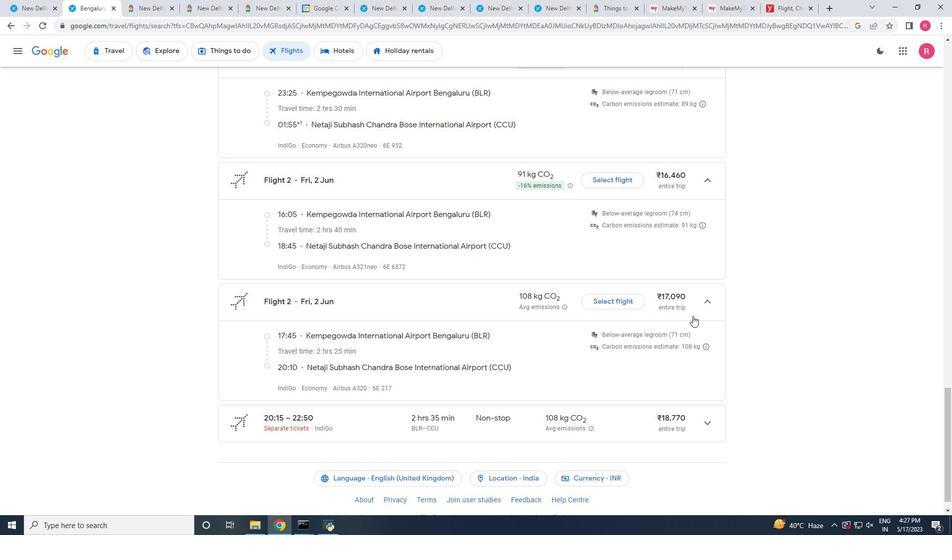 
Action: Mouse scrolled (692, 320) with delta (0, 0)
Screenshot: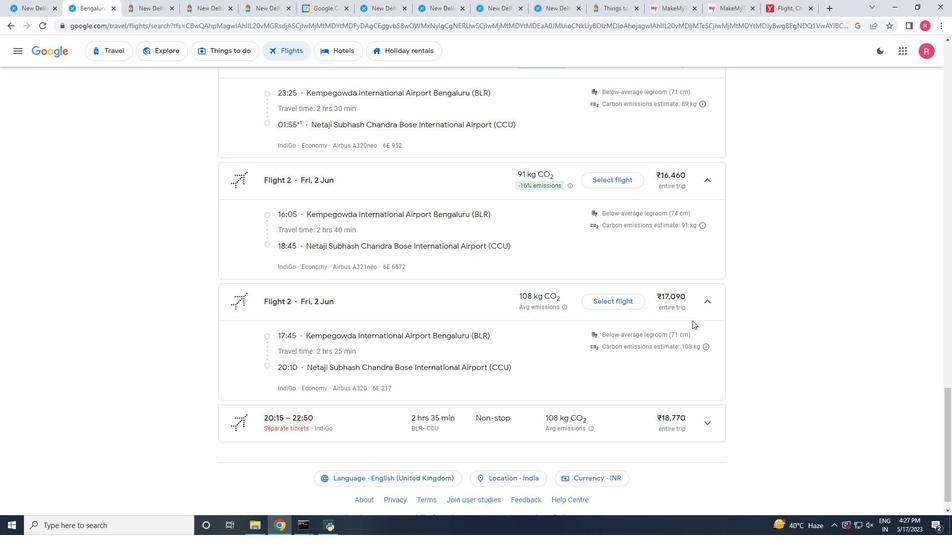 
Action: Mouse moved to (692, 322)
Screenshot: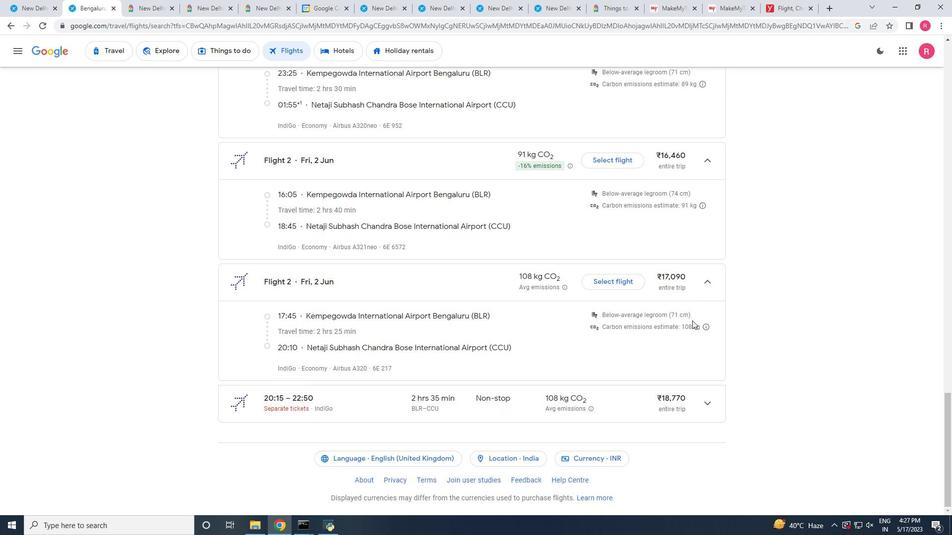 
Action: Mouse scrolled (692, 322) with delta (0, 0)
Screenshot: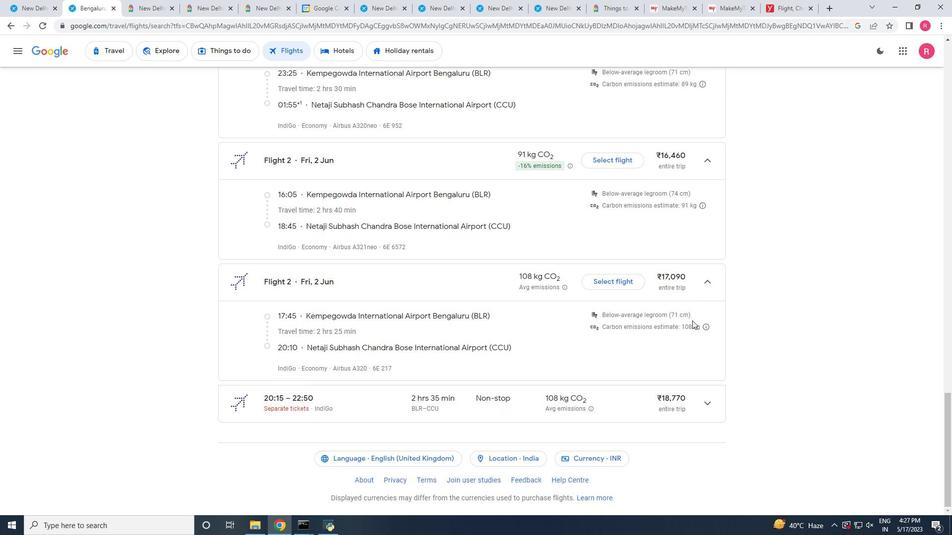 
Action: Mouse scrolled (692, 322) with delta (0, 0)
Screenshot: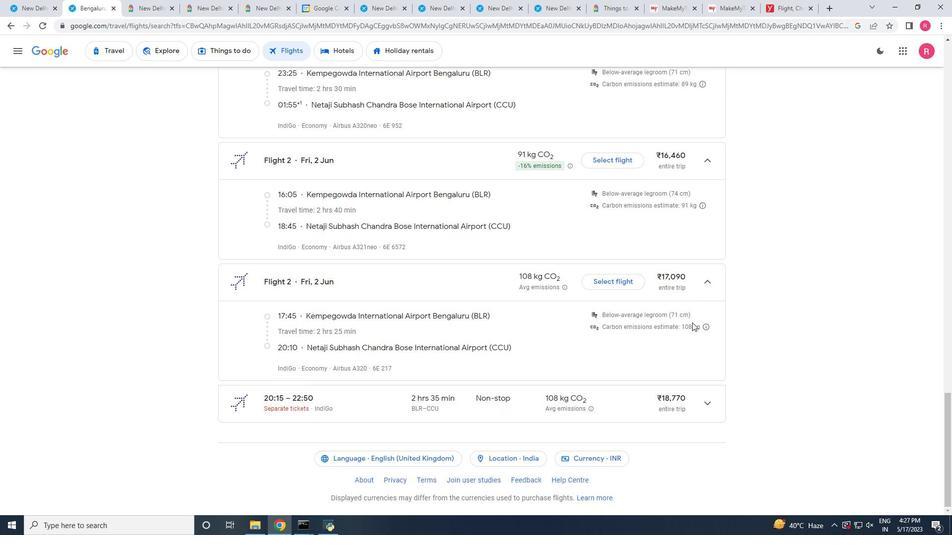
Action: Mouse moved to (709, 401)
Screenshot: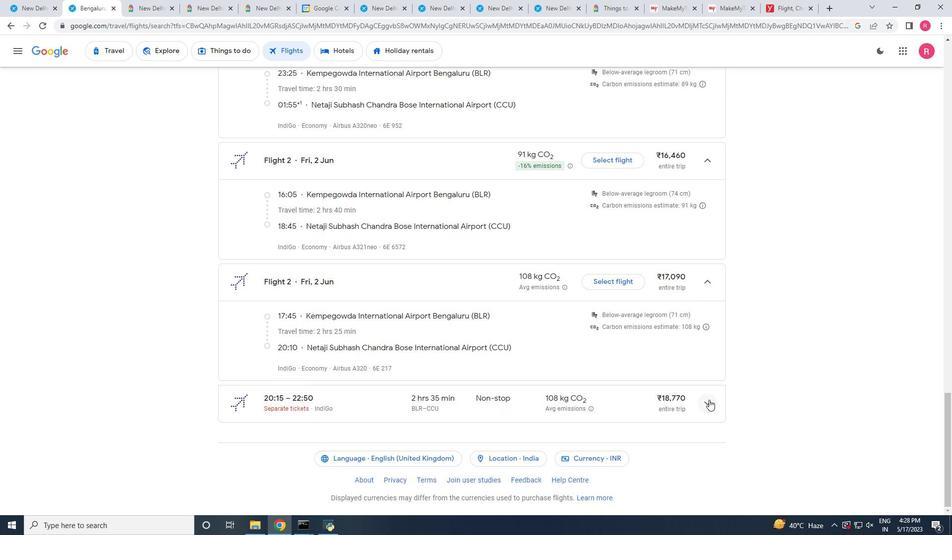 
Action: Mouse pressed left at (709, 401)
Screenshot: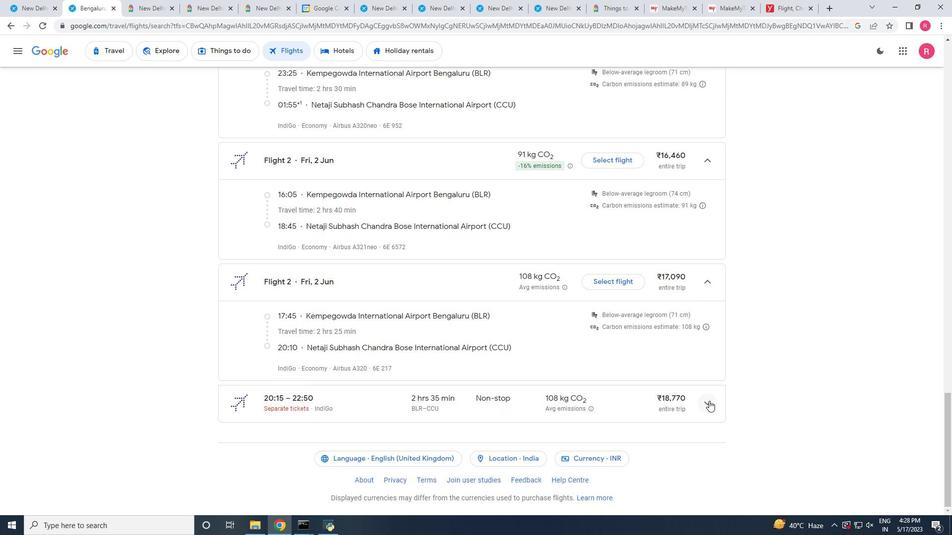 
Action: Mouse moved to (490, 310)
Screenshot: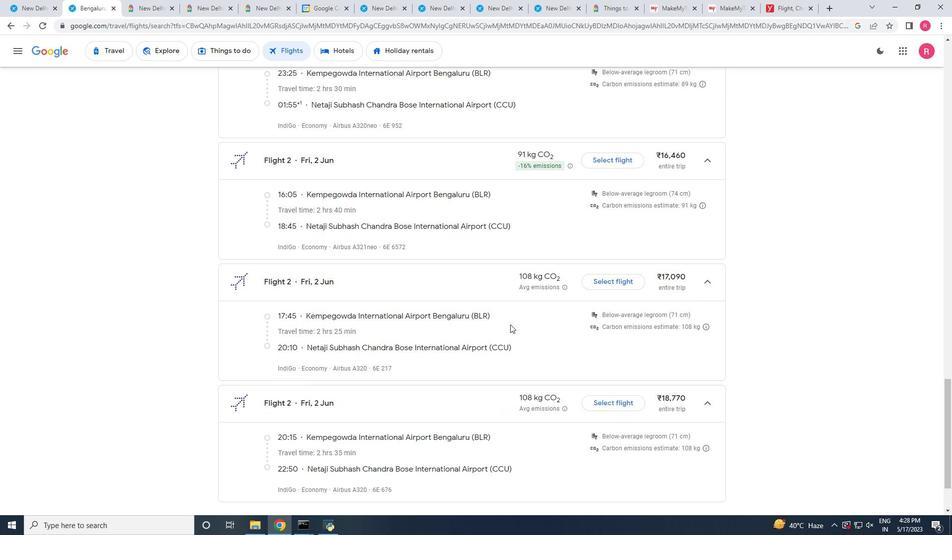 
Action: Mouse scrolled (490, 309) with delta (0, 0)
Screenshot: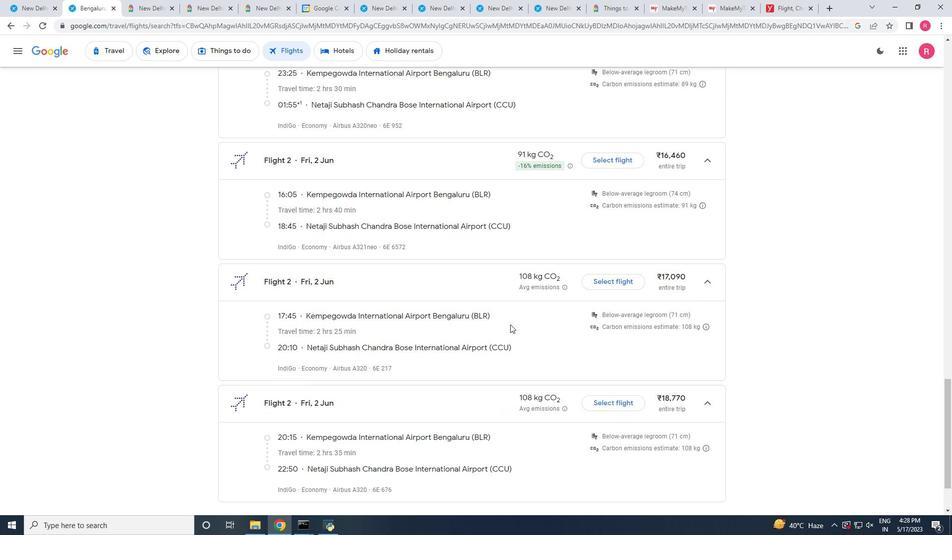 
Action: Mouse scrolled (490, 309) with delta (0, 0)
Screenshot: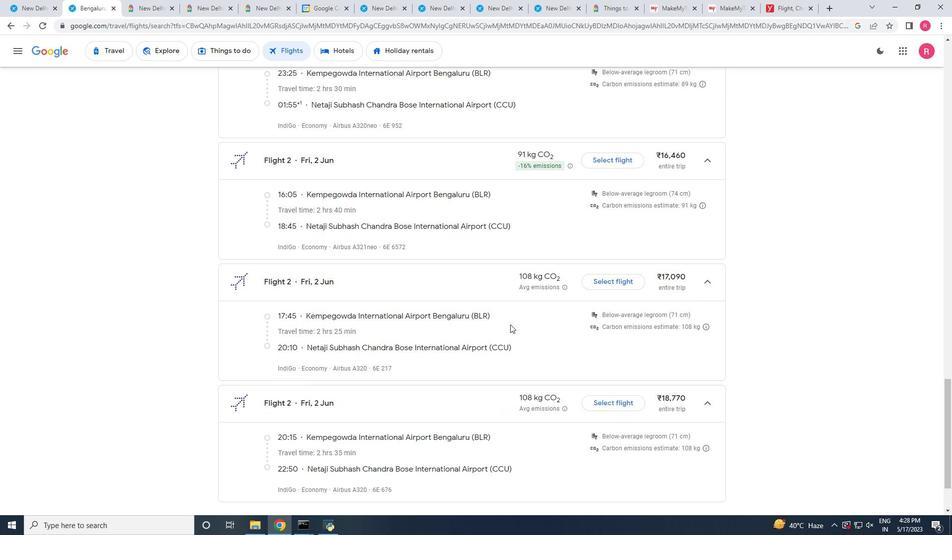 
Action: Mouse scrolled (490, 309) with delta (0, 0)
Screenshot: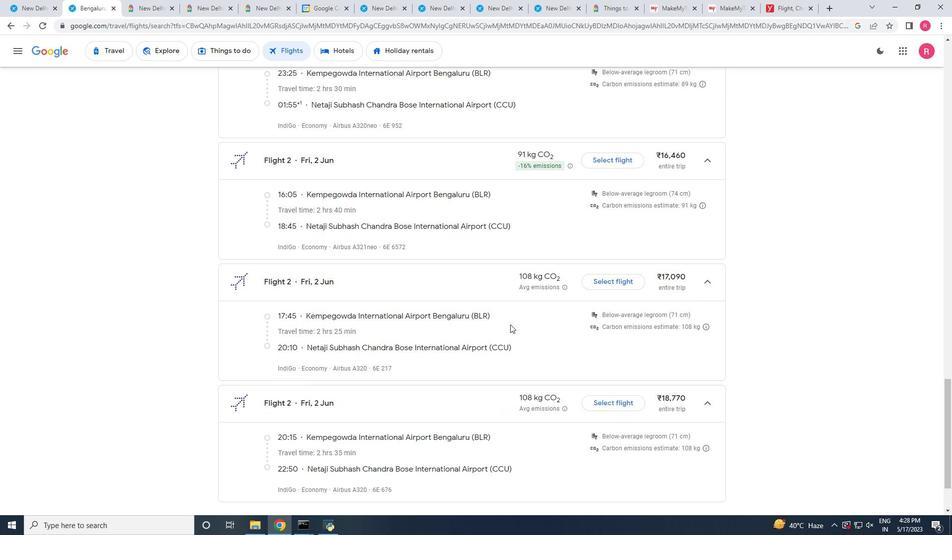 
Action: Mouse scrolled (490, 310) with delta (0, 0)
Screenshot: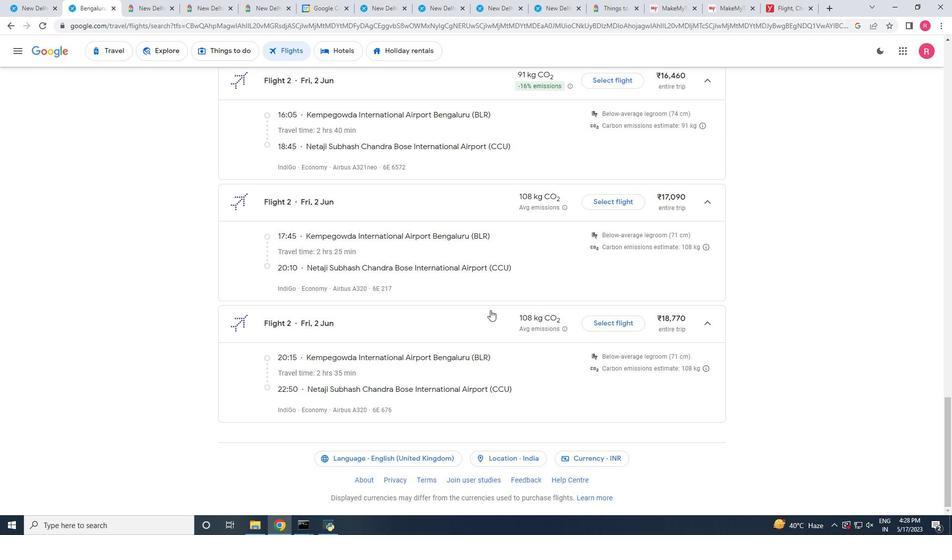 
Action: Mouse scrolled (490, 310) with delta (0, 0)
Screenshot: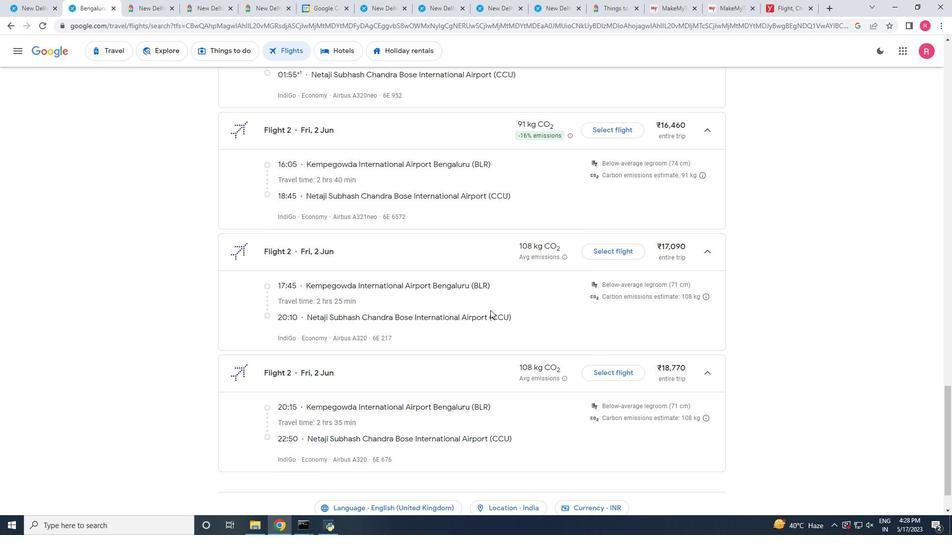 
Action: Mouse scrolled (490, 310) with delta (0, 0)
Screenshot: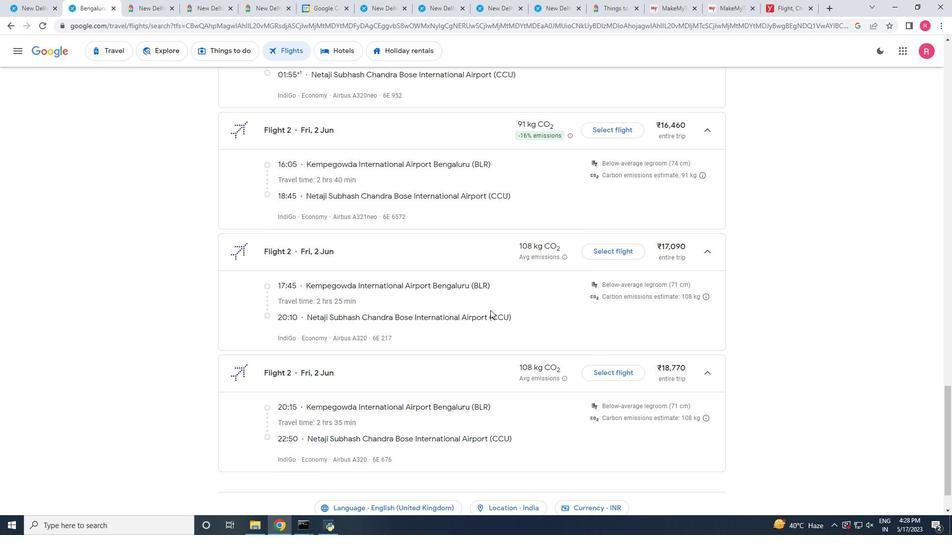 
Action: Mouse scrolled (490, 310) with delta (0, 0)
Screenshot: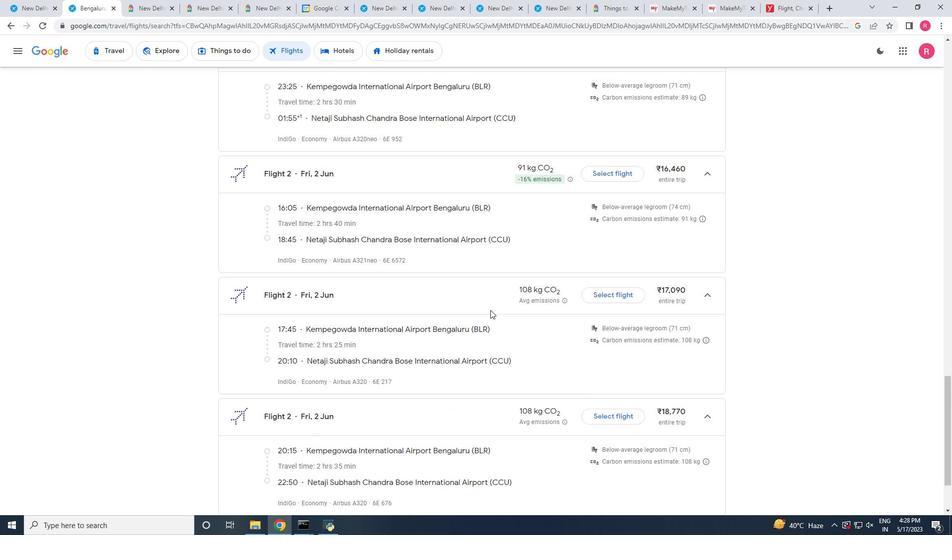 
Action: Mouse scrolled (490, 310) with delta (0, 0)
Screenshot: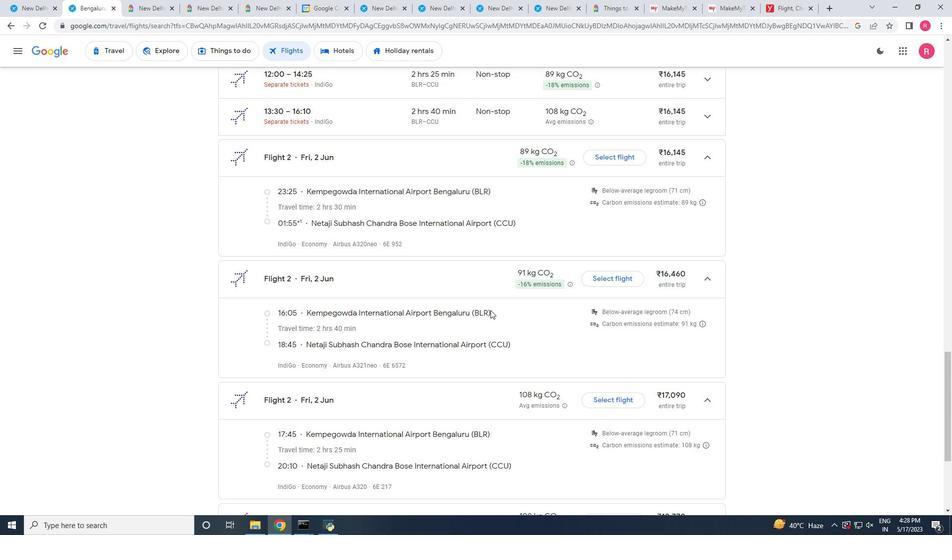 
Action: Mouse scrolled (490, 310) with delta (0, 0)
Screenshot: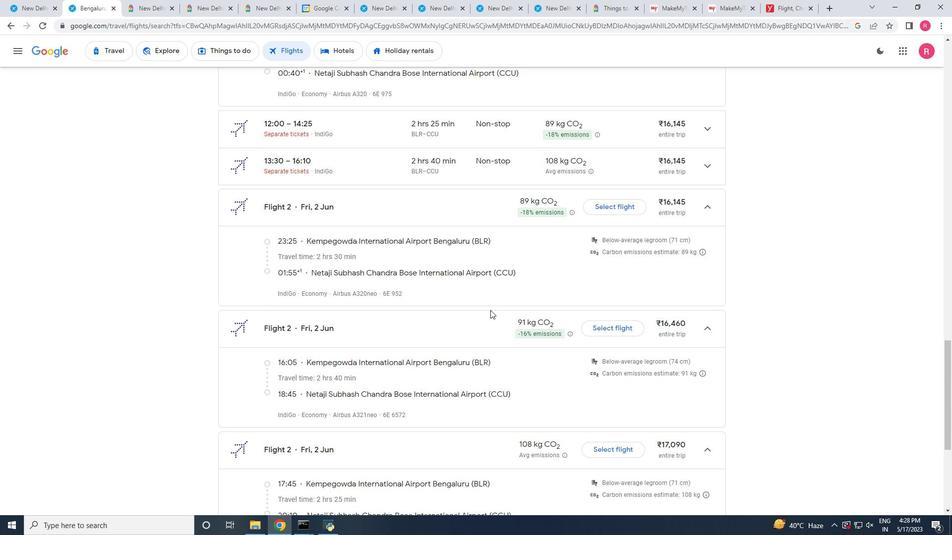 
Action: Mouse scrolled (490, 310) with delta (0, 0)
Screenshot: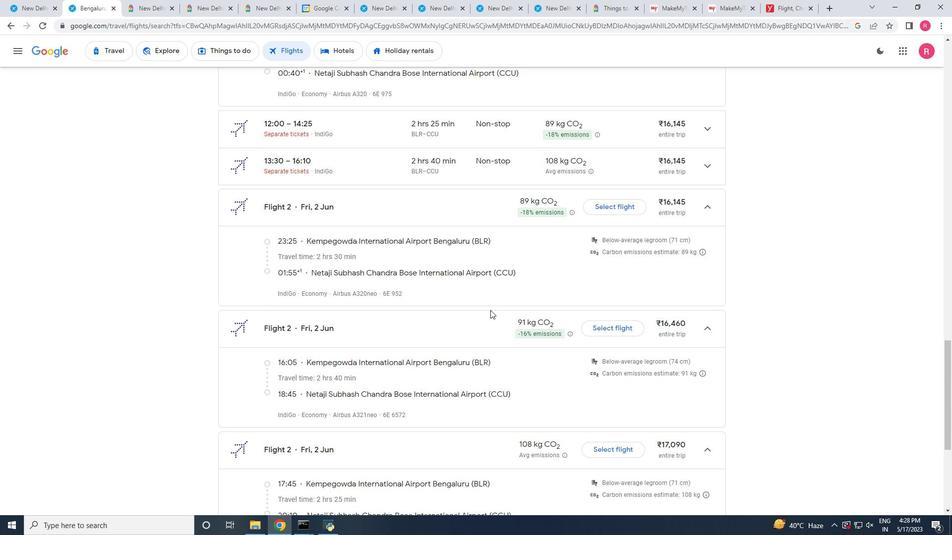 
Action: Mouse scrolled (490, 310) with delta (0, 0)
Screenshot: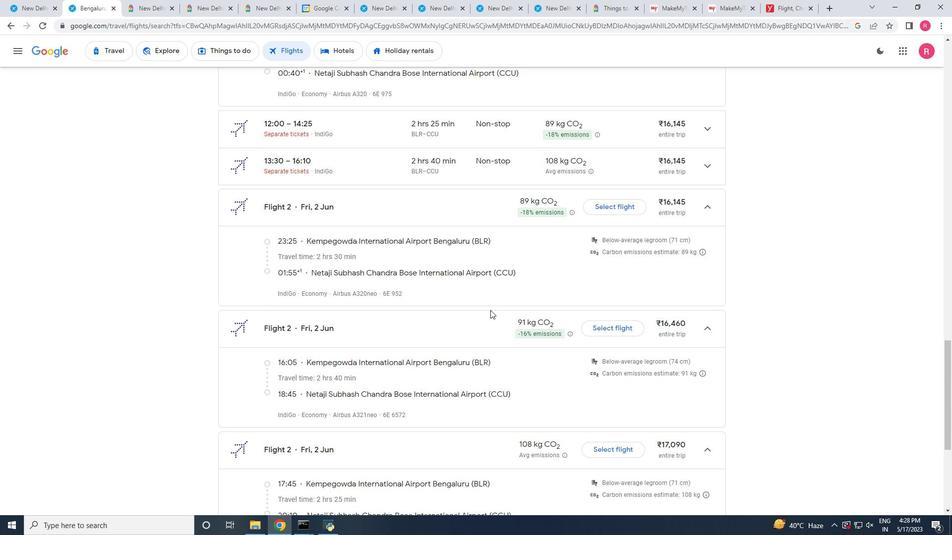 
Action: Mouse scrolled (490, 310) with delta (0, 0)
Screenshot: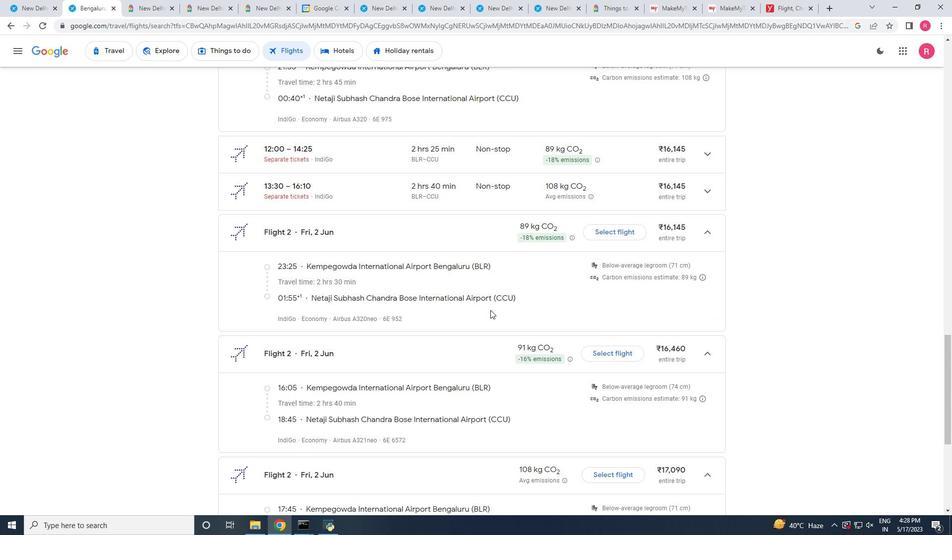 
Action: Mouse scrolled (490, 310) with delta (0, 0)
Screenshot: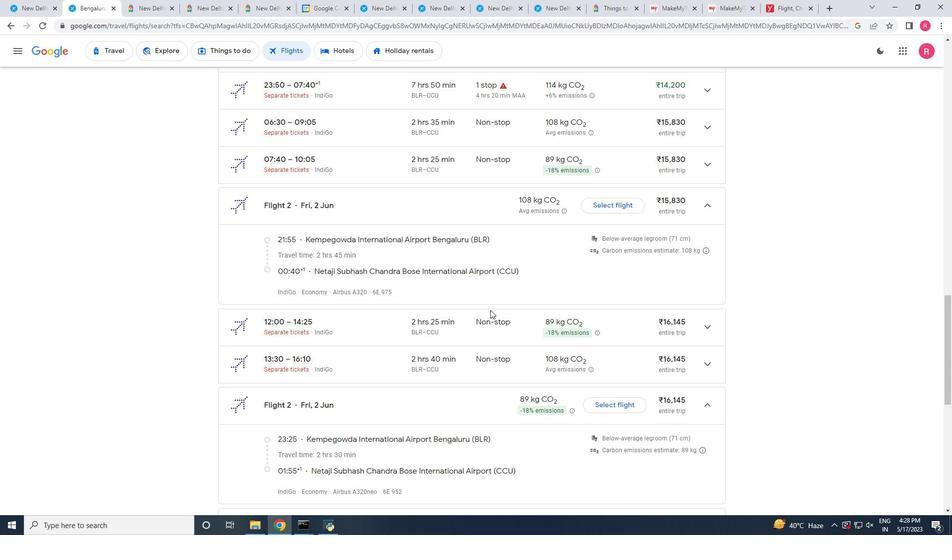
Action: Mouse scrolled (490, 310) with delta (0, 0)
Screenshot: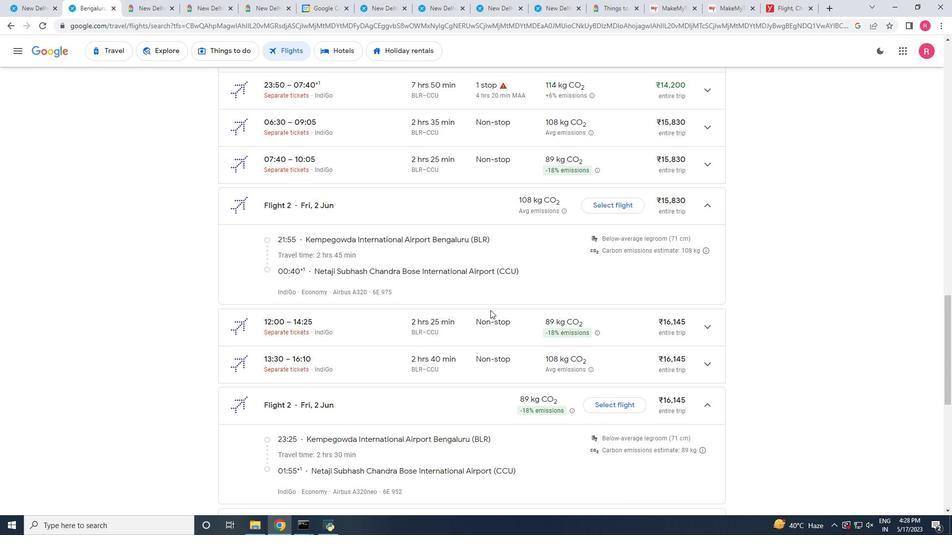 
Action: Mouse scrolled (490, 310) with delta (0, 0)
Screenshot: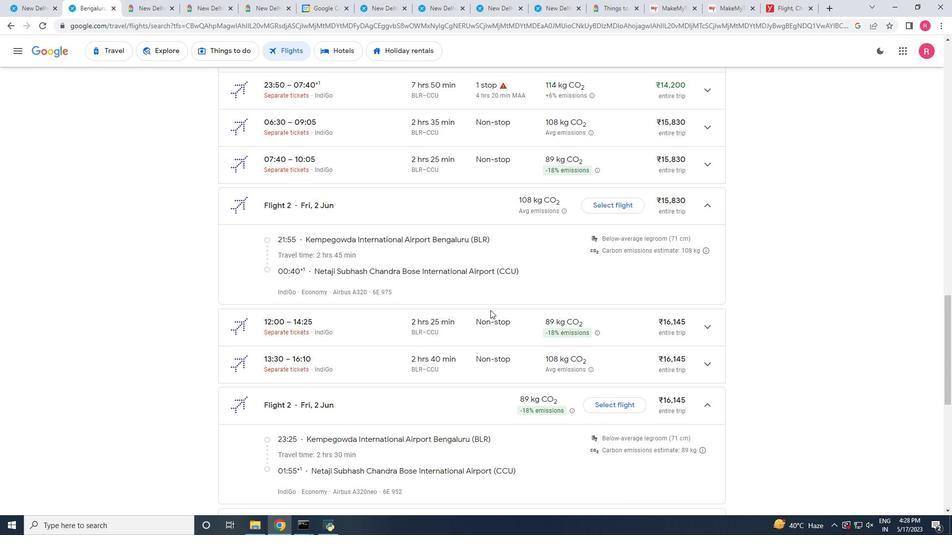 
Action: Mouse scrolled (490, 310) with delta (0, 0)
Screenshot: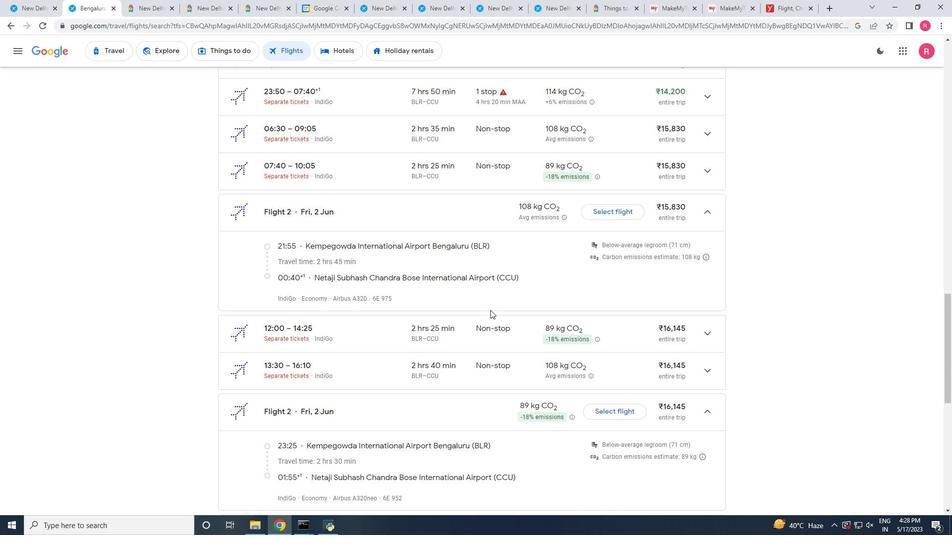 
Action: Mouse scrolled (490, 310) with delta (0, 0)
Screenshot: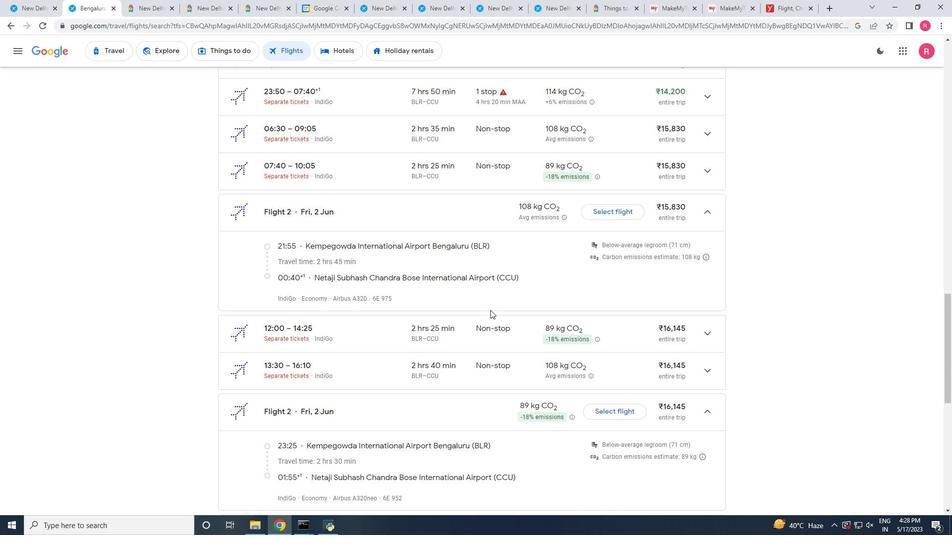 
Action: Mouse scrolled (490, 310) with delta (0, 0)
Screenshot: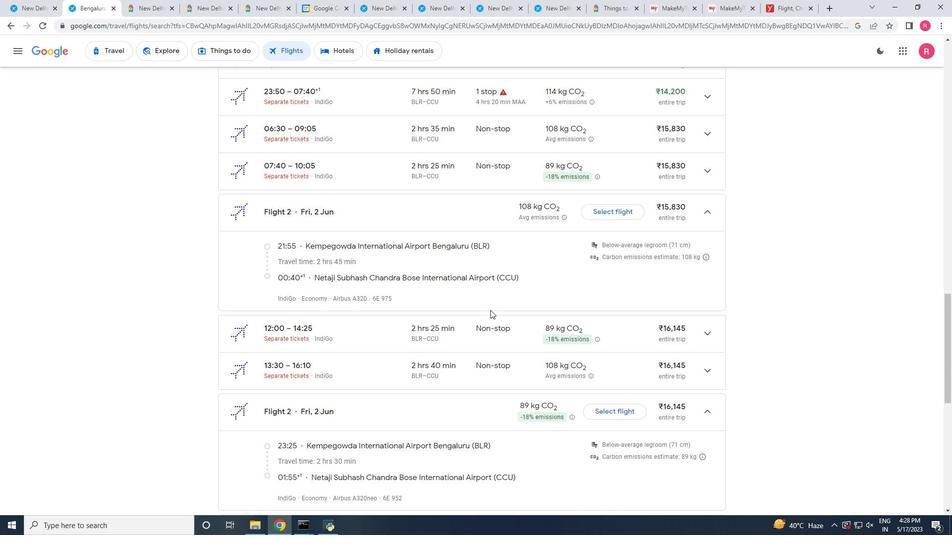 
Action: Mouse scrolled (490, 310) with delta (0, 0)
Screenshot: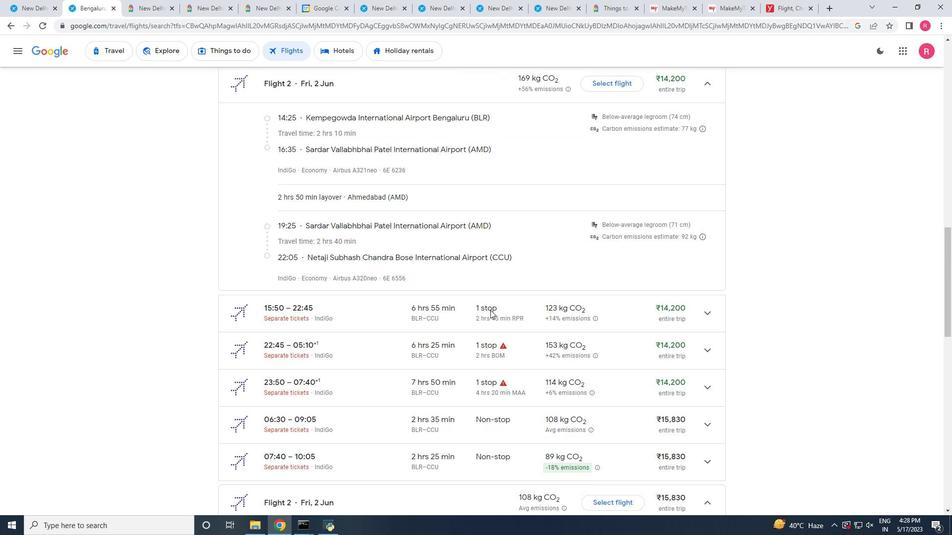 
Action: Mouse scrolled (490, 310) with delta (0, 0)
Screenshot: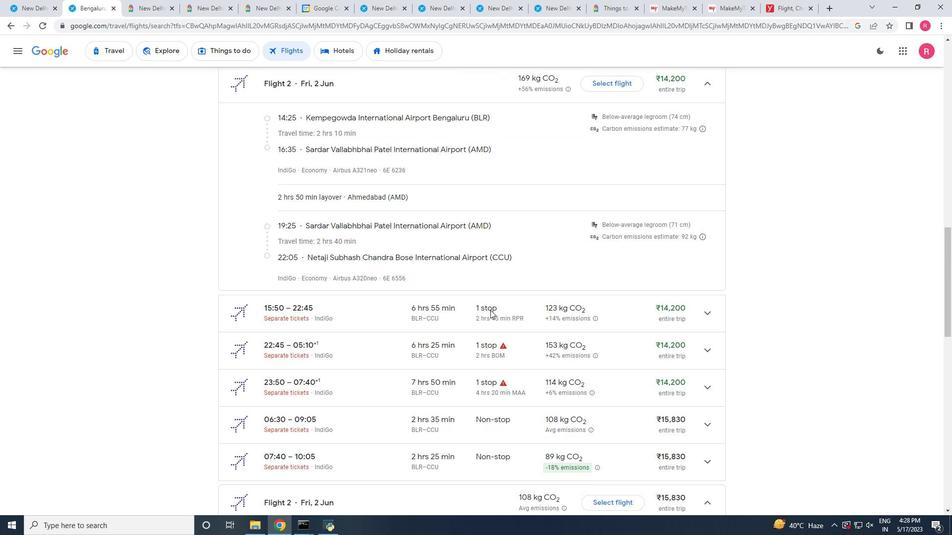 
Action: Mouse scrolled (490, 310) with delta (0, 0)
Screenshot: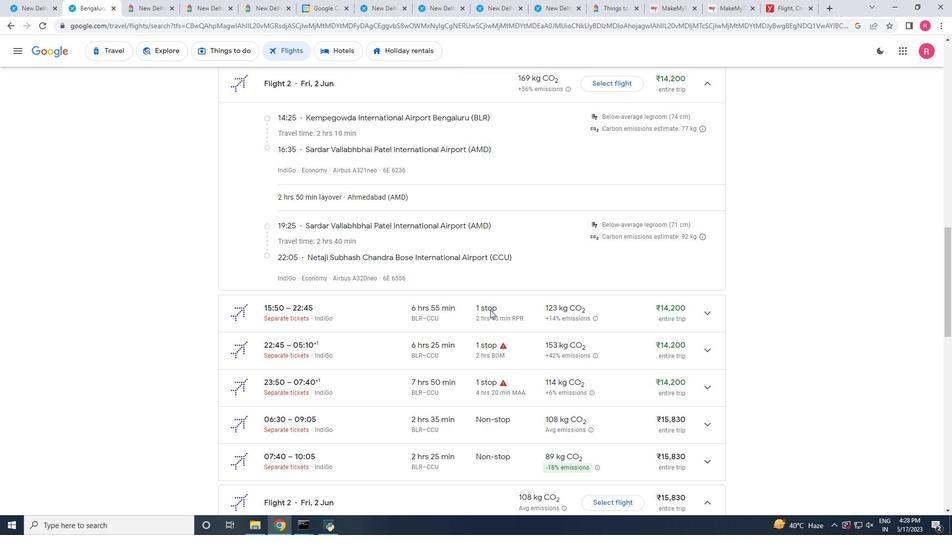 
Action: Mouse scrolled (490, 310) with delta (0, 0)
Screenshot: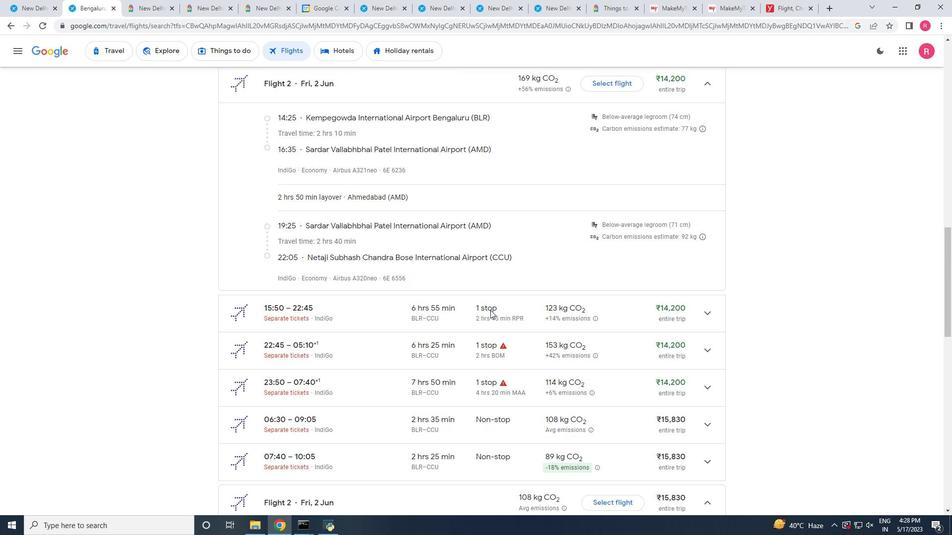
Action: Mouse moved to (557, 332)
Screenshot: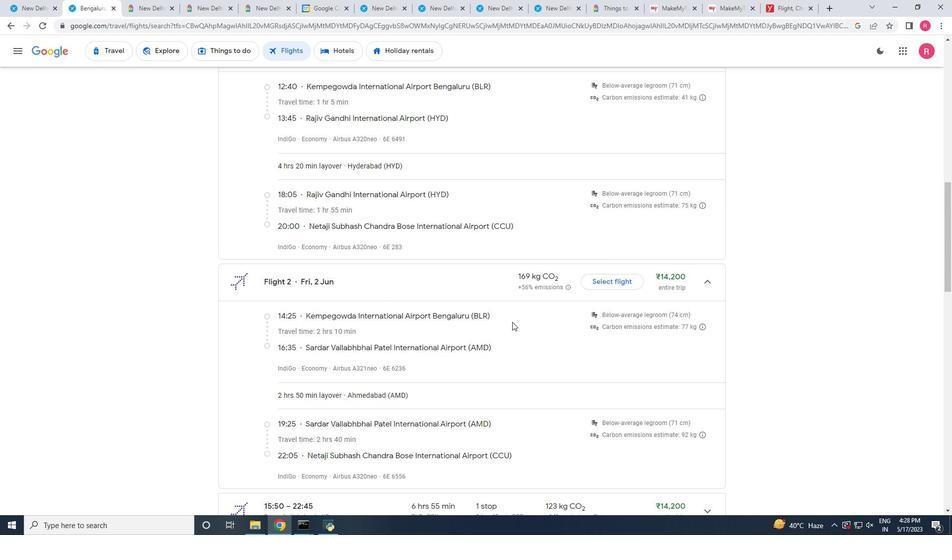 
Action: Mouse scrolled (557, 332) with delta (0, 0)
Screenshot: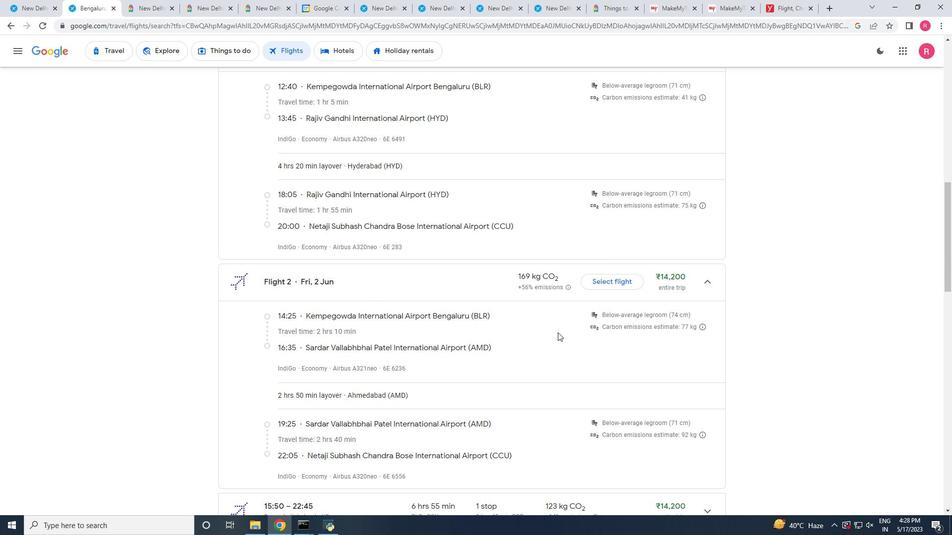 
Action: Mouse scrolled (557, 332) with delta (0, 0)
Screenshot: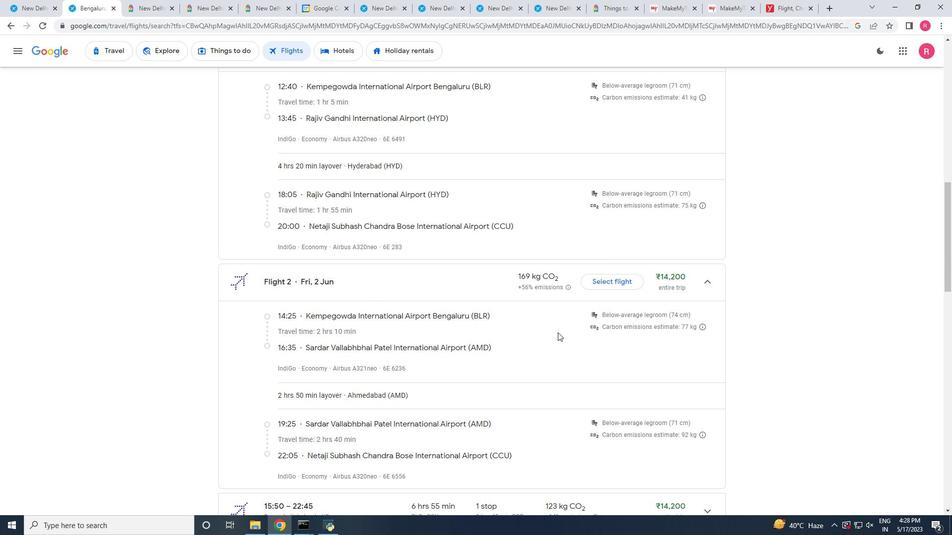 
Action: Mouse scrolled (557, 332) with delta (0, 0)
Screenshot: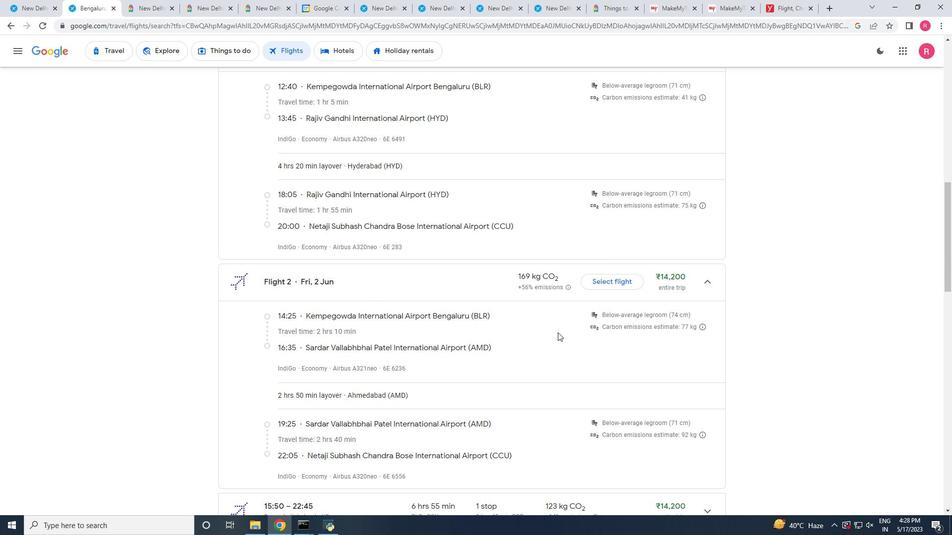 
Action: Mouse scrolled (557, 332) with delta (0, 0)
Screenshot: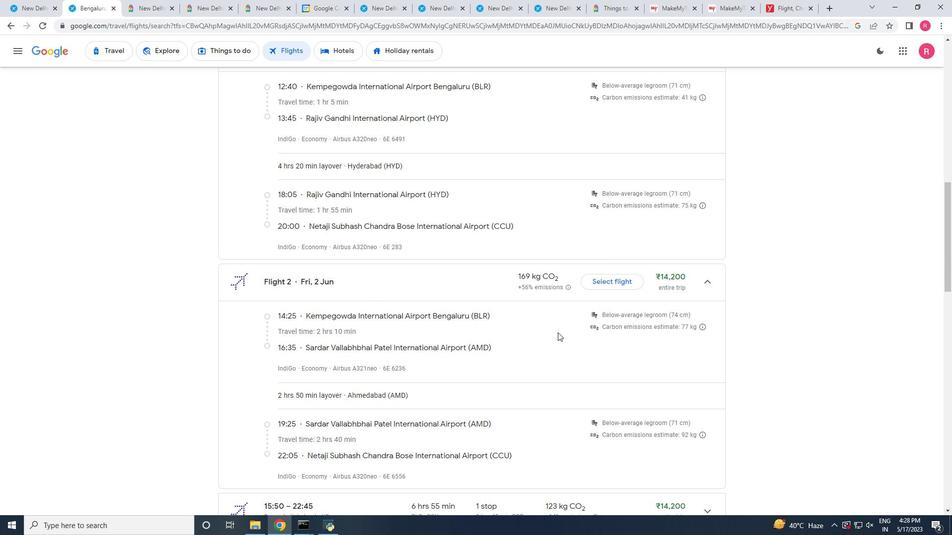 
Action: Mouse scrolled (557, 332) with delta (0, 0)
Screenshot: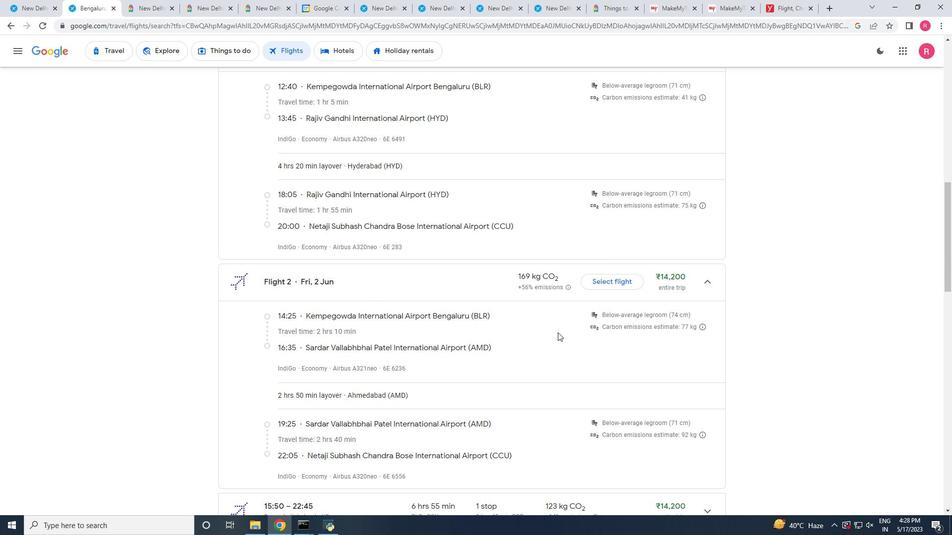 
Action: Mouse moved to (716, 264)
Screenshot: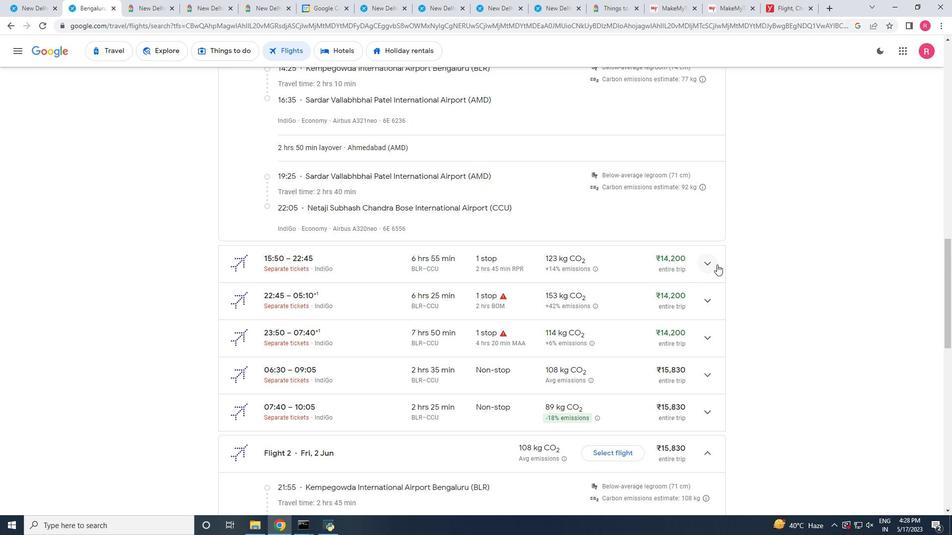 
Action: Mouse pressed left at (716, 264)
Screenshot: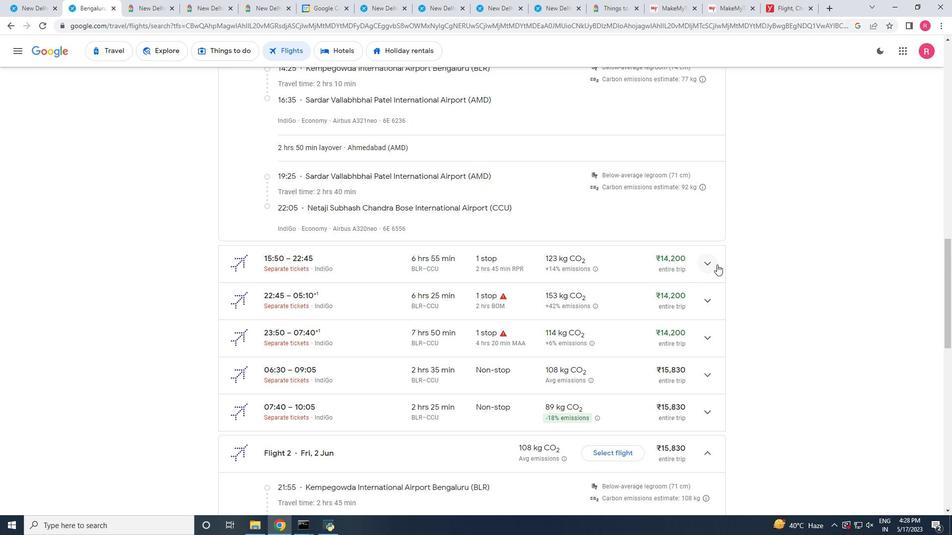 
Action: Mouse moved to (694, 311)
Screenshot: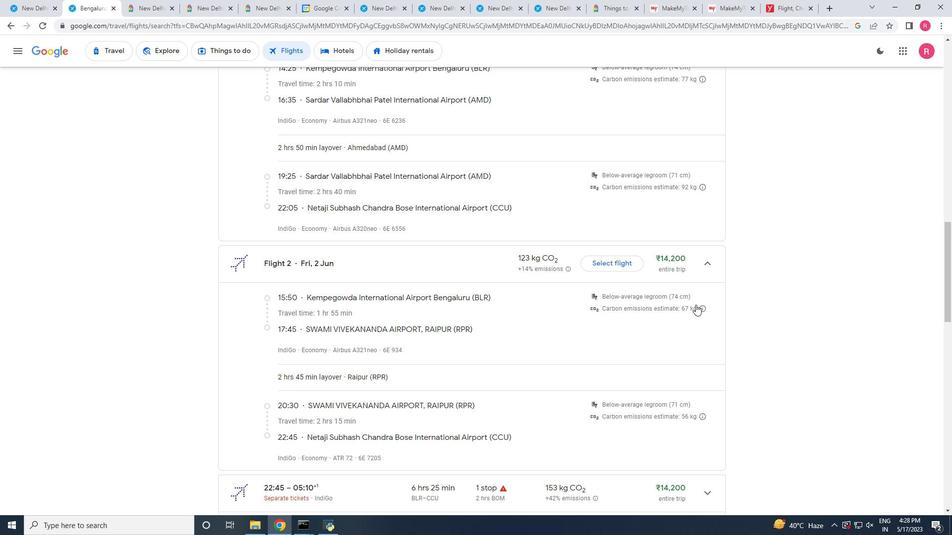 
Action: Mouse scrolled (694, 310) with delta (0, 0)
Screenshot: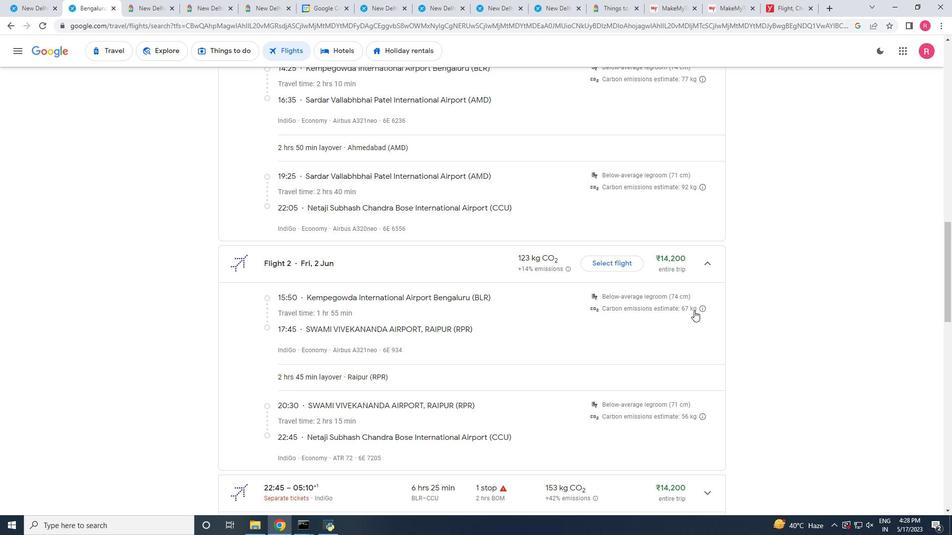 
Action: Mouse scrolled (694, 310) with delta (0, 0)
Screenshot: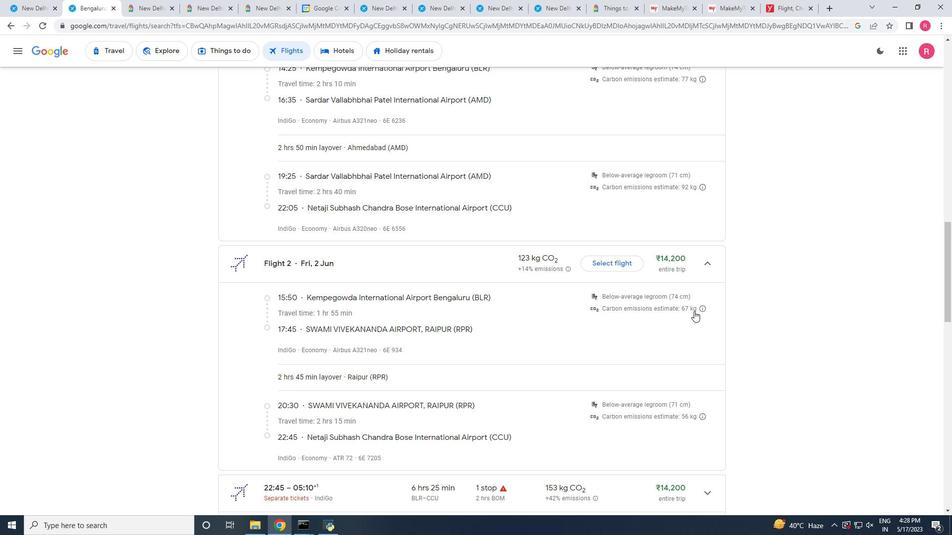 
Action: Mouse scrolled (694, 310) with delta (0, 0)
Screenshot: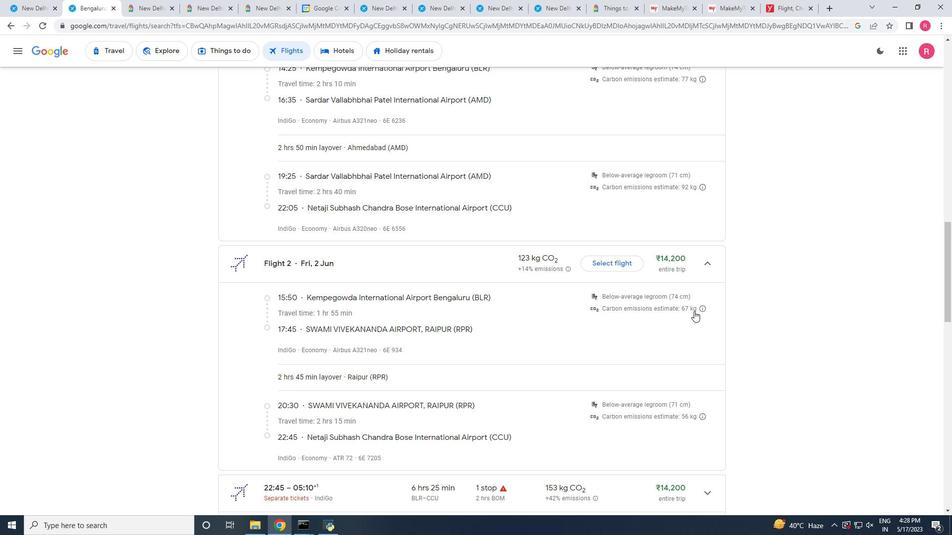 
Action: Mouse scrolled (694, 310) with delta (0, 0)
Screenshot: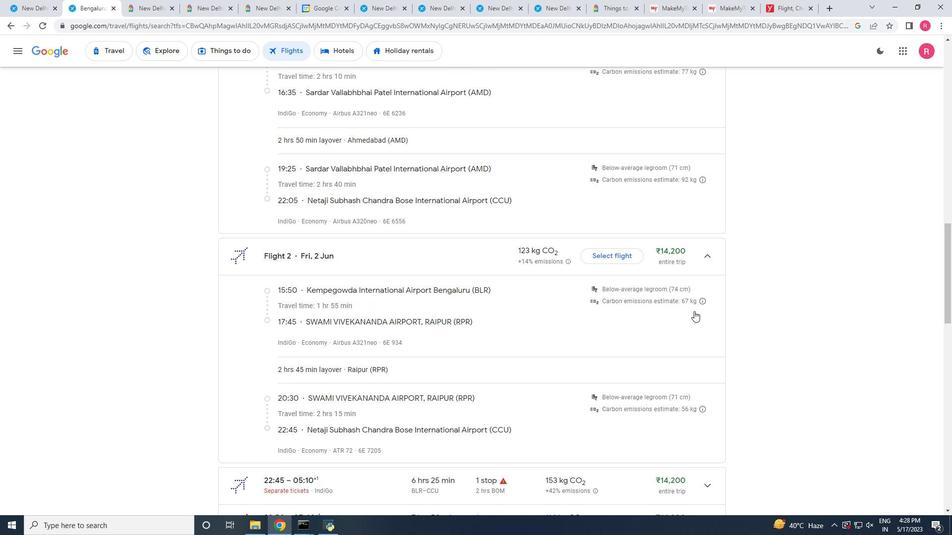 
Action: Mouse moved to (709, 296)
Screenshot: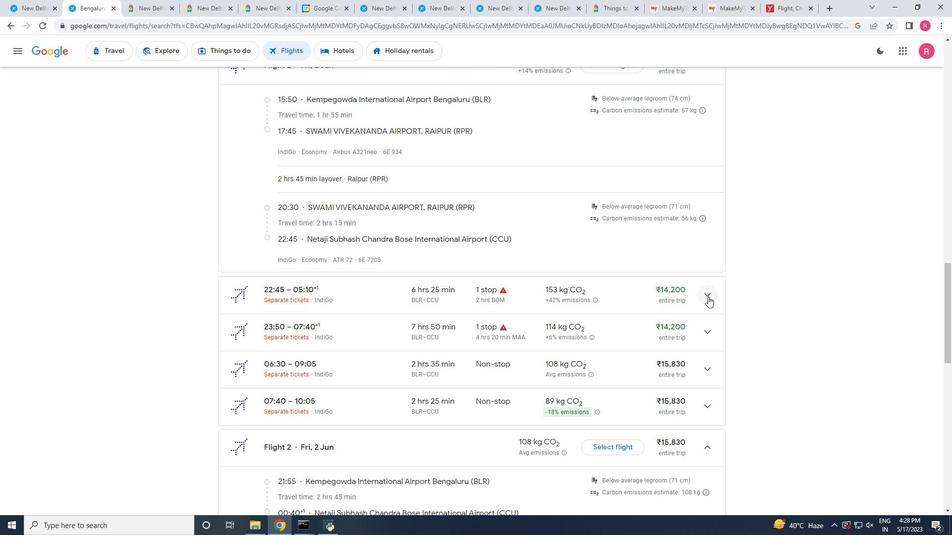 
Action: Mouse pressed left at (709, 296)
Screenshot: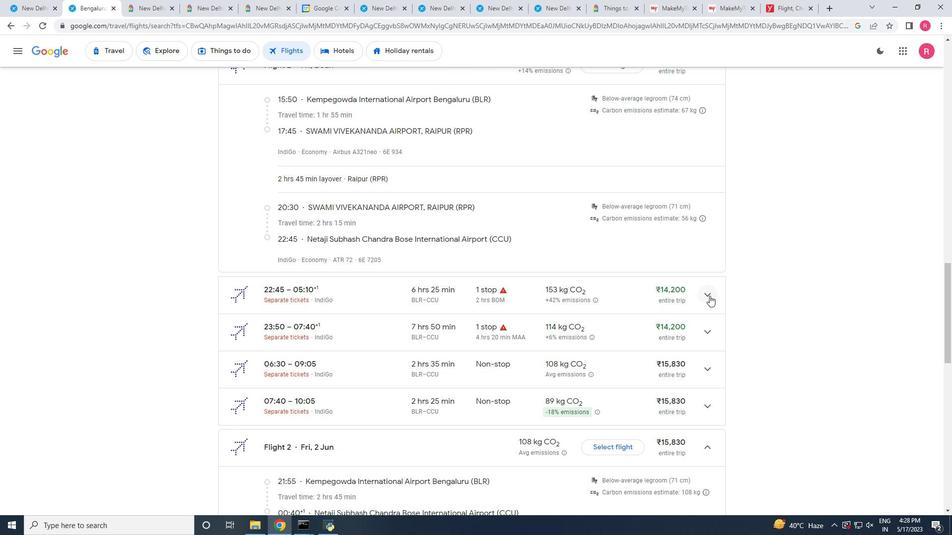 
Action: Mouse moved to (691, 392)
Screenshot: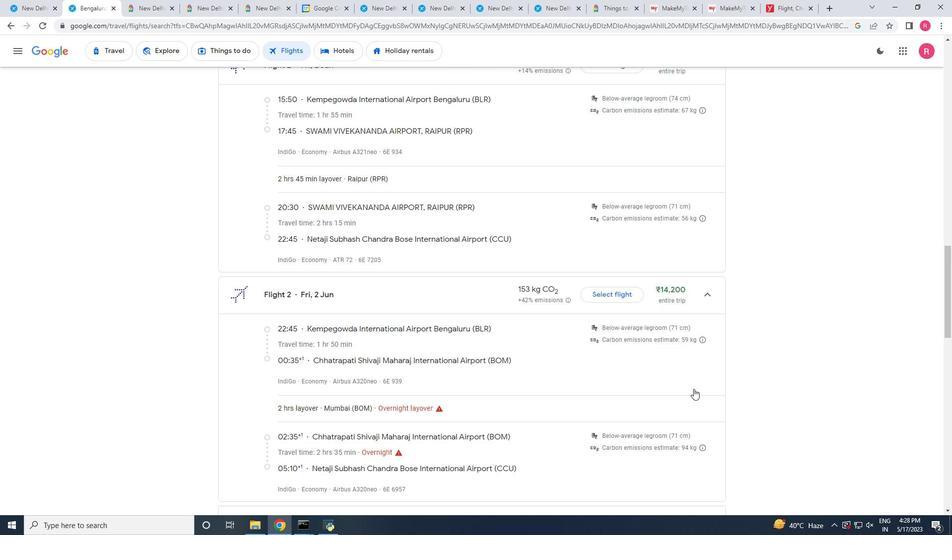 
Action: Mouse scrolled (691, 392) with delta (0, 0)
Screenshot: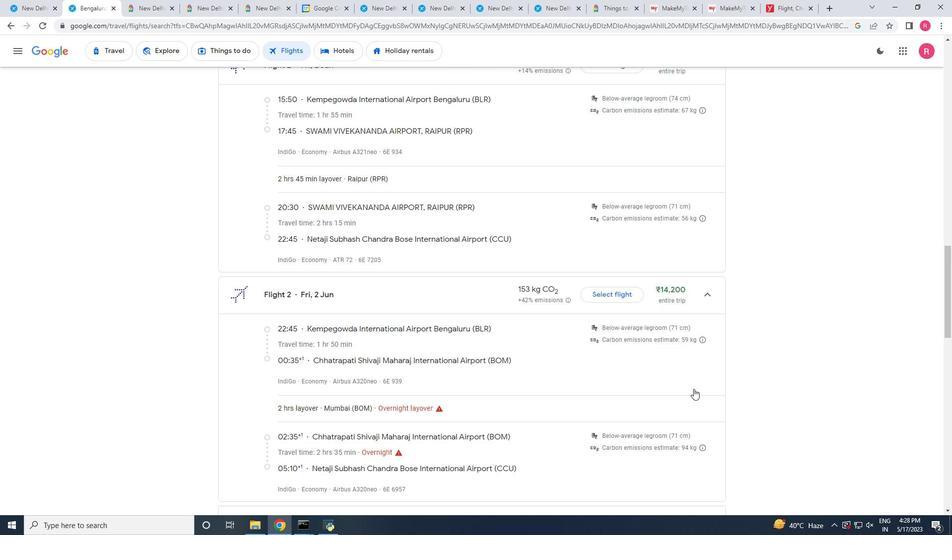 
Action: Mouse scrolled (691, 392) with delta (0, 0)
Screenshot: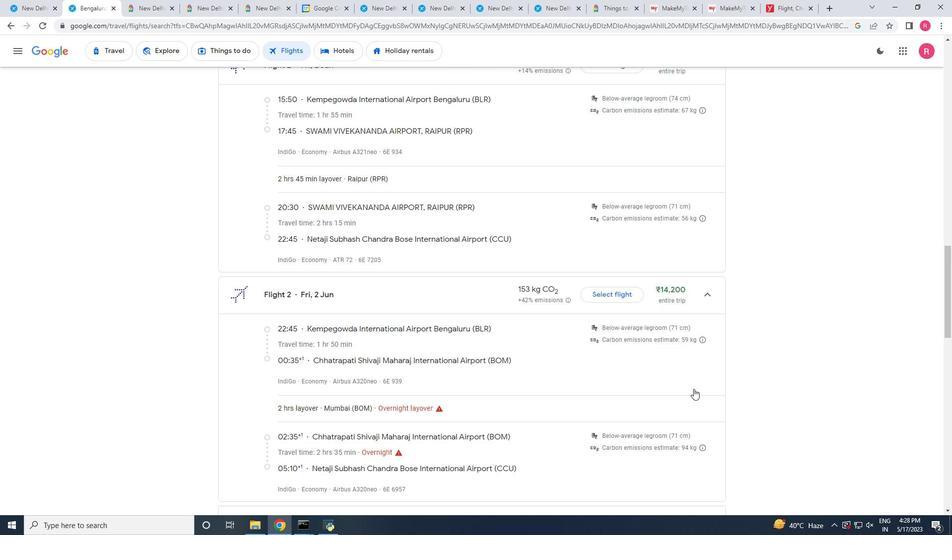 
Action: Mouse scrolled (691, 392) with delta (0, 0)
Screenshot: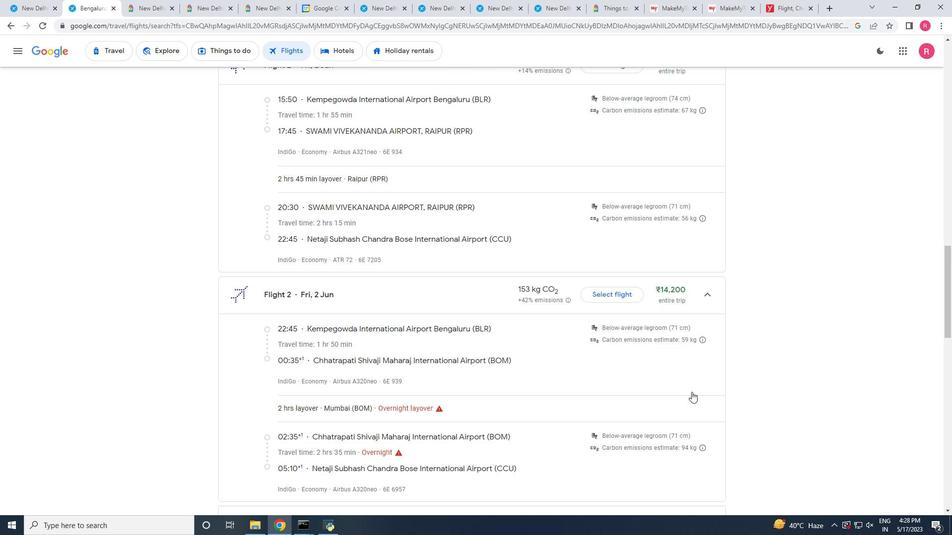 
Action: Mouse moved to (691, 390)
Screenshot: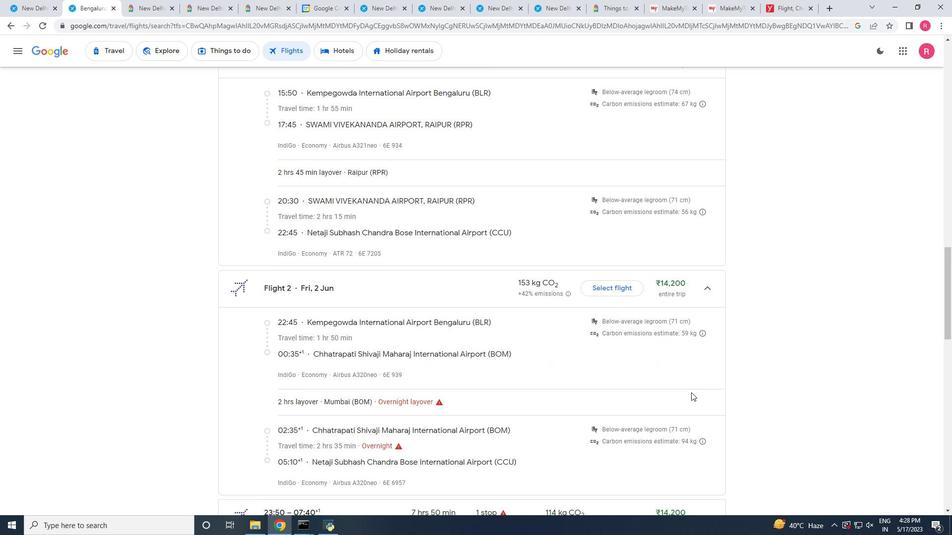 
Action: Mouse scrolled (691, 389) with delta (0, 0)
Screenshot: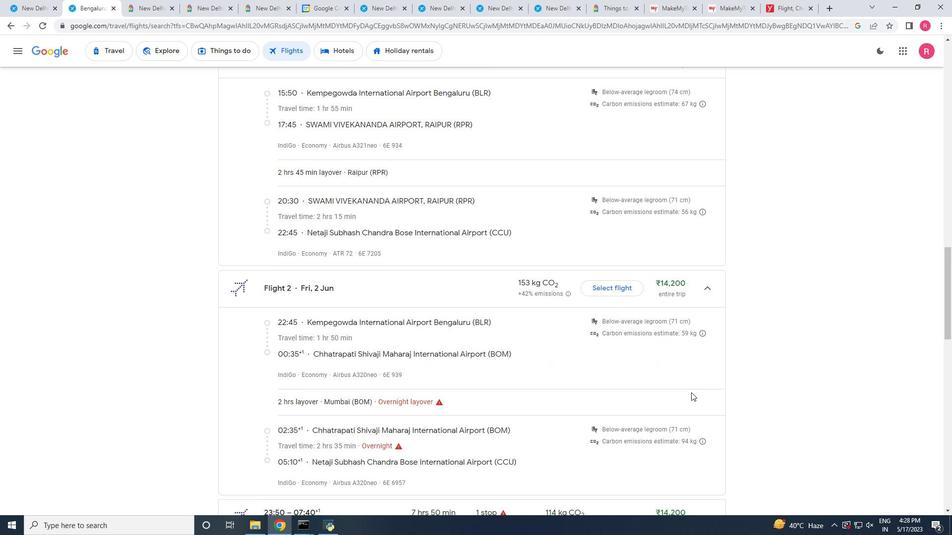 
Action: Mouse moved to (708, 332)
Screenshot: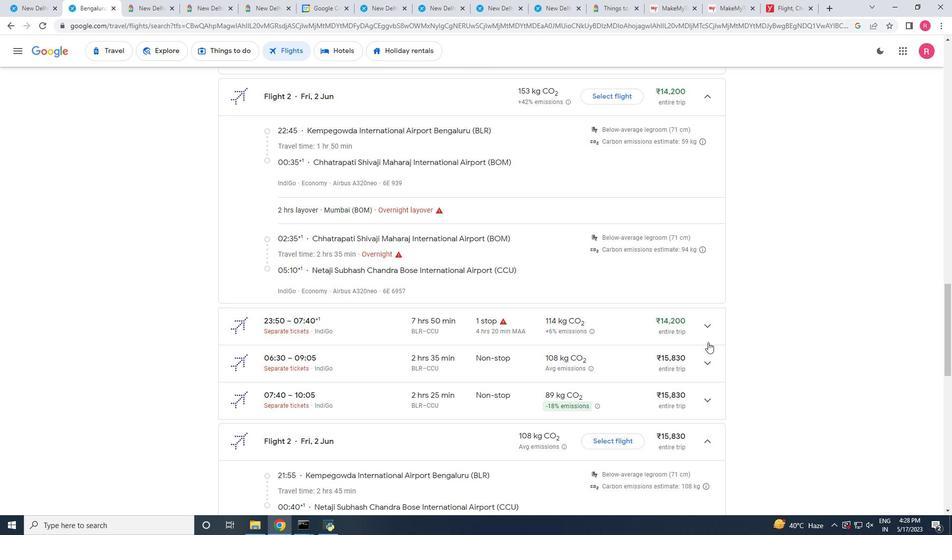 
Action: Mouse pressed left at (708, 332)
Screenshot: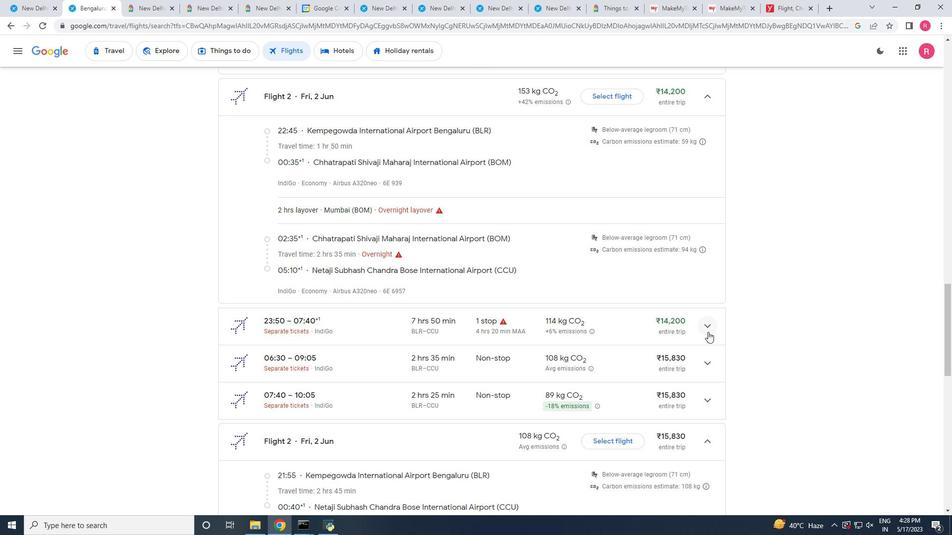 
Action: Mouse moved to (708, 333)
Screenshot: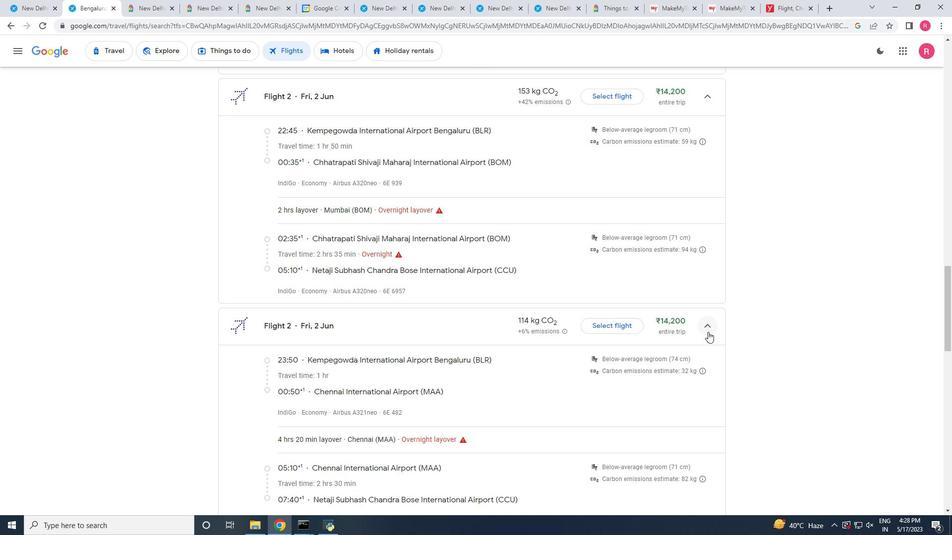
Action: Mouse scrolled (708, 333) with delta (0, 0)
Screenshot: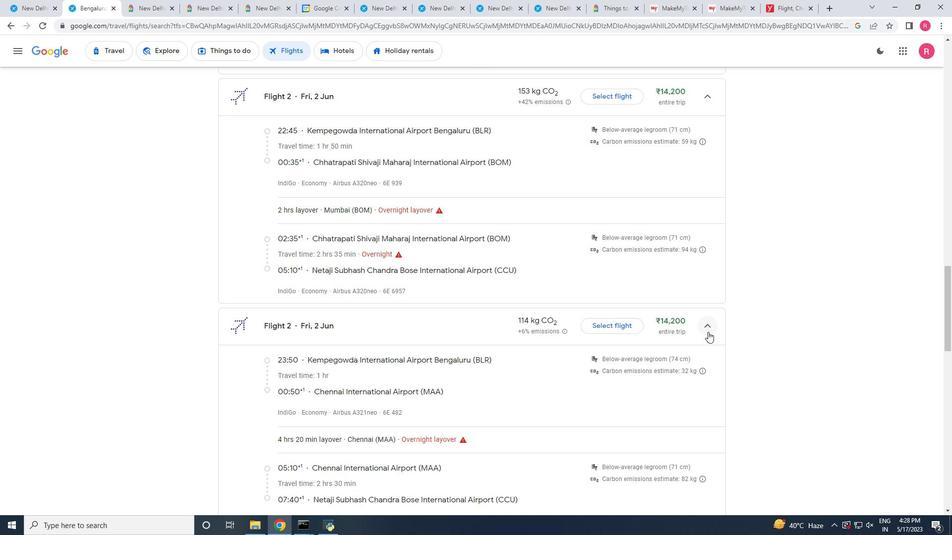 
Action: Mouse moved to (693, 397)
Screenshot: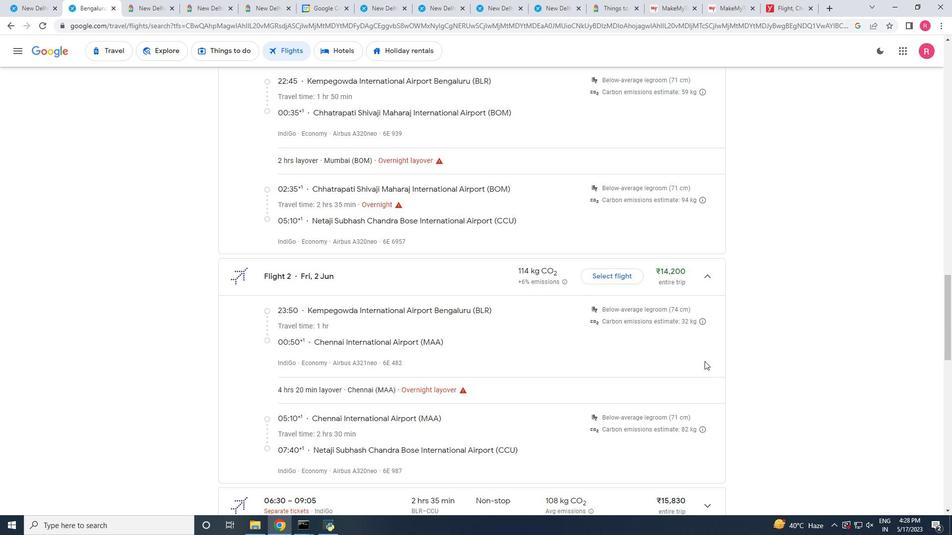 
Action: Mouse scrolled (693, 396) with delta (0, 0)
Screenshot: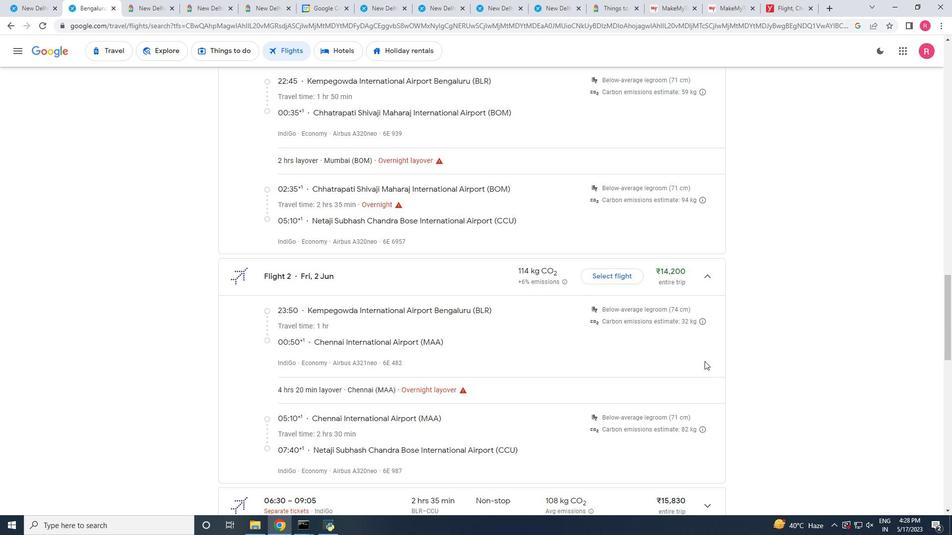 
Action: Mouse moved to (693, 397)
Screenshot: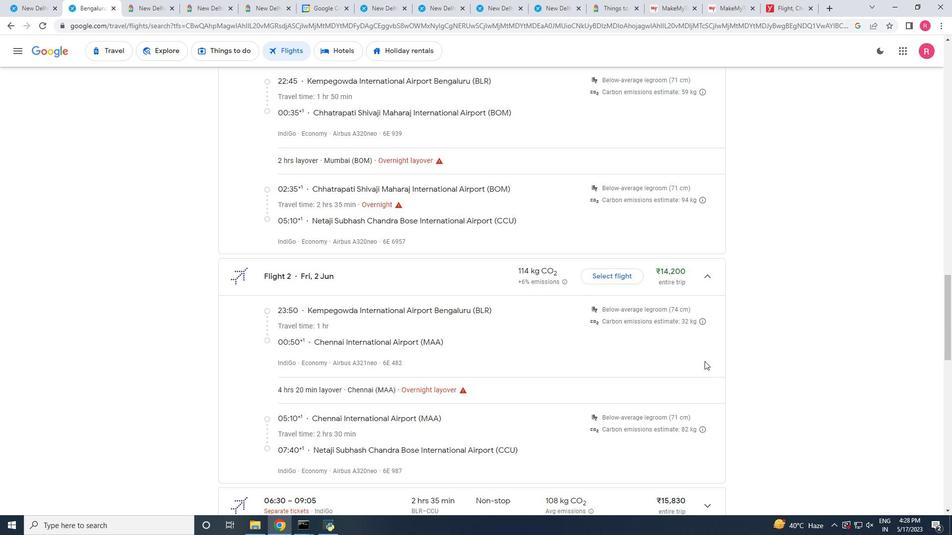 
Action: Mouse scrolled (693, 397) with delta (0, 0)
Screenshot: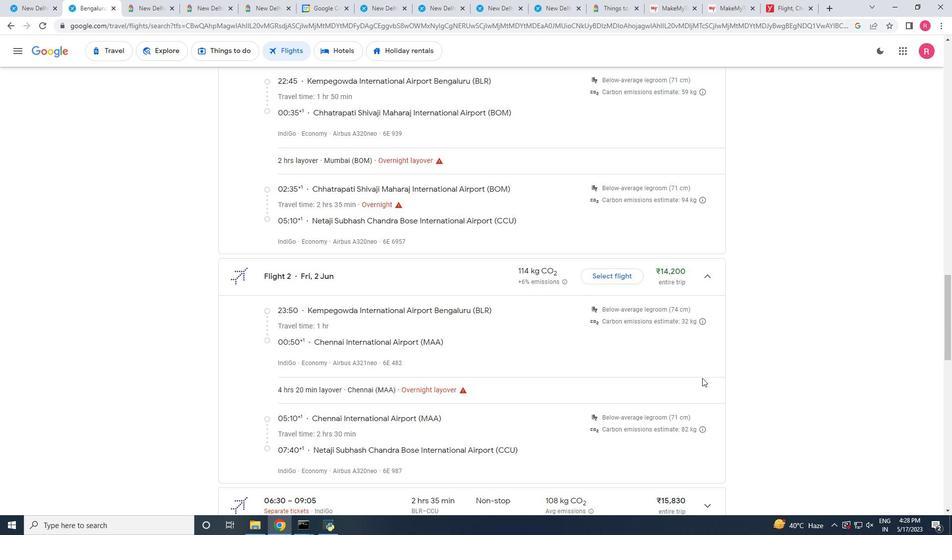 
Action: Mouse scrolled (693, 397) with delta (0, 0)
Screenshot: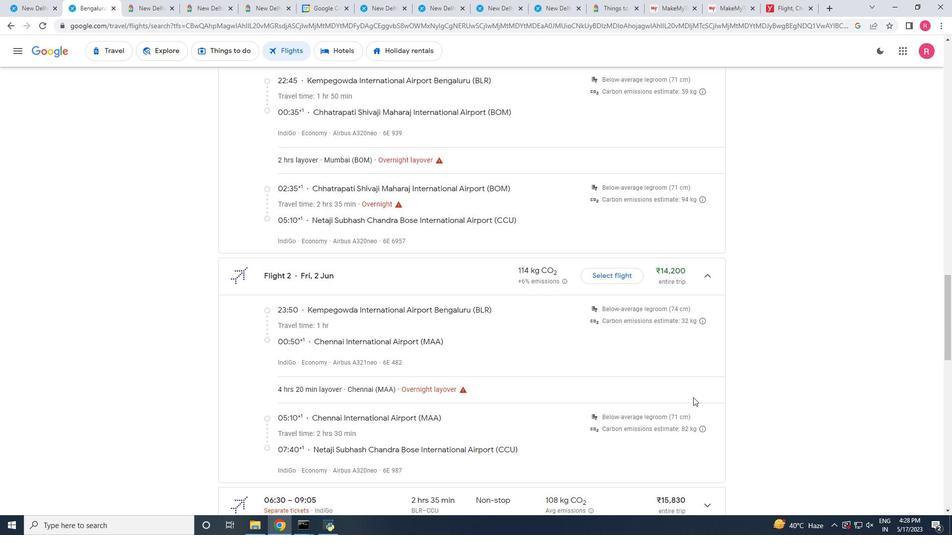 
Action: Mouse scrolled (693, 397) with delta (0, 0)
Screenshot: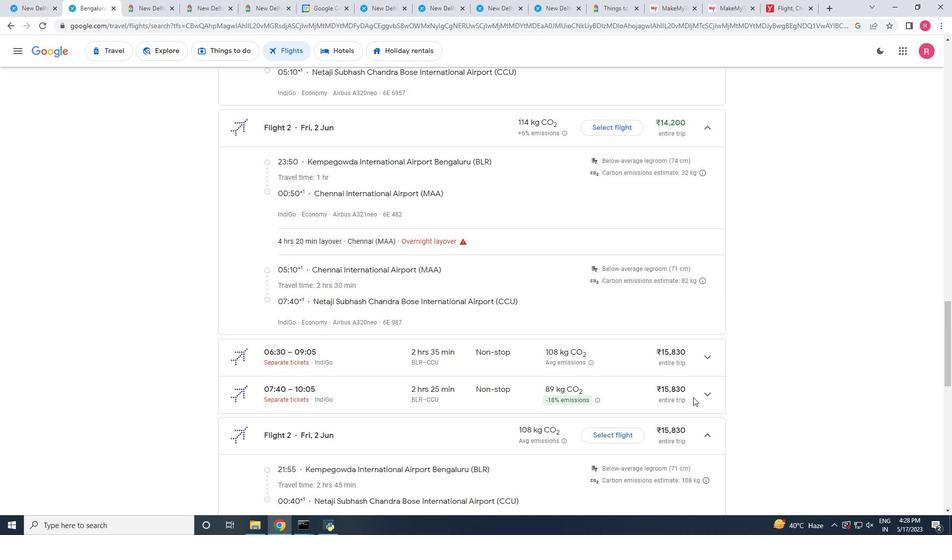 
Action: Mouse moved to (692, 398)
Screenshot: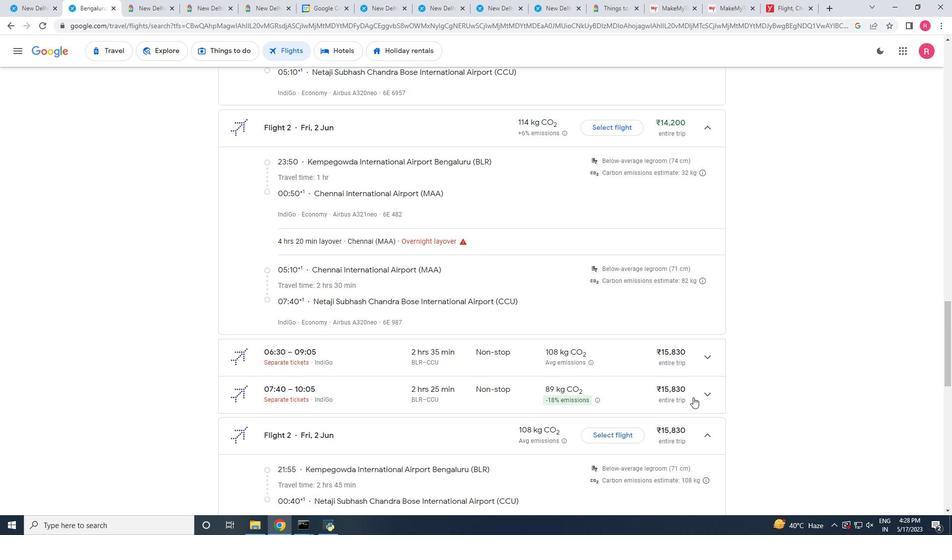 
Action: Mouse scrolled (692, 397) with delta (0, 0)
Screenshot: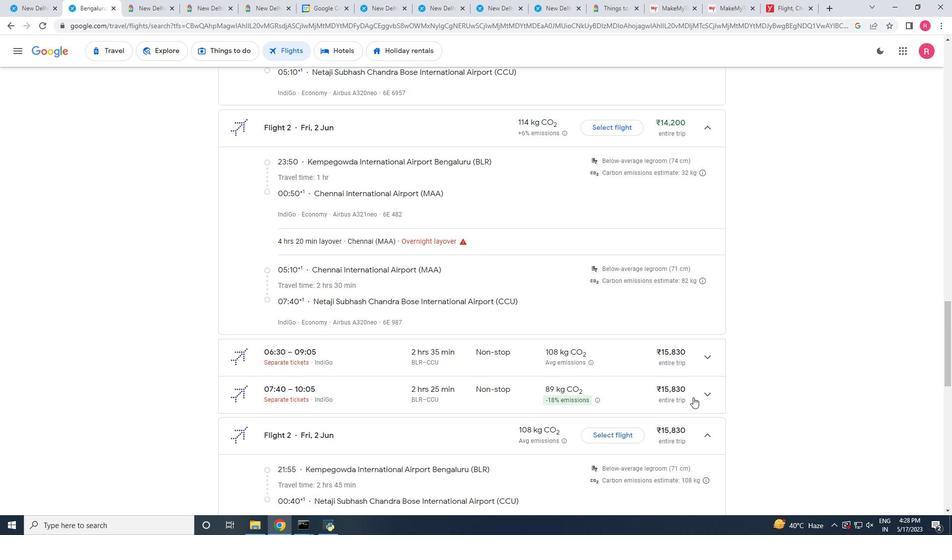 
Action: Mouse moved to (658, 425)
Screenshot: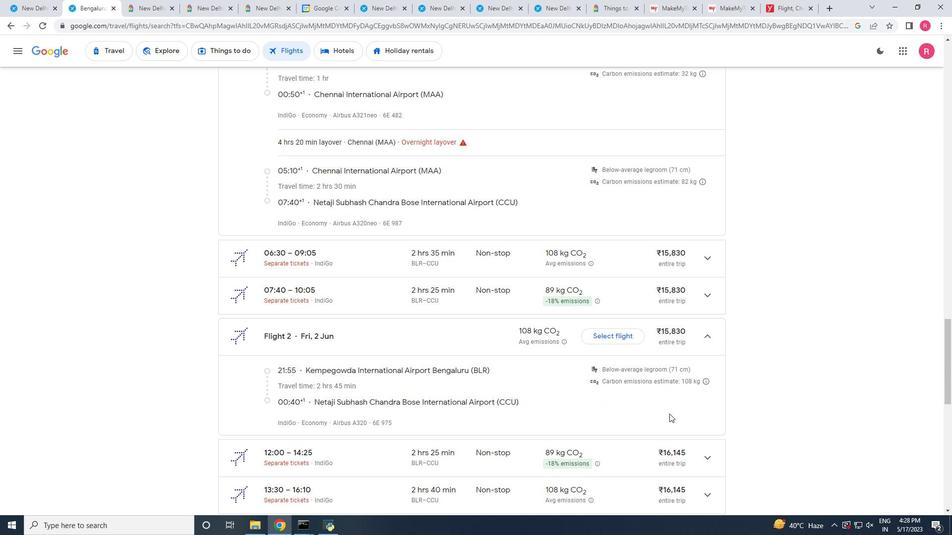 
Action: Mouse scrolled (658, 425) with delta (0, 0)
Screenshot: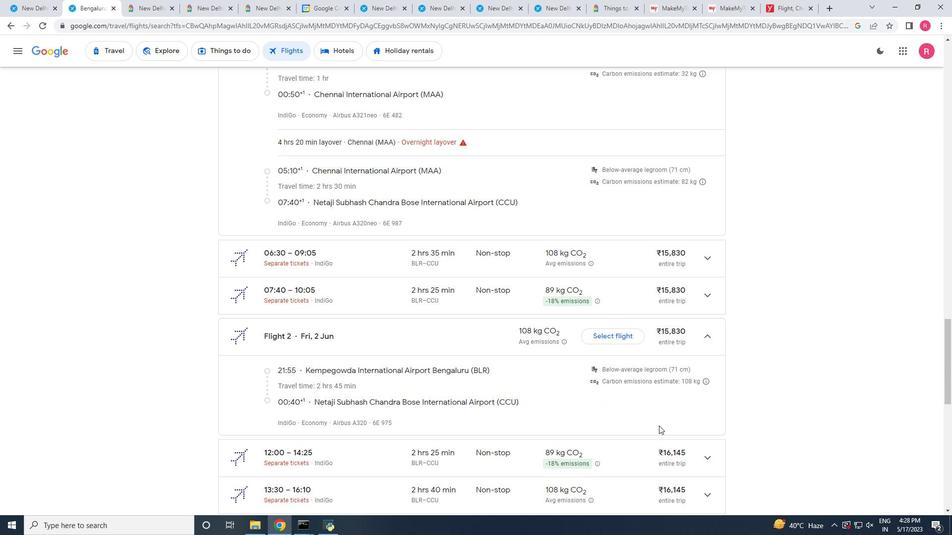 
Action: Mouse scrolled (658, 425) with delta (0, 0)
Screenshot: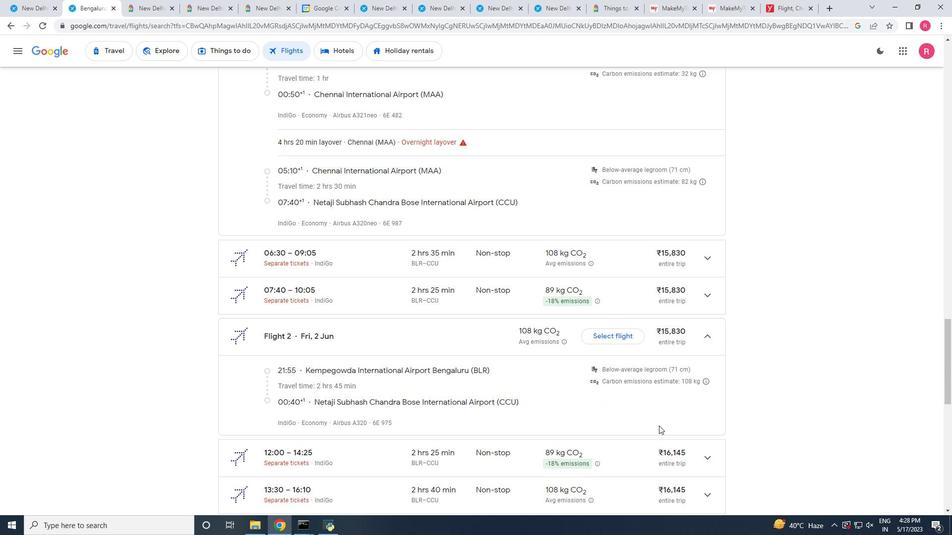 
Action: Mouse scrolled (658, 425) with delta (0, 0)
Screenshot: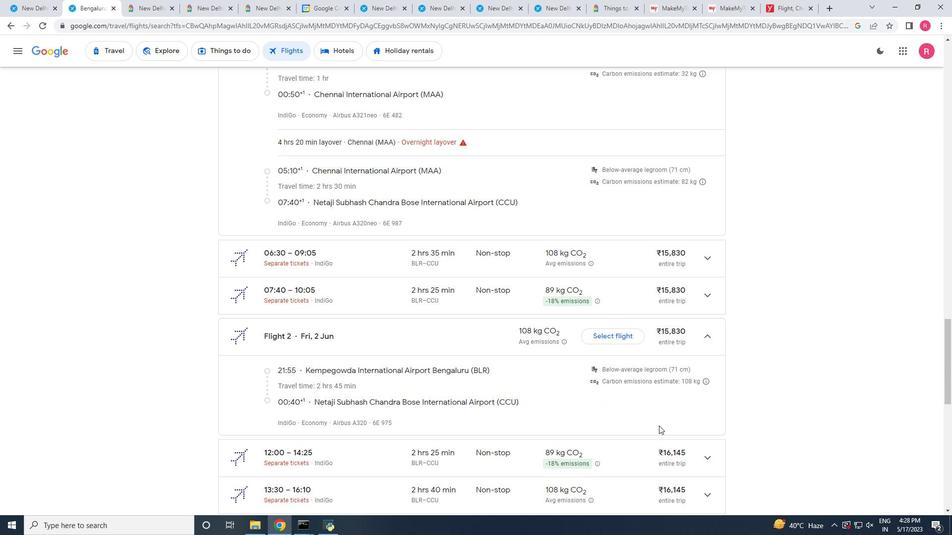 
Action: Mouse moved to (709, 109)
Screenshot: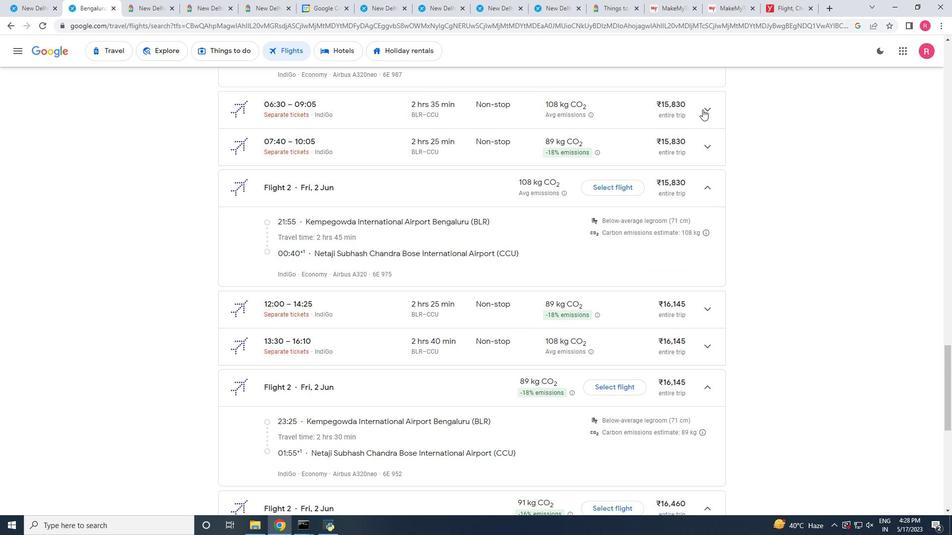 
Action: Mouse pressed left at (709, 109)
Screenshot: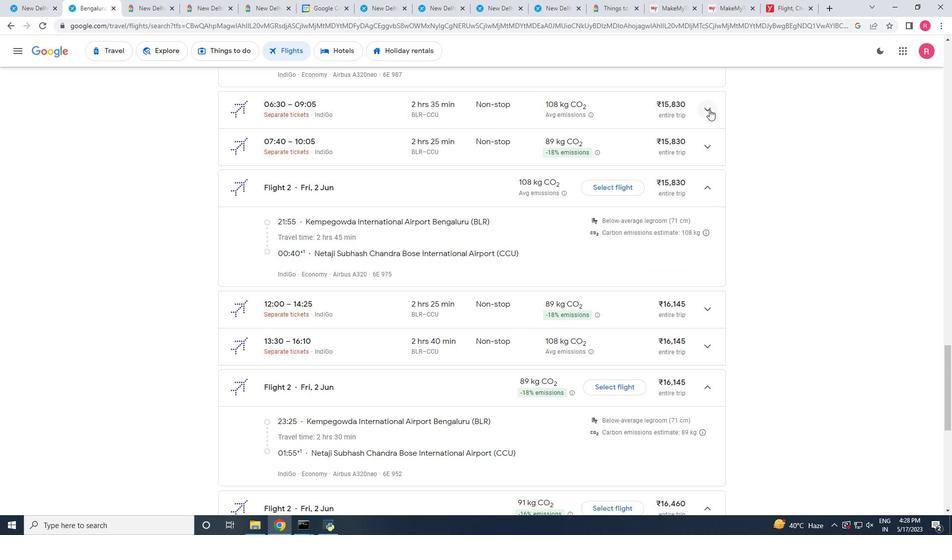 
Action: Mouse moved to (704, 231)
Screenshot: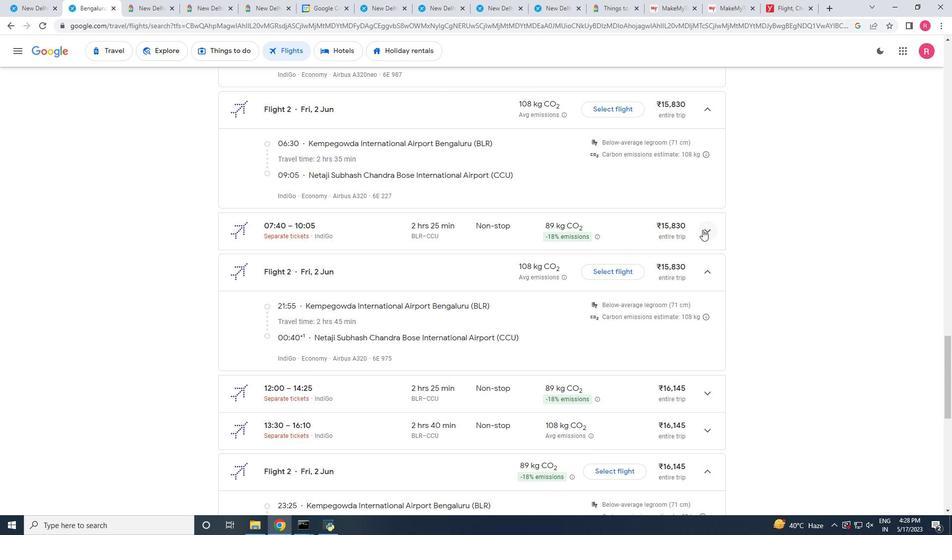 
Action: Mouse pressed left at (704, 231)
Screenshot: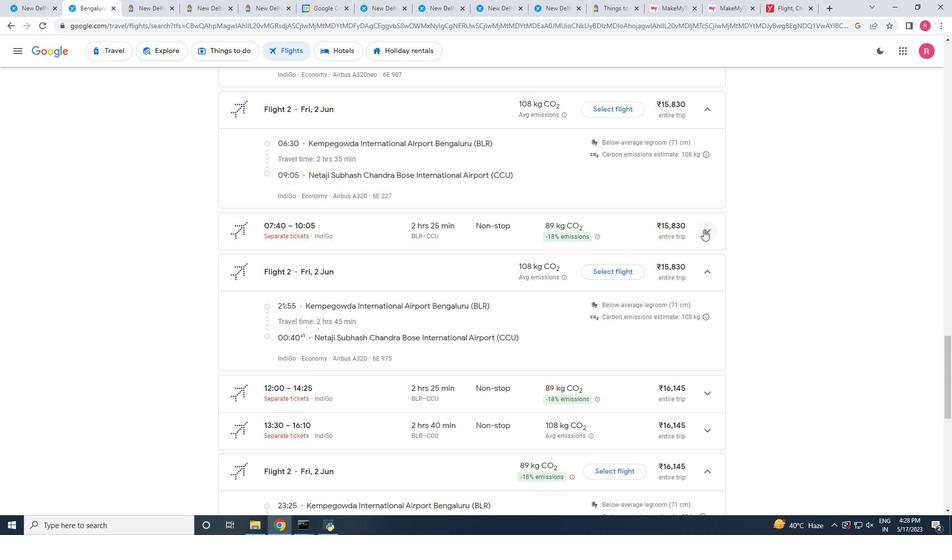 
Action: Mouse scrolled (704, 230) with delta (0, 0)
Screenshot: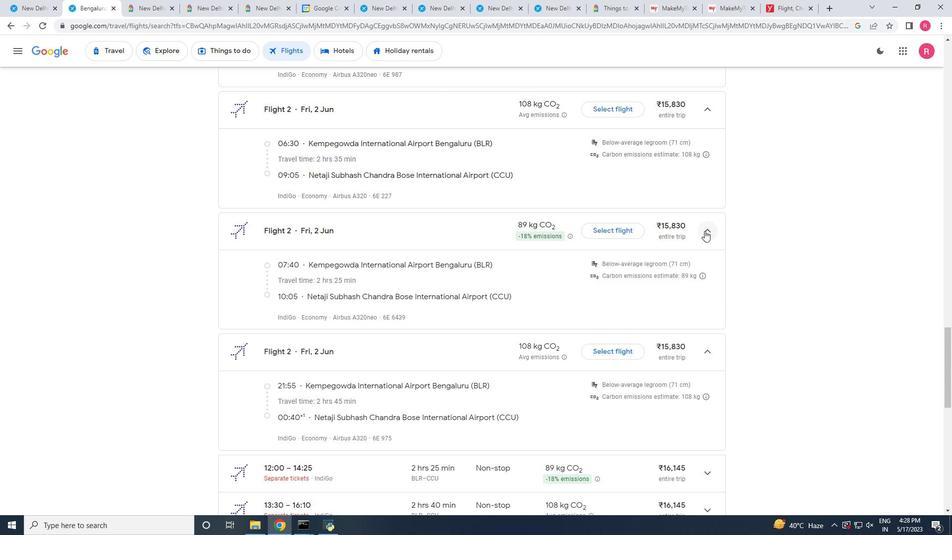 
Action: Mouse scrolled (704, 230) with delta (0, 0)
Screenshot: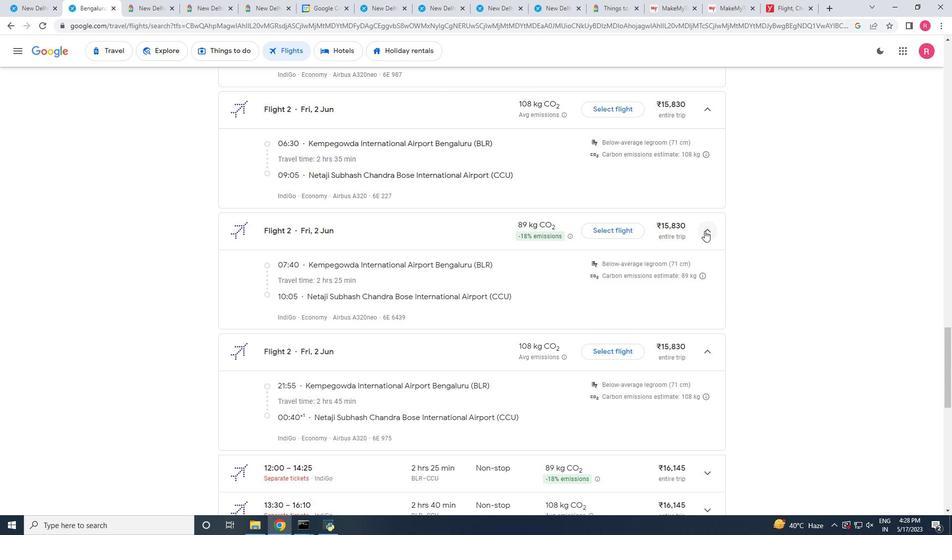 
Action: Mouse scrolled (704, 230) with delta (0, 0)
Screenshot: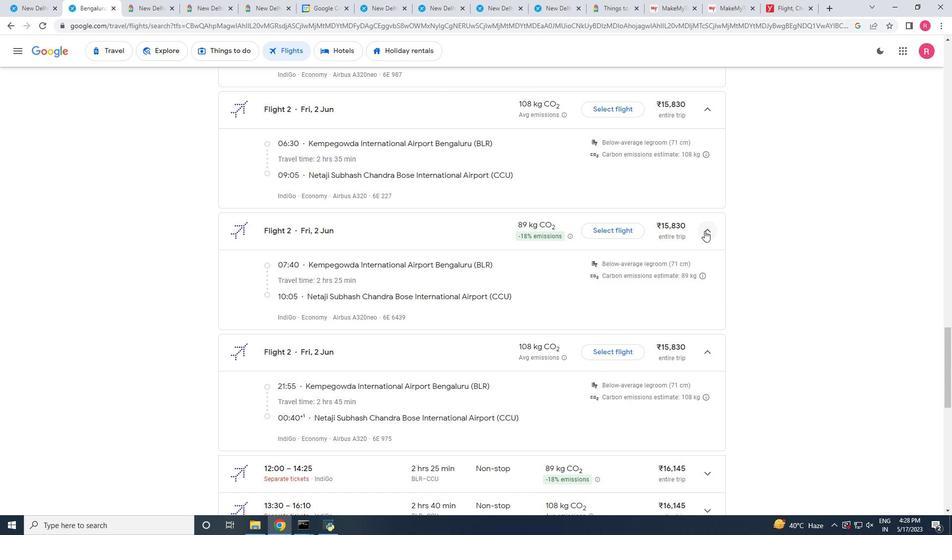 
Action: Mouse moved to (703, 322)
Screenshot: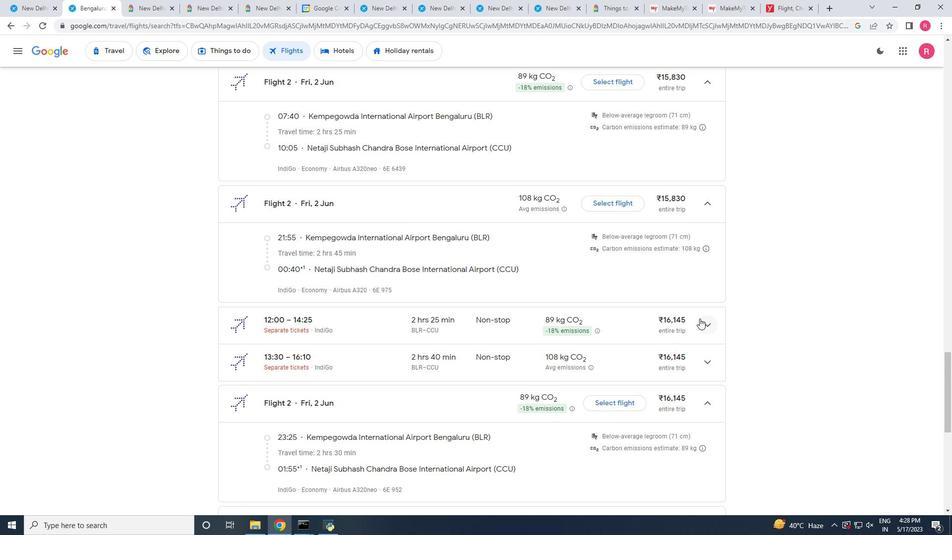 
Action: Mouse pressed left at (703, 322)
Screenshot: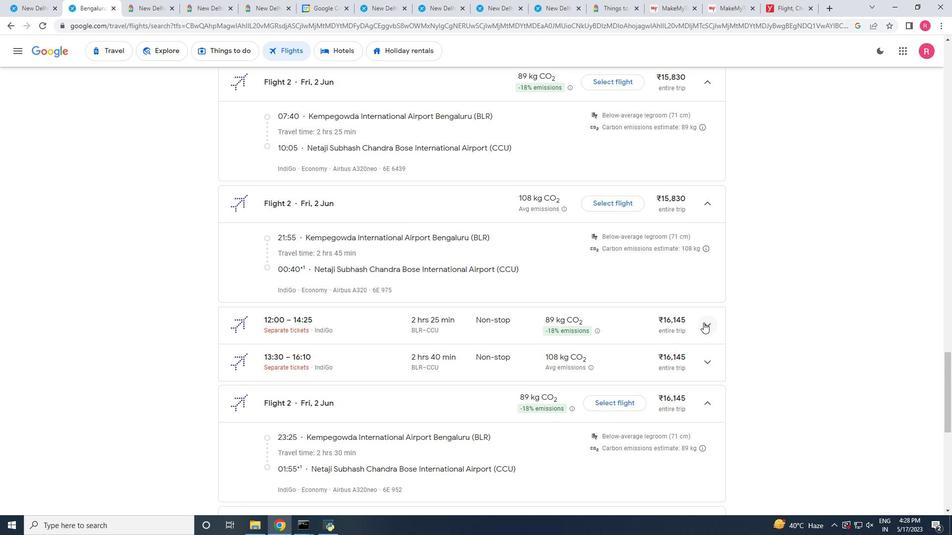 
Action: Mouse moved to (536, 350)
Screenshot: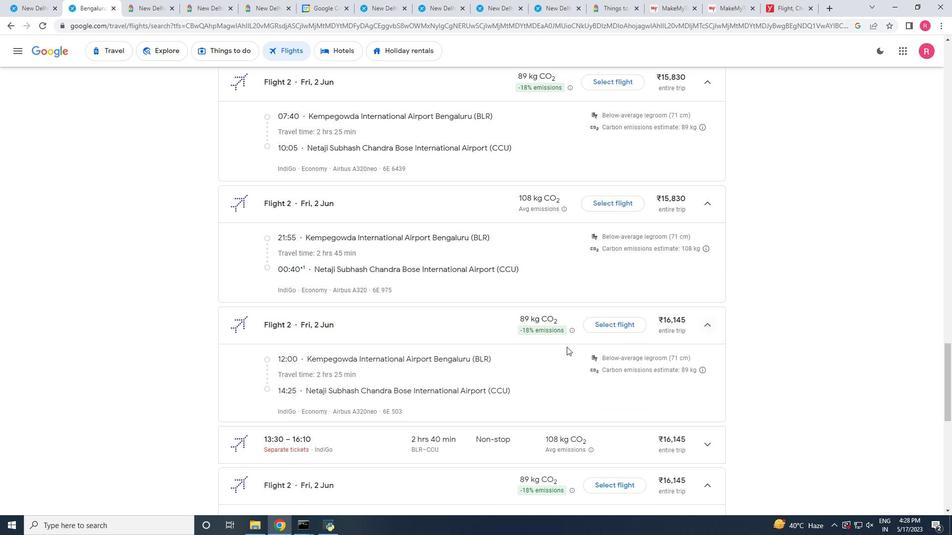 
Action: Mouse scrolled (536, 349) with delta (0, 0)
Screenshot: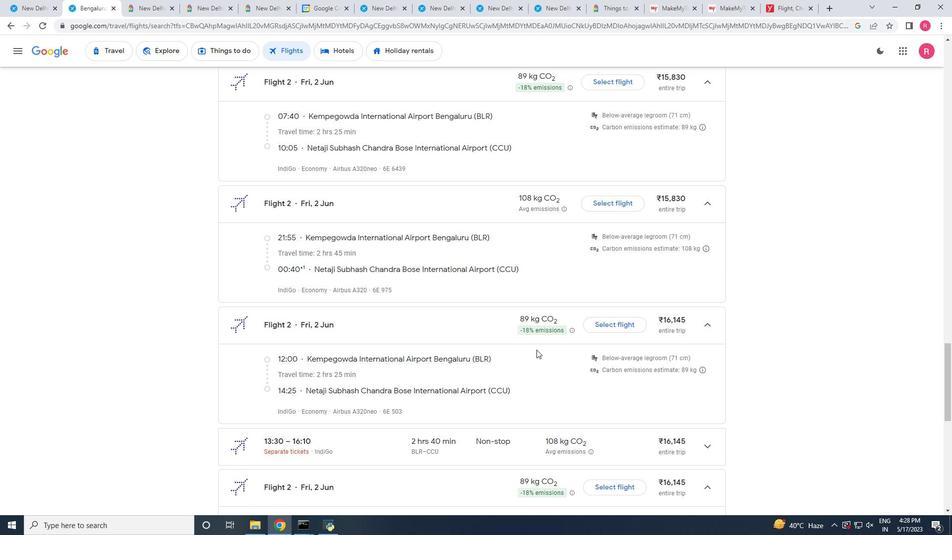 
Action: Mouse scrolled (536, 349) with delta (0, 0)
Screenshot: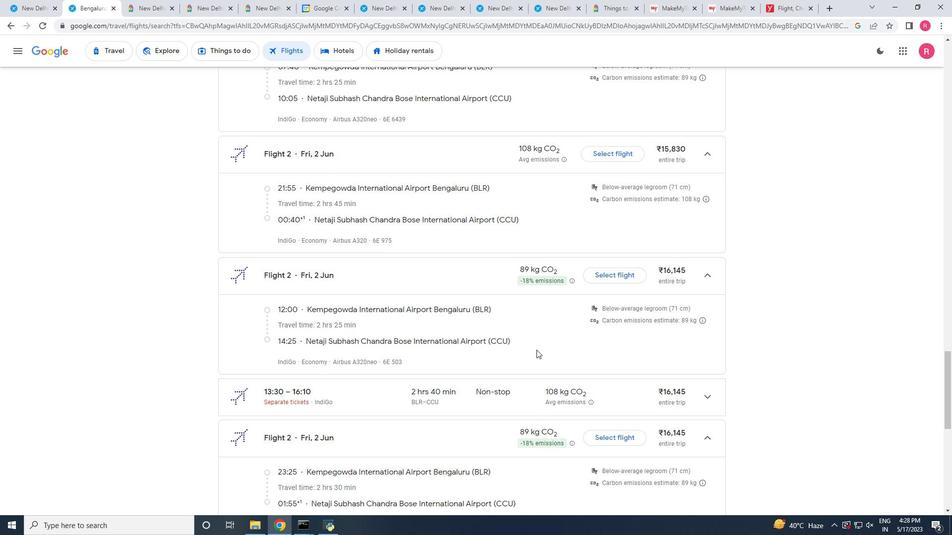 
Action: Mouse scrolled (536, 349) with delta (0, 0)
Screenshot: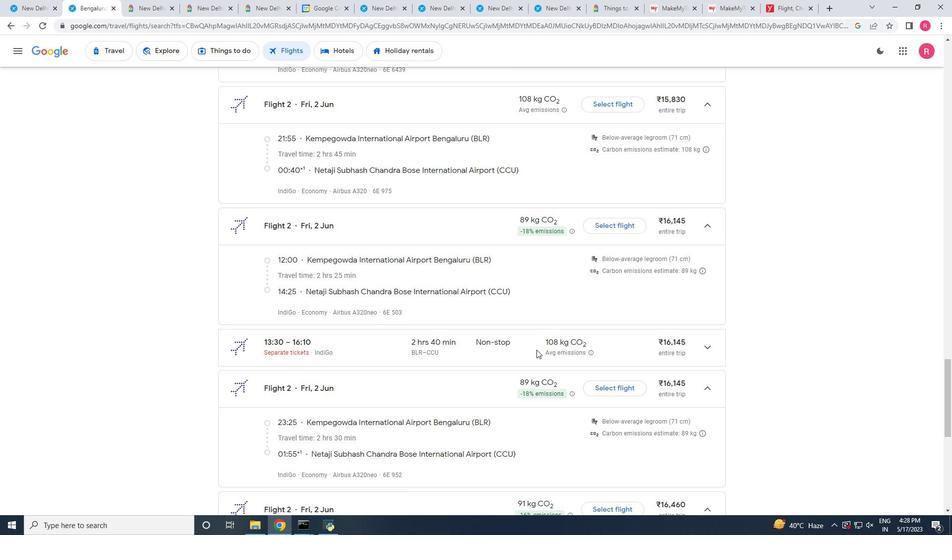 
Action: Mouse moved to (705, 297)
Screenshot: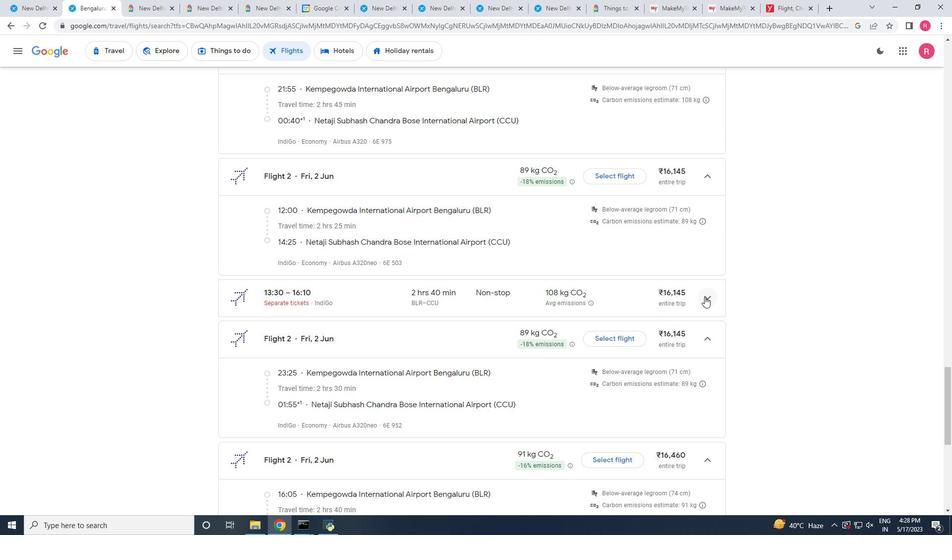 
Action: Mouse pressed left at (705, 297)
Screenshot: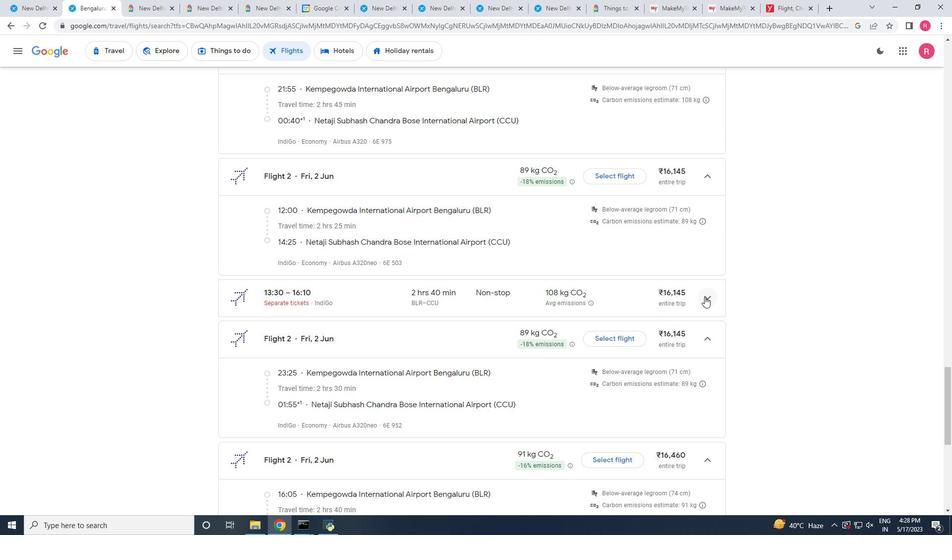 
Action: Mouse moved to (507, 325)
Screenshot: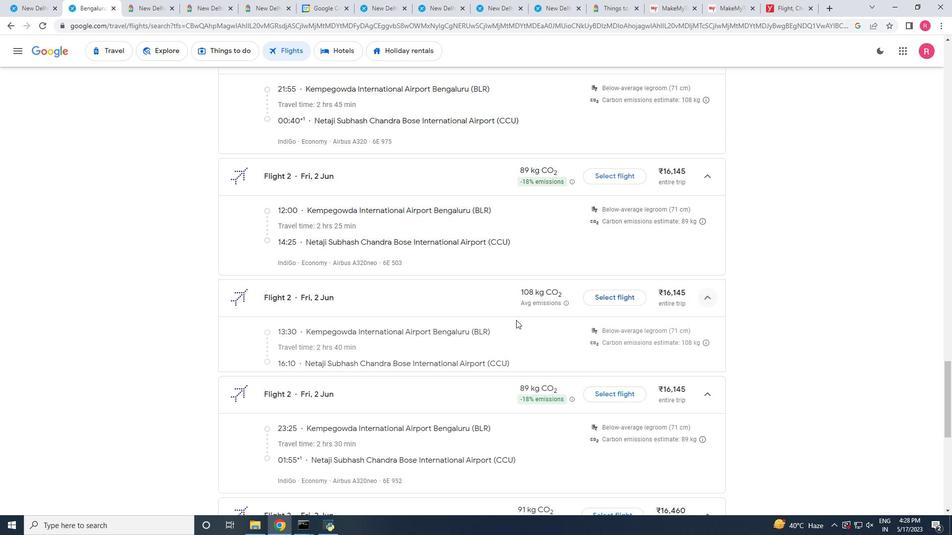 
Action: Mouse scrolled (507, 324) with delta (0, 0)
Screenshot: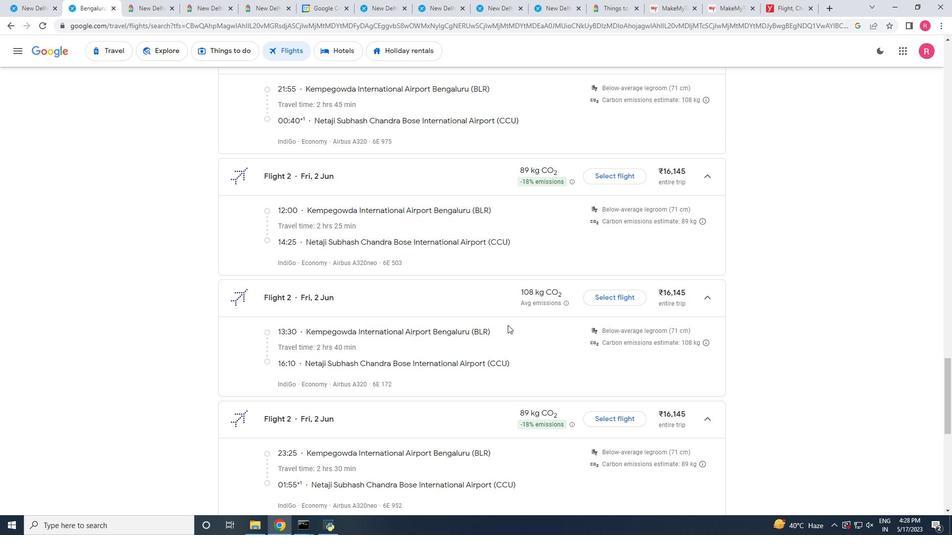 
Action: Mouse scrolled (507, 324) with delta (0, 0)
Screenshot: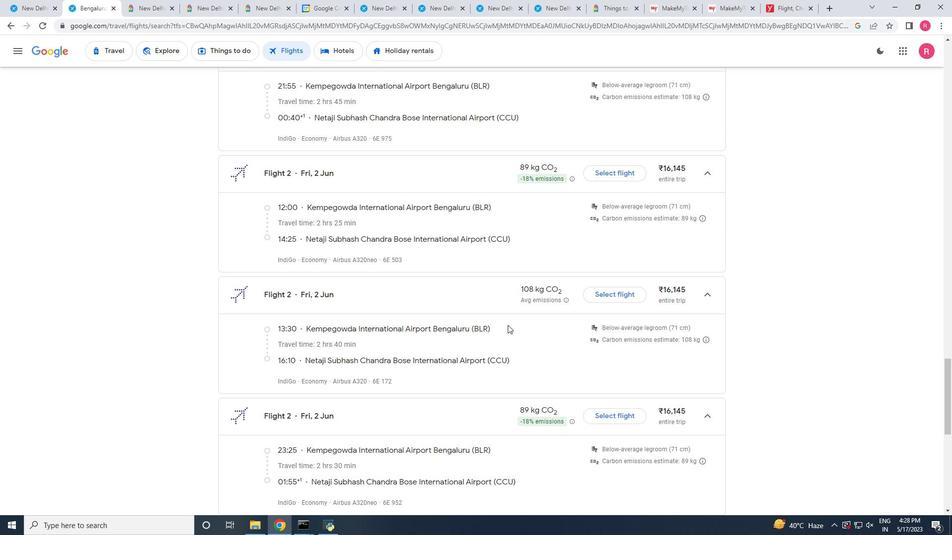 
Action: Mouse moved to (507, 325)
Screenshot: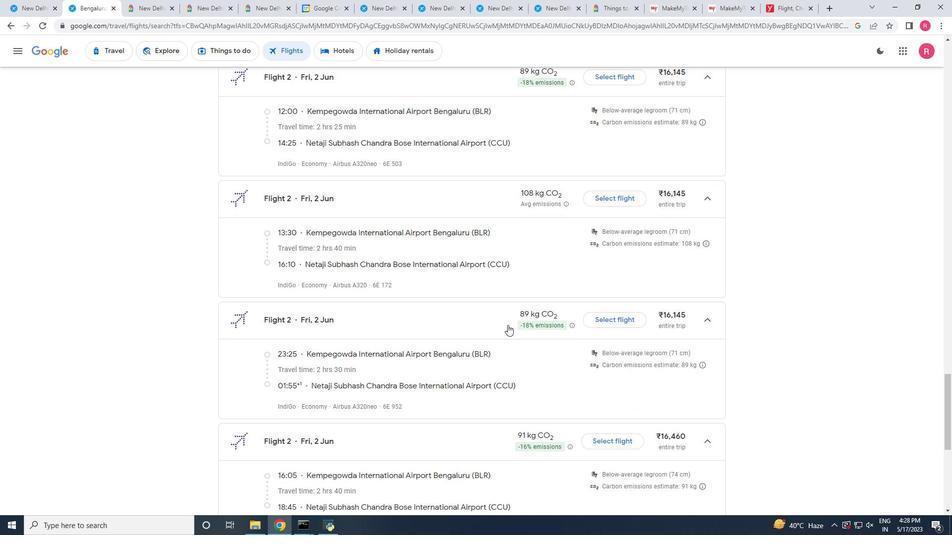 
Action: Mouse scrolled (507, 325) with delta (0, 0)
Screenshot: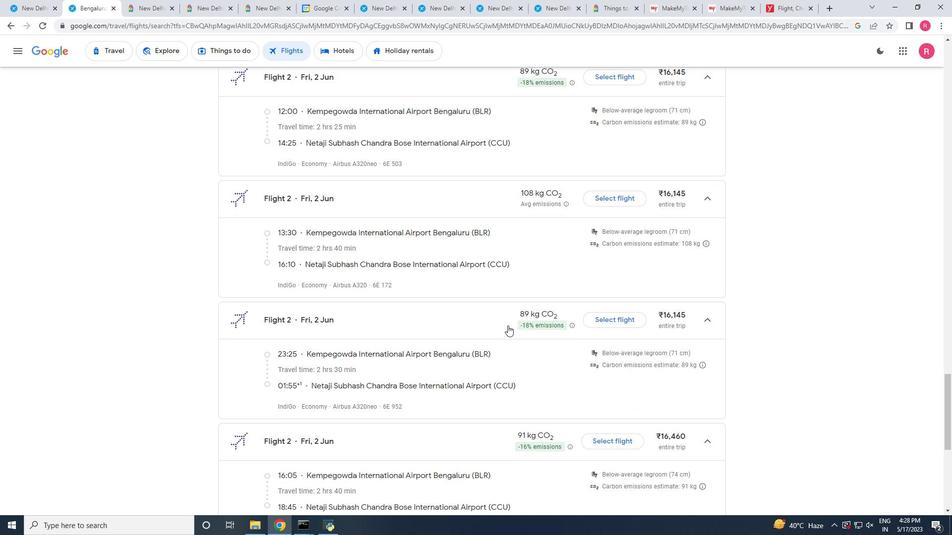 
Action: Mouse scrolled (507, 325) with delta (0, 0)
Screenshot: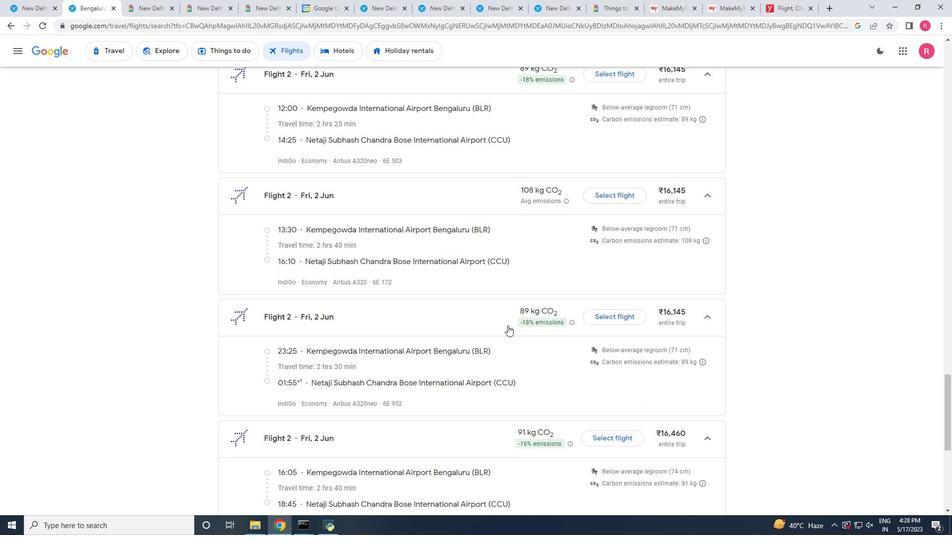 
Action: Mouse scrolled (507, 325) with delta (0, 0)
Screenshot: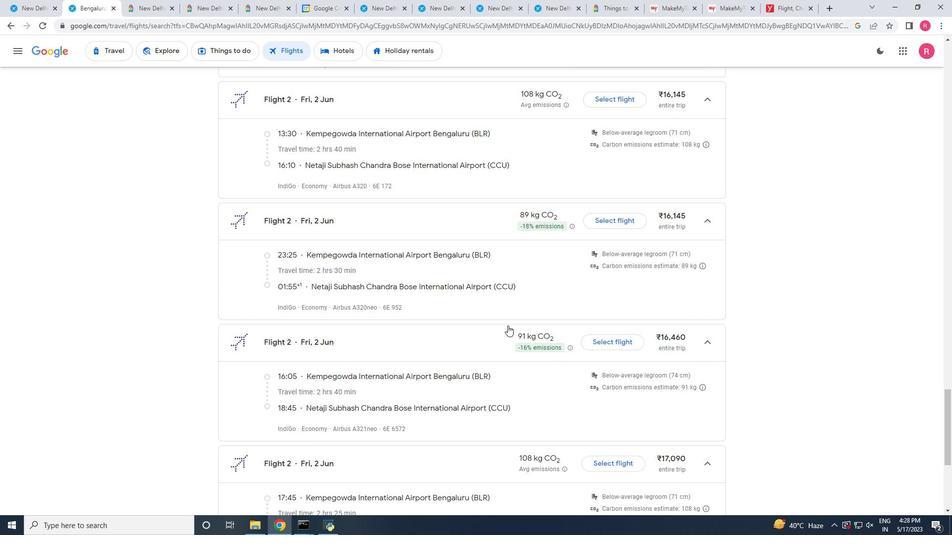 
Action: Mouse moved to (508, 315)
Screenshot: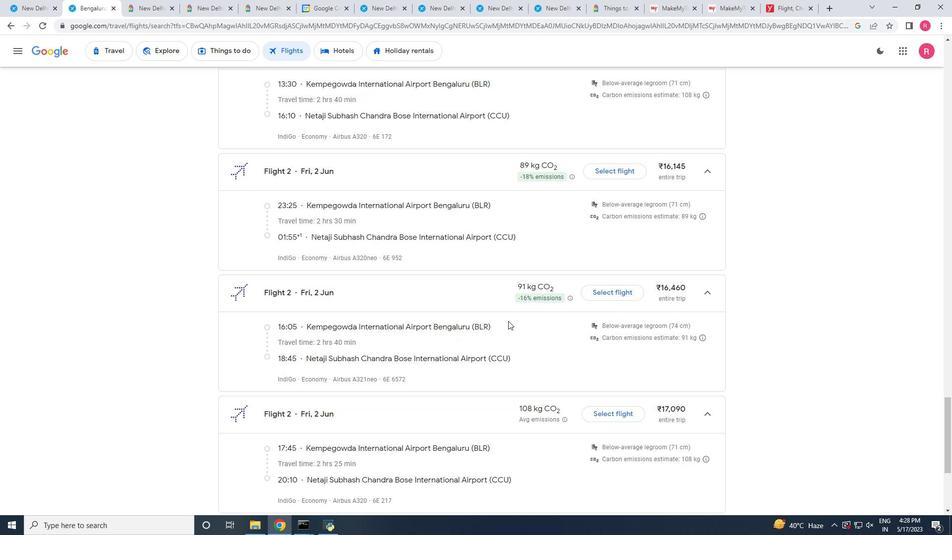 
Action: Mouse scrolled (508, 315) with delta (0, 0)
Screenshot: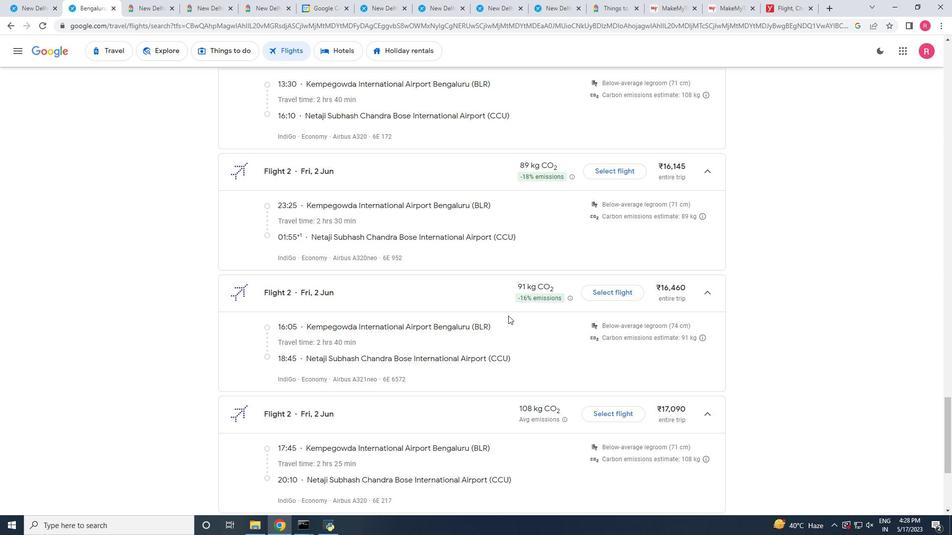 
Action: Mouse scrolled (508, 315) with delta (0, 0)
Screenshot: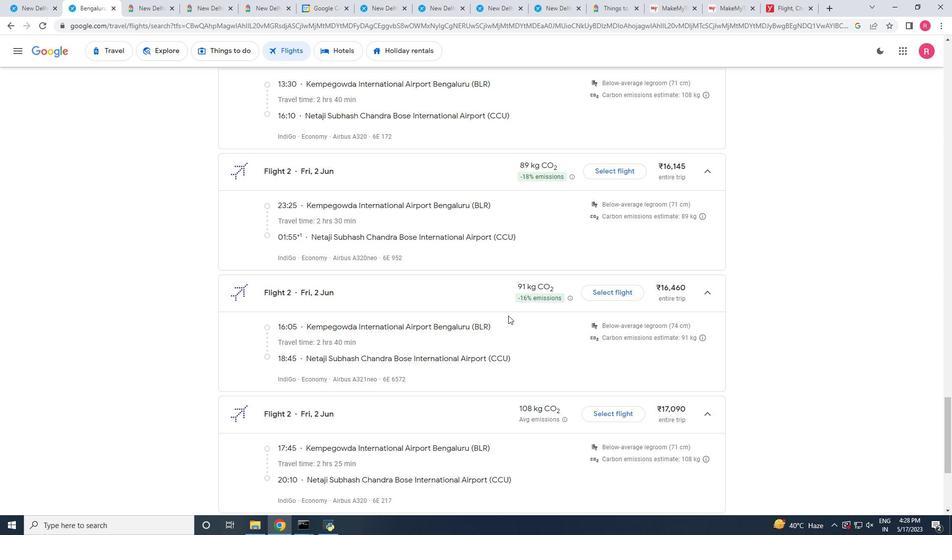 
Action: Mouse scrolled (508, 315) with delta (0, 0)
Screenshot: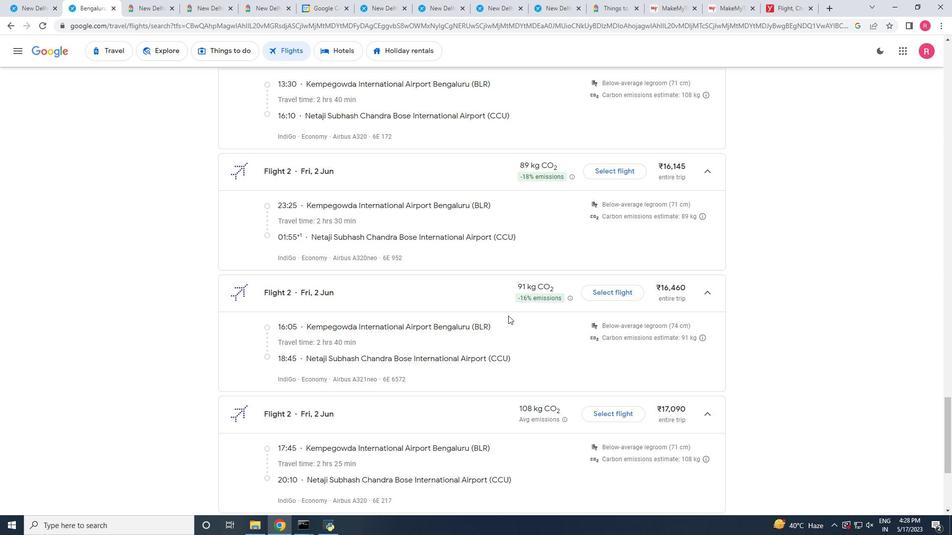 
Action: Mouse scrolled (508, 315) with delta (0, 0)
Screenshot: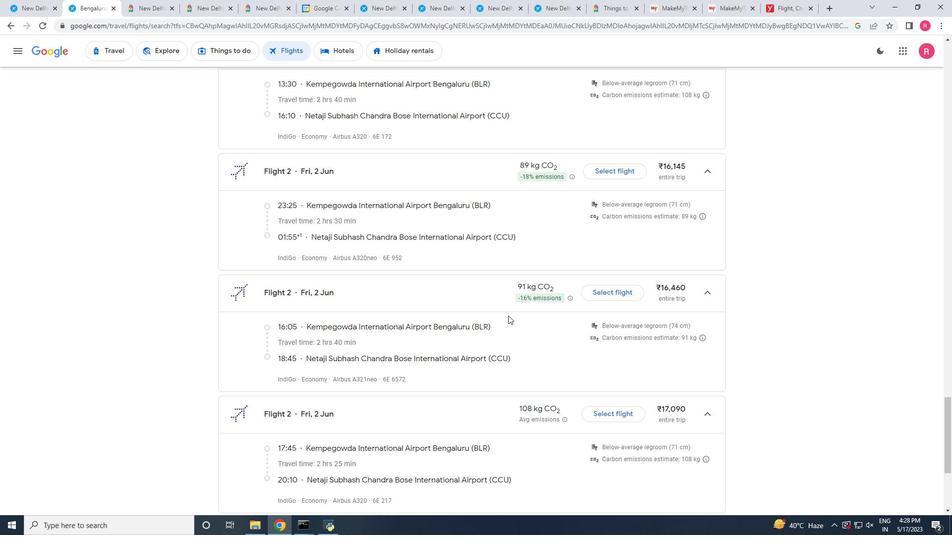 
Action: Mouse scrolled (508, 315) with delta (0, 0)
Screenshot: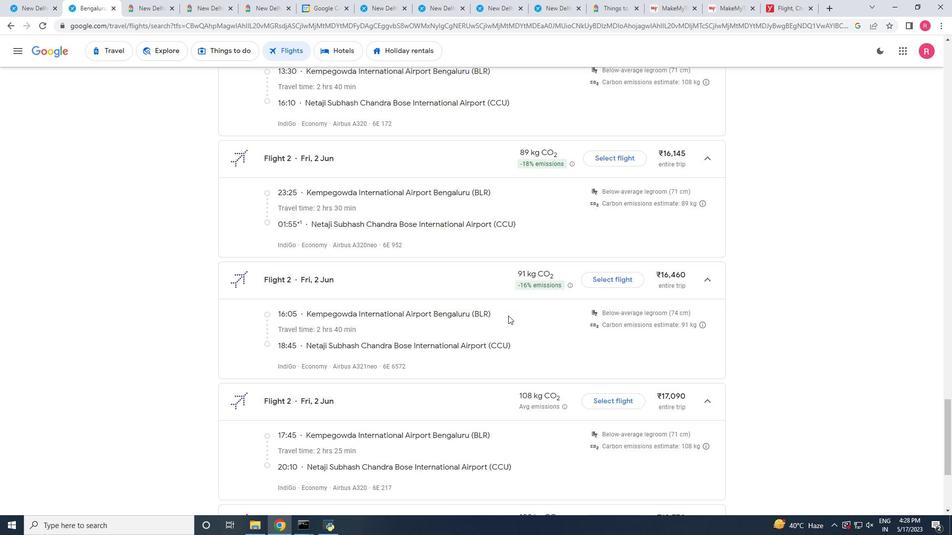 
Action: Mouse moved to (500, 318)
Screenshot: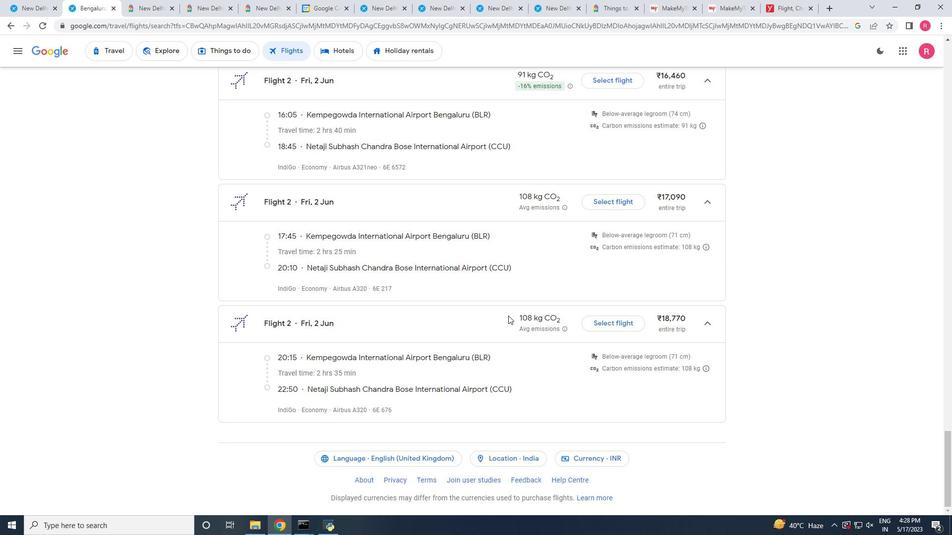 
Action: Mouse scrolled (500, 318) with delta (0, 0)
Screenshot: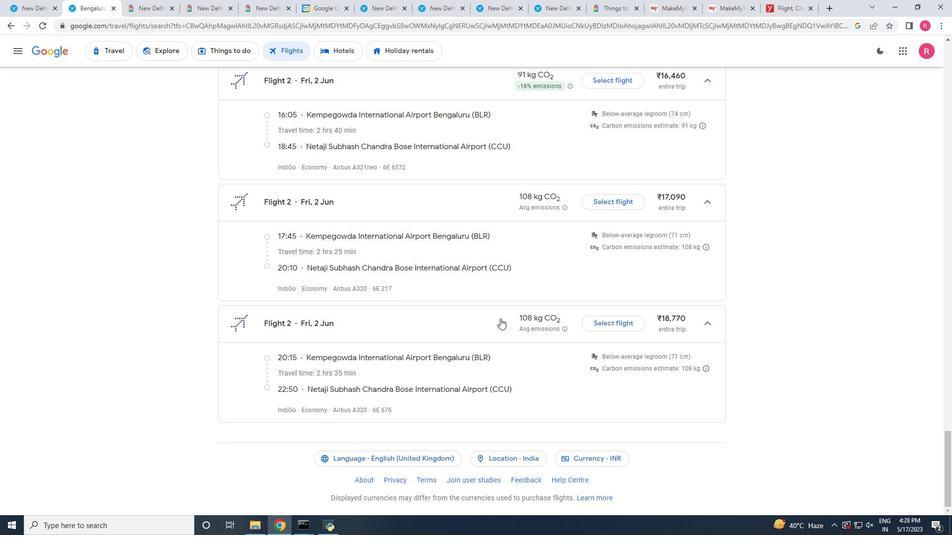 
Action: Mouse scrolled (500, 319) with delta (0, 0)
Screenshot: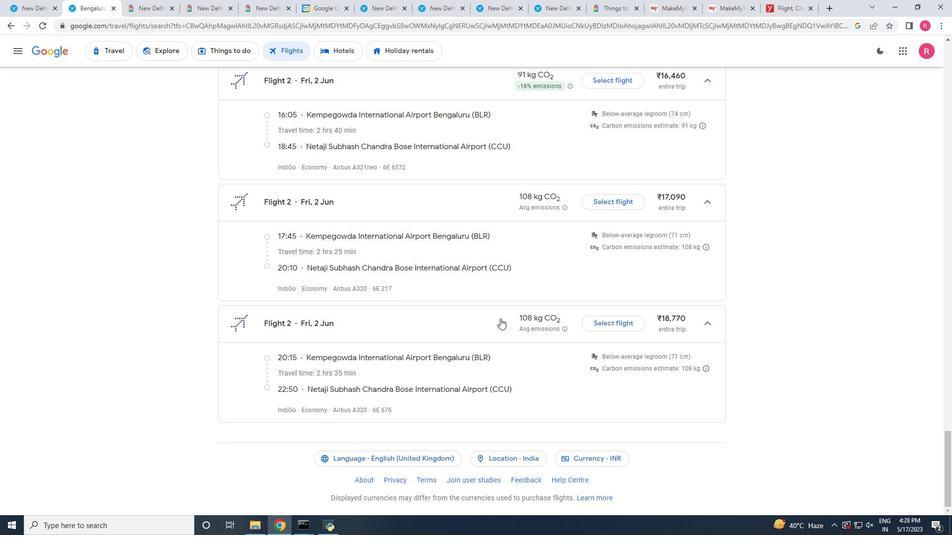 
Action: Mouse scrolled (500, 319) with delta (0, 0)
Screenshot: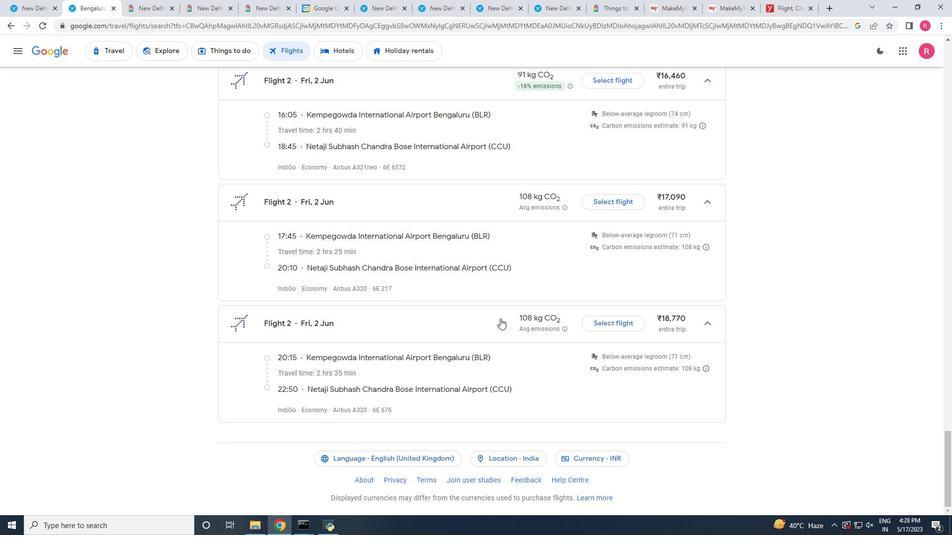 
Action: Mouse scrolled (500, 319) with delta (0, 0)
Screenshot: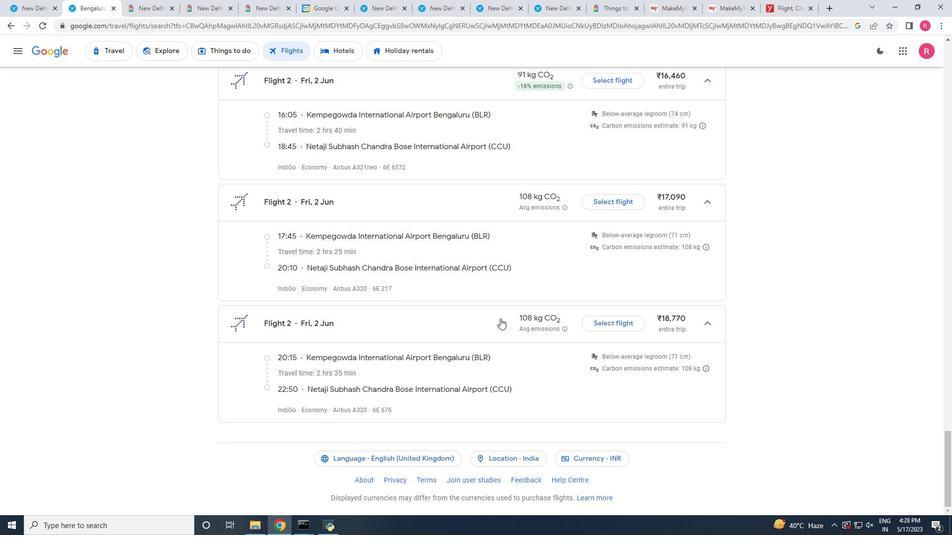 
Action: Mouse scrolled (500, 319) with delta (0, 0)
Screenshot: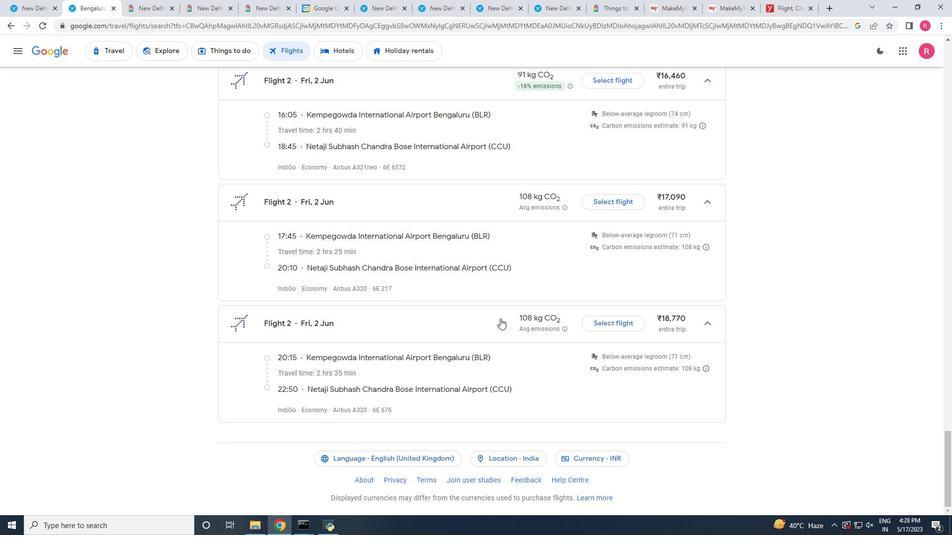 
Action: Mouse scrolled (500, 319) with delta (0, 0)
Screenshot: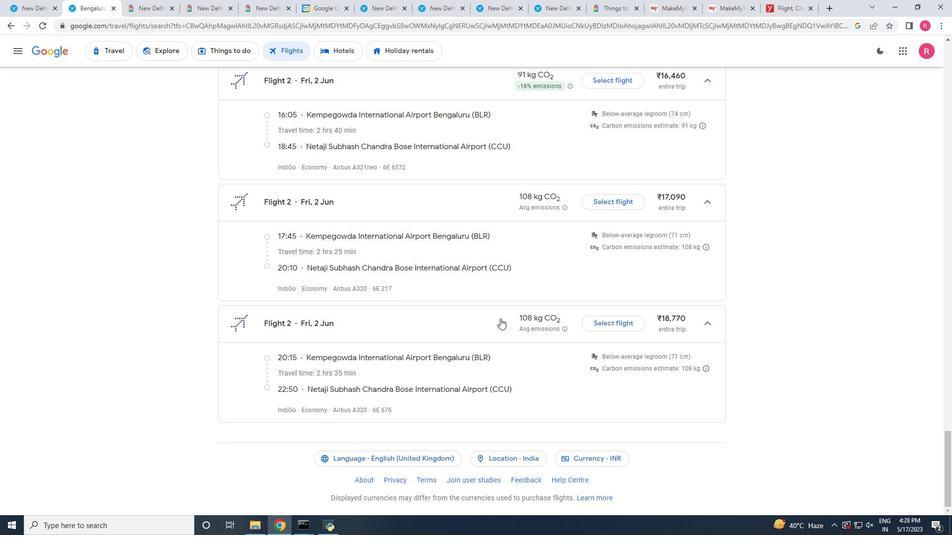 
Action: Mouse scrolled (500, 319) with delta (0, 0)
Screenshot: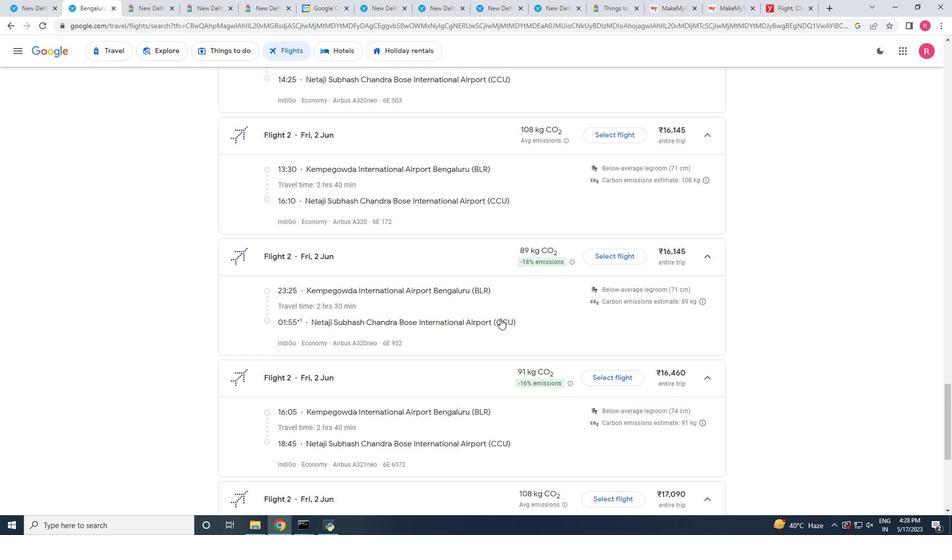 
Action: Mouse scrolled (500, 319) with delta (0, 0)
Screenshot: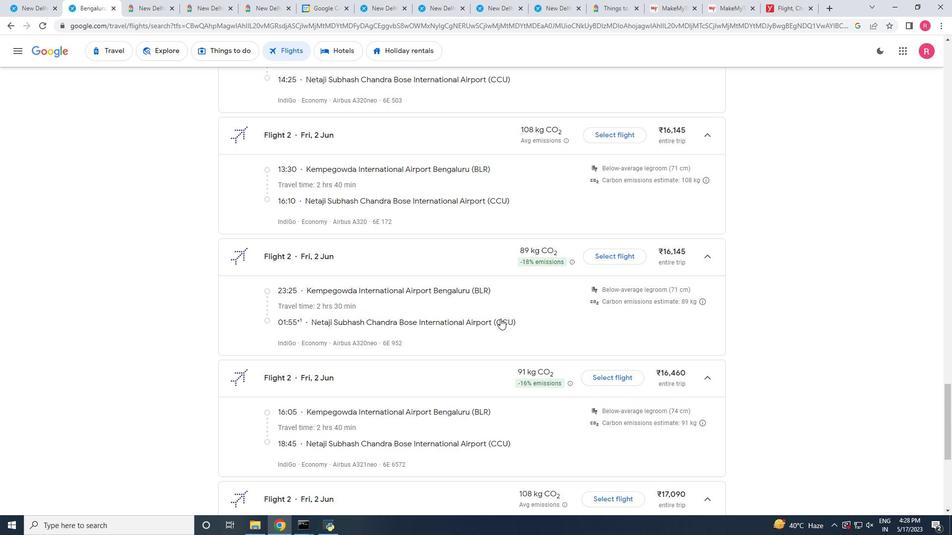 
Action: Mouse scrolled (500, 318) with delta (0, 0)
Screenshot: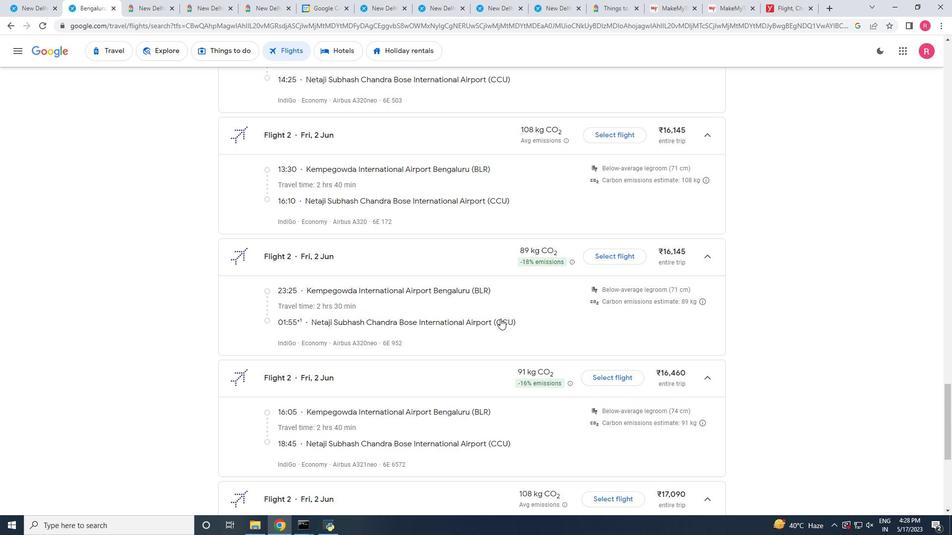 
Action: Mouse scrolled (500, 319) with delta (0, 0)
Screenshot: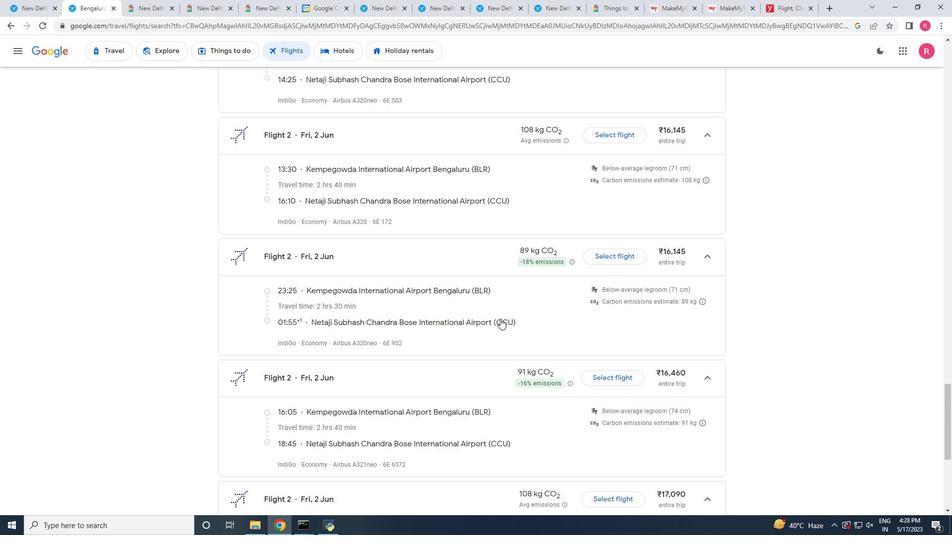 
Action: Mouse scrolled (500, 319) with delta (0, 0)
Screenshot: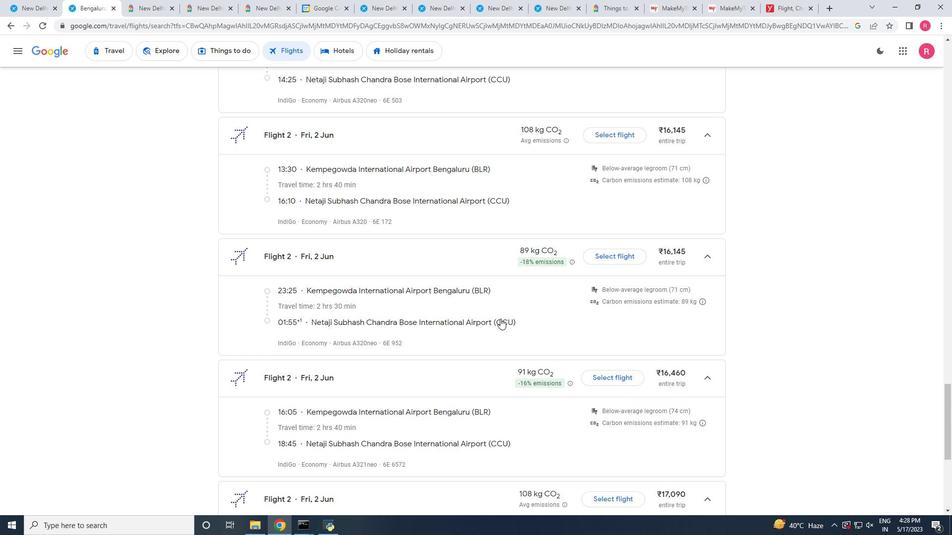 
Action: Mouse scrolled (500, 319) with delta (0, 0)
Screenshot: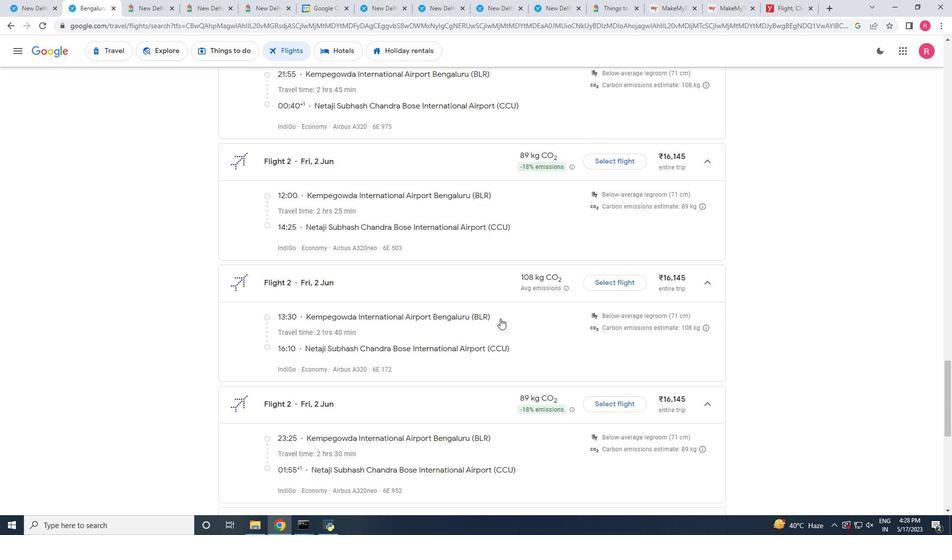 
Action: Mouse scrolled (500, 319) with delta (0, 0)
Screenshot: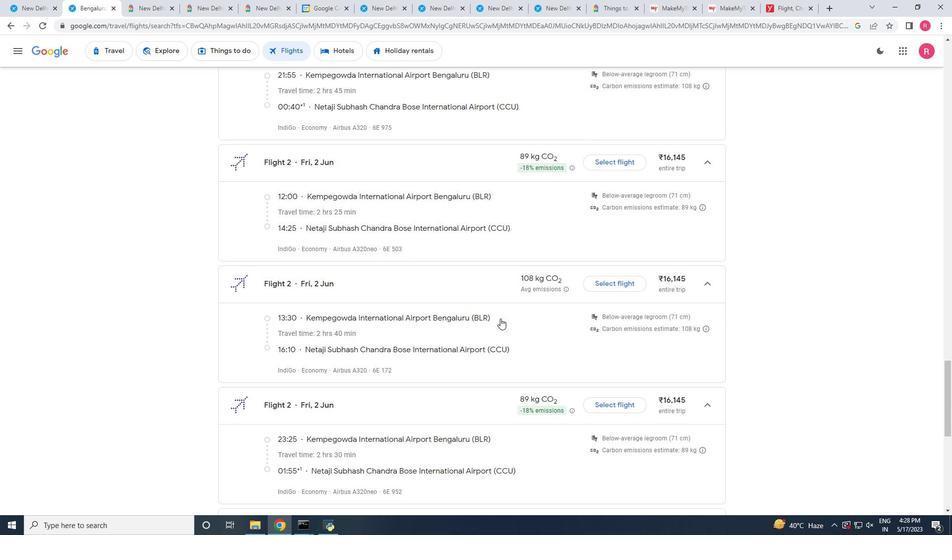 
Action: Mouse scrolled (500, 319) with delta (0, 0)
Screenshot: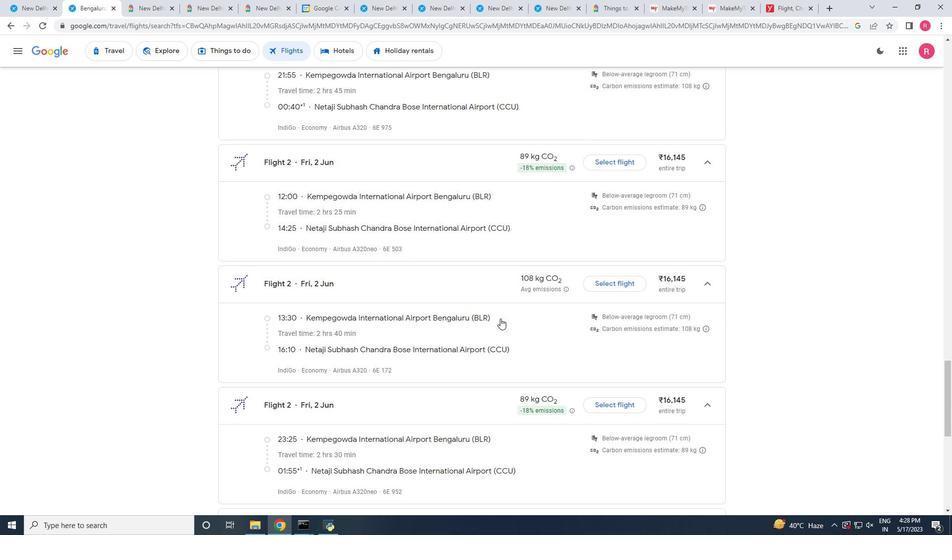 
Action: Mouse scrolled (500, 319) with delta (0, 0)
Screenshot: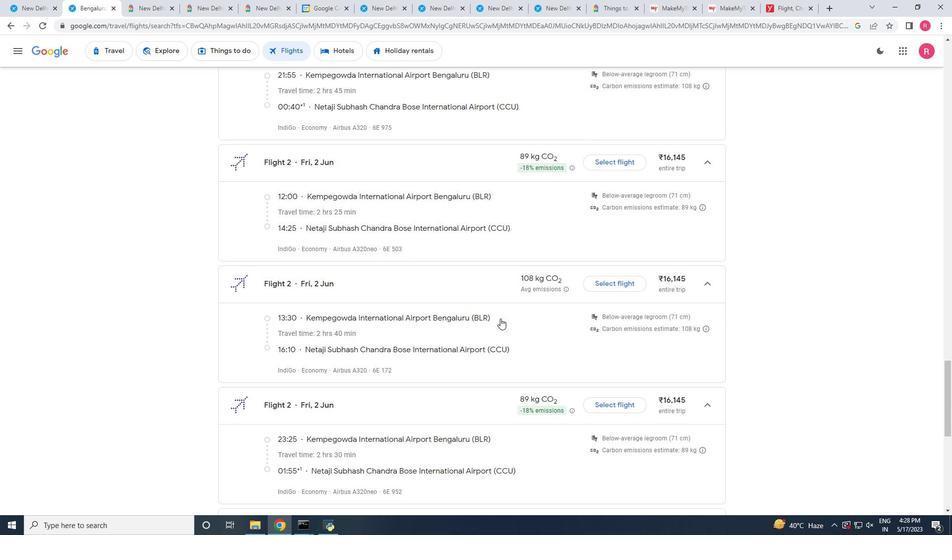 
Action: Mouse scrolled (500, 319) with delta (0, 0)
Screenshot: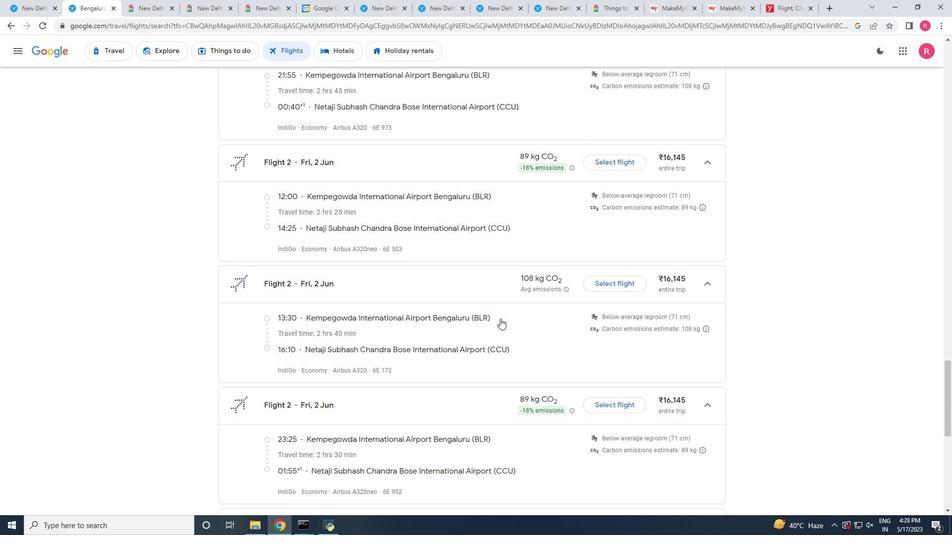 
Action: Mouse scrolled (500, 319) with delta (0, 0)
Screenshot: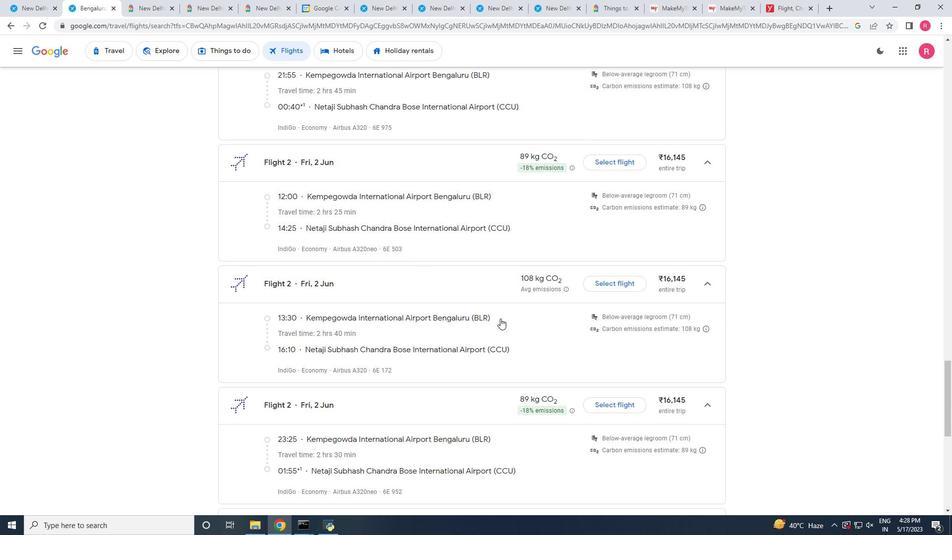 
Action: Mouse scrolled (500, 319) with delta (0, 0)
Screenshot: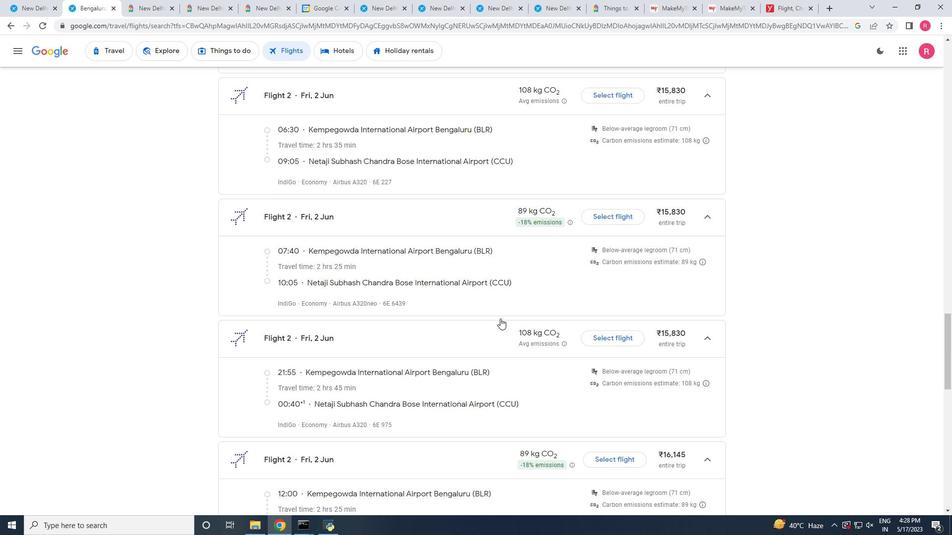 
Action: Mouse scrolled (500, 319) with delta (0, 0)
Screenshot: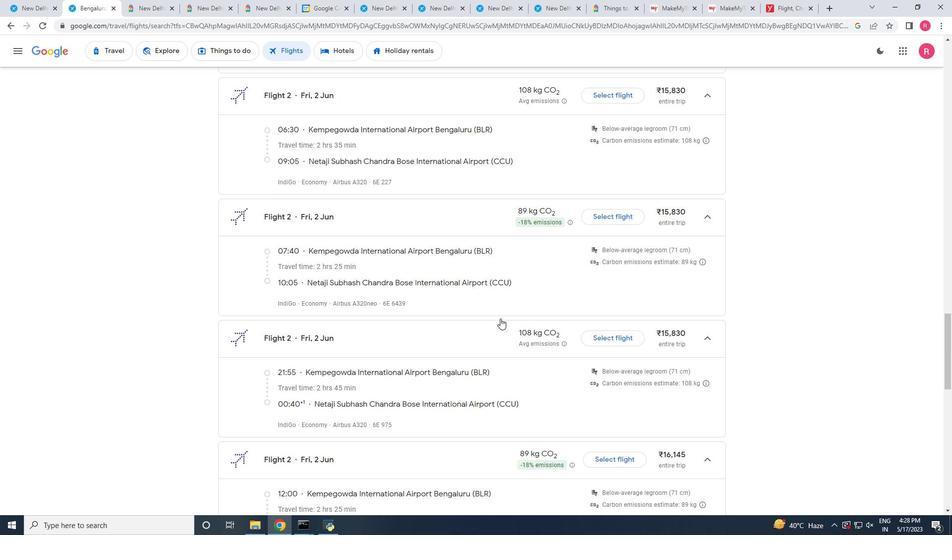 
Action: Mouse scrolled (500, 319) with delta (0, 0)
Screenshot: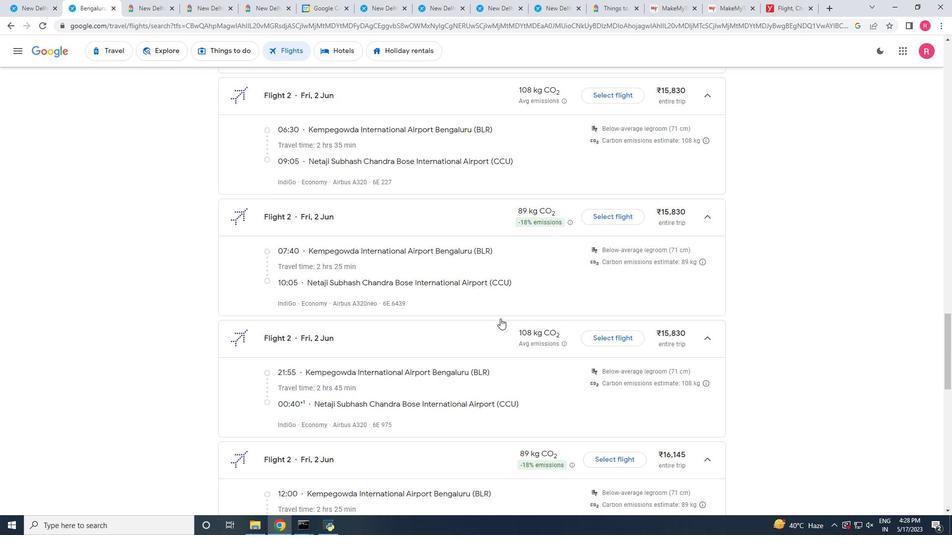 
Action: Mouse scrolled (500, 319) with delta (0, 0)
Screenshot: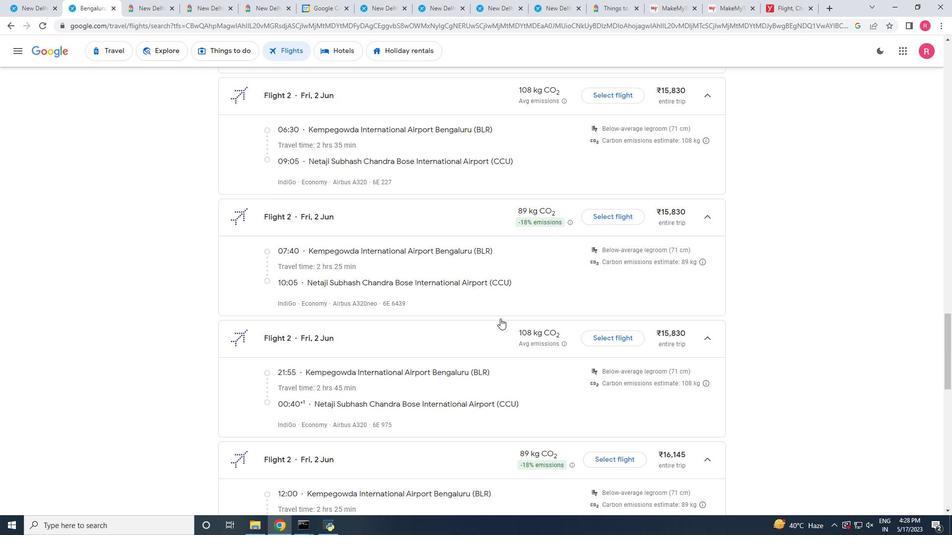 
Action: Mouse scrolled (500, 319) with delta (0, 0)
Screenshot: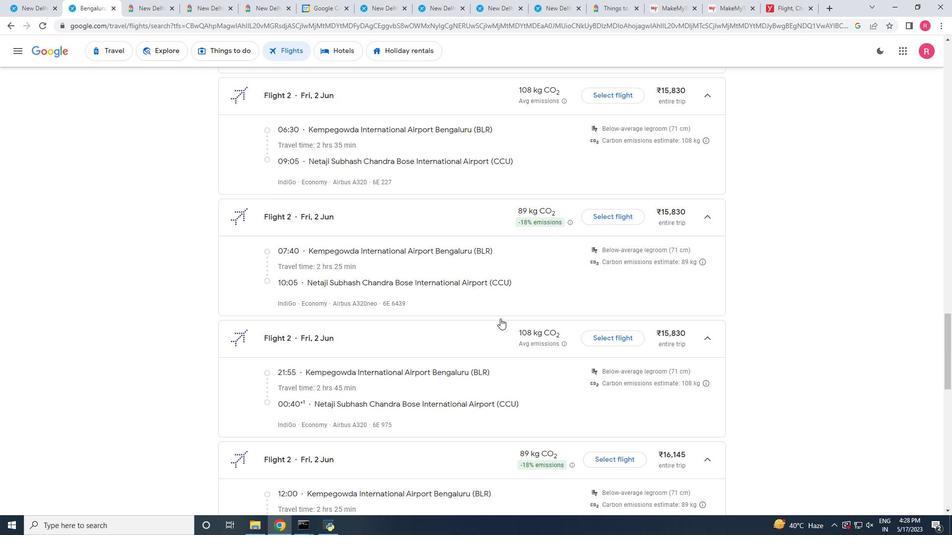 
Action: Mouse scrolled (500, 319) with delta (0, 0)
Screenshot: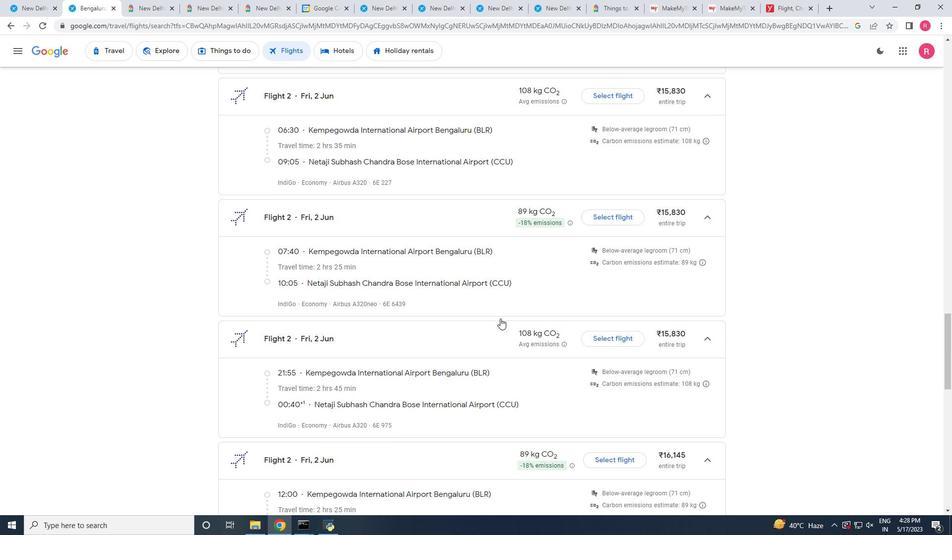 
Action: Mouse scrolled (500, 319) with delta (0, 0)
Screenshot: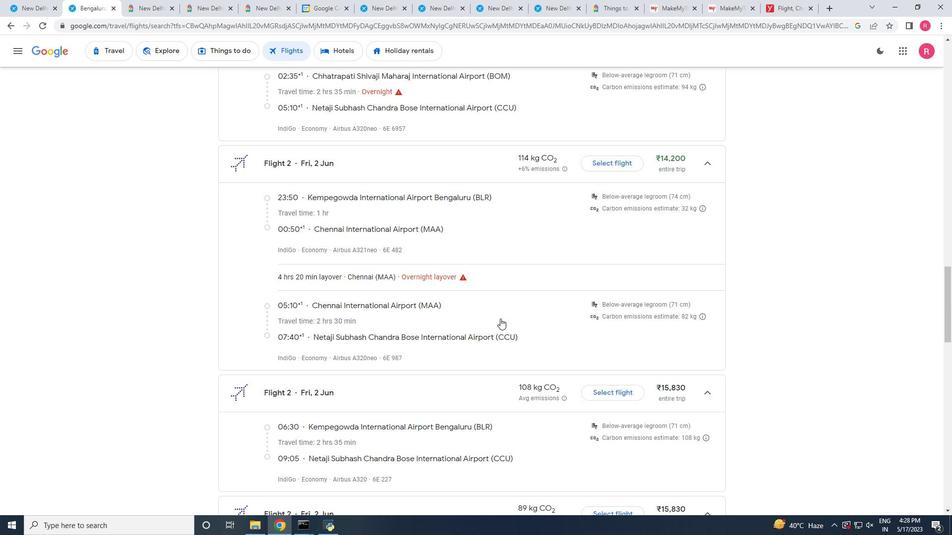 
Action: Mouse scrolled (500, 319) with delta (0, 0)
Screenshot: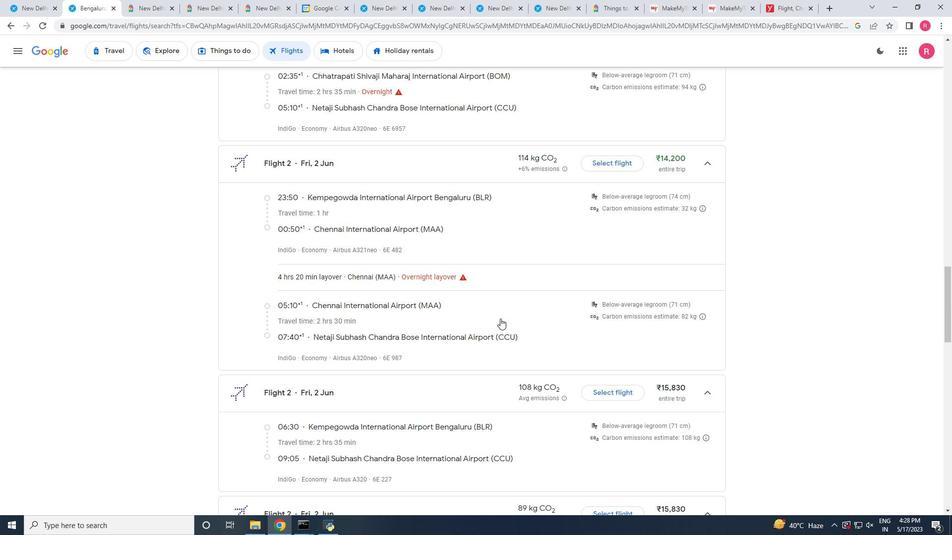 
Action: Mouse scrolled (500, 319) with delta (0, 0)
Screenshot: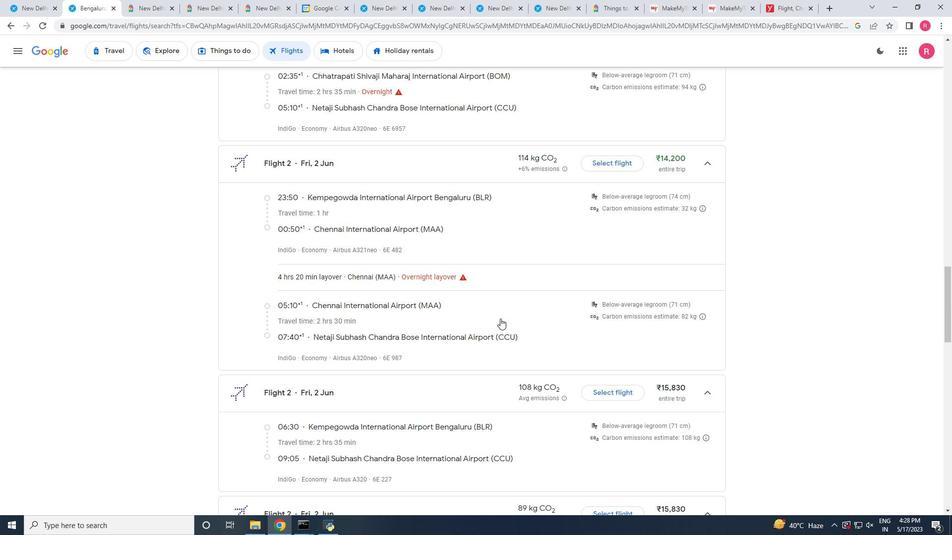
Action: Mouse scrolled (500, 319) with delta (0, 0)
Screenshot: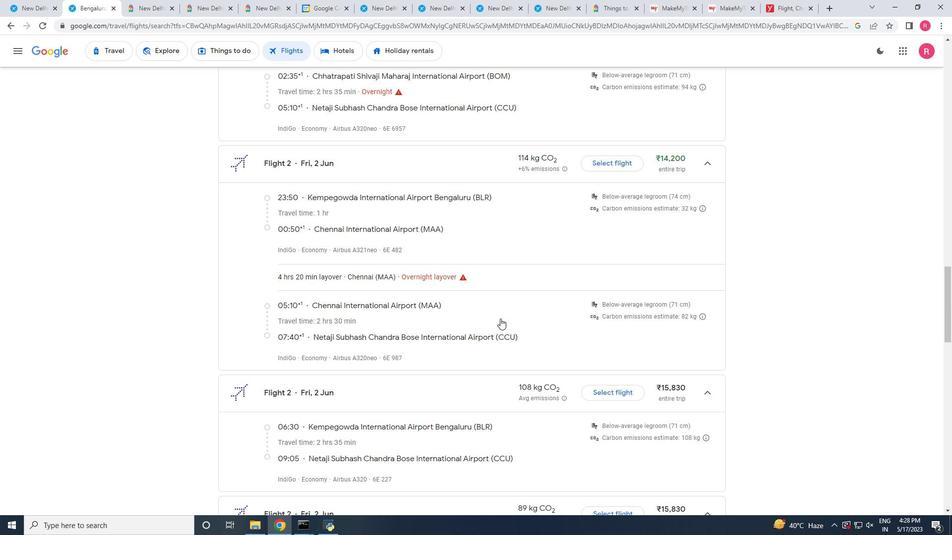 
Action: Mouse scrolled (500, 319) with delta (0, 0)
